 Task: Research Airbnb properties in Palenque, Mexico from 2nd December, 2023 to 5th December, 2023 for 1 adult. Place can be private room with 1  bedroom having 1 bed and 1 bathroom. Property type can be hotel.
Action: Mouse moved to (422, 64)
Screenshot: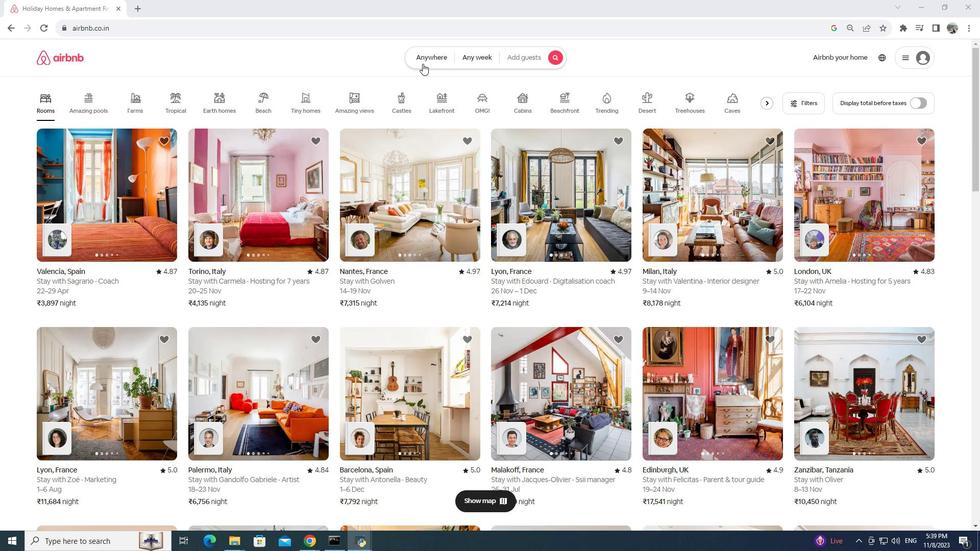 
Action: Mouse pressed left at (422, 64)
Screenshot: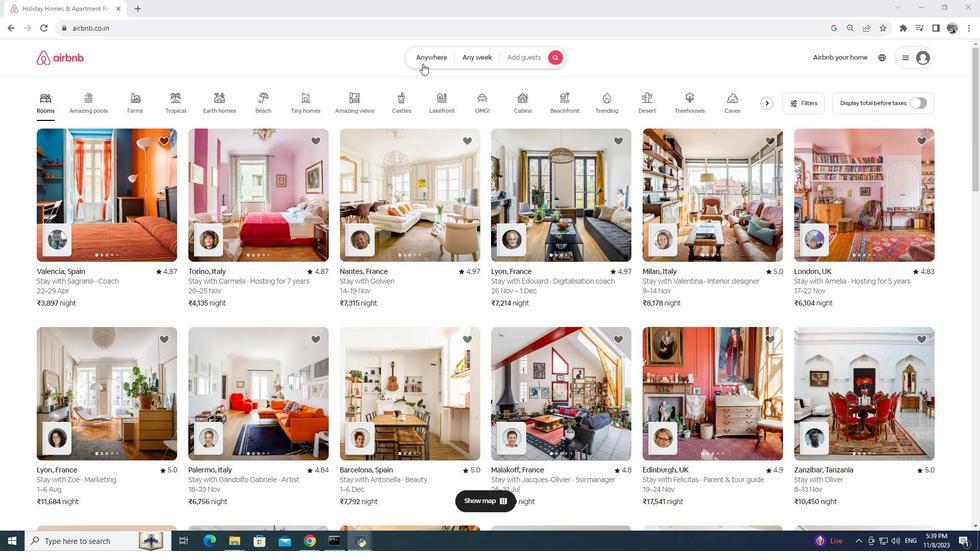 
Action: Mouse moved to (364, 99)
Screenshot: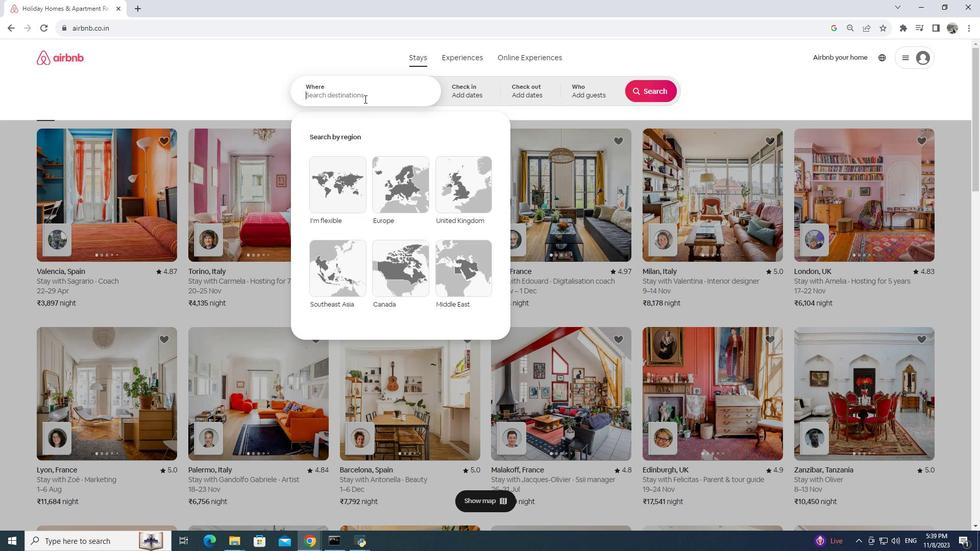 
Action: Key pressed palenque,<Key.space>mec<Key.backspace>xico
Screenshot: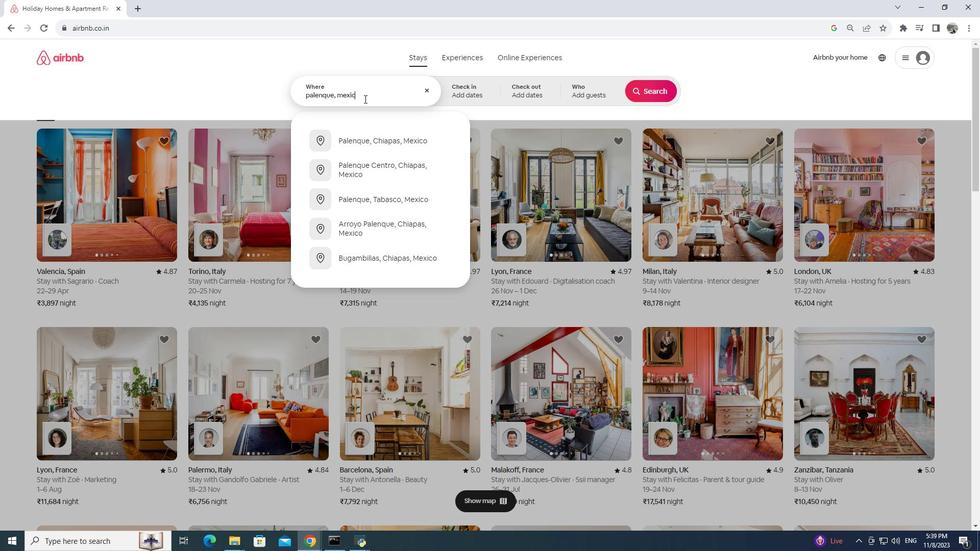 
Action: Mouse moved to (468, 88)
Screenshot: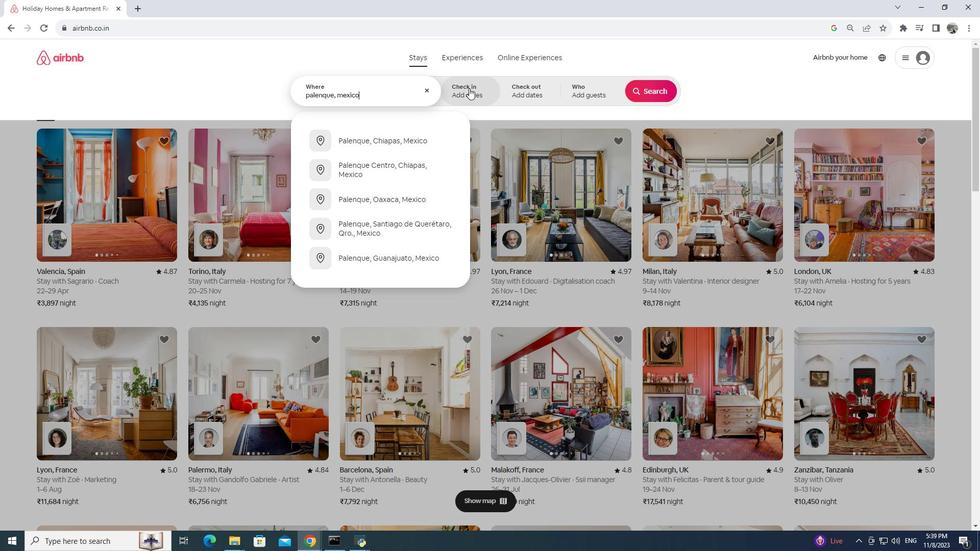 
Action: Mouse pressed left at (468, 88)
Screenshot: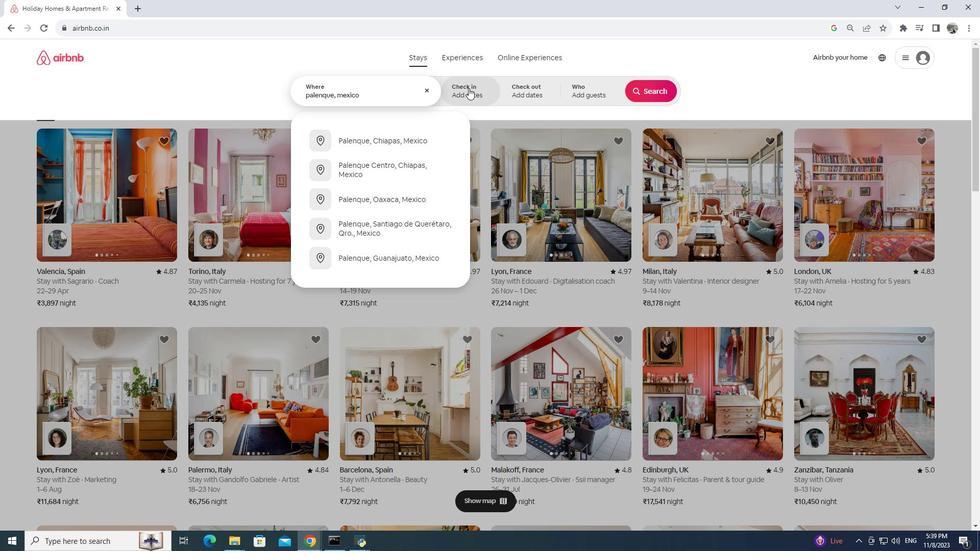 
Action: Mouse moved to (643, 199)
Screenshot: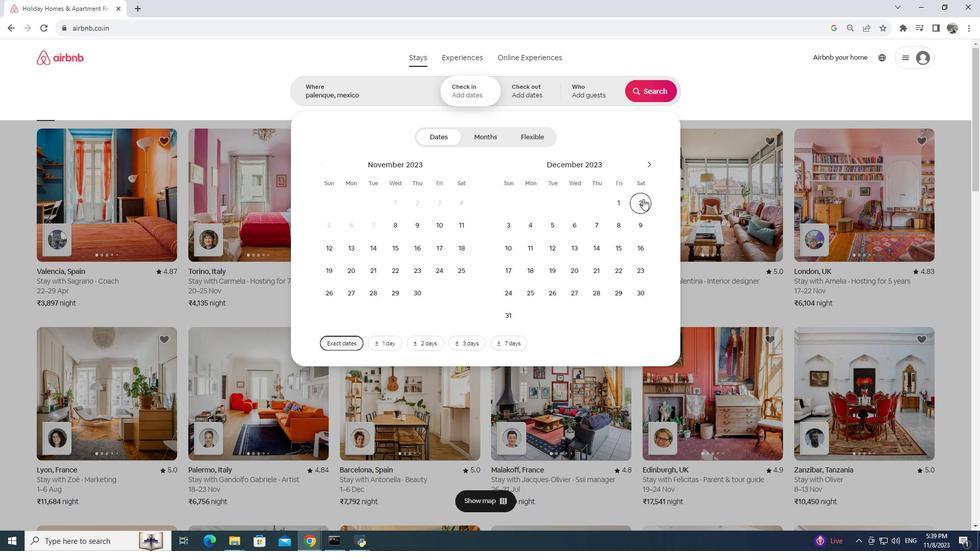 
Action: Mouse pressed left at (643, 199)
Screenshot: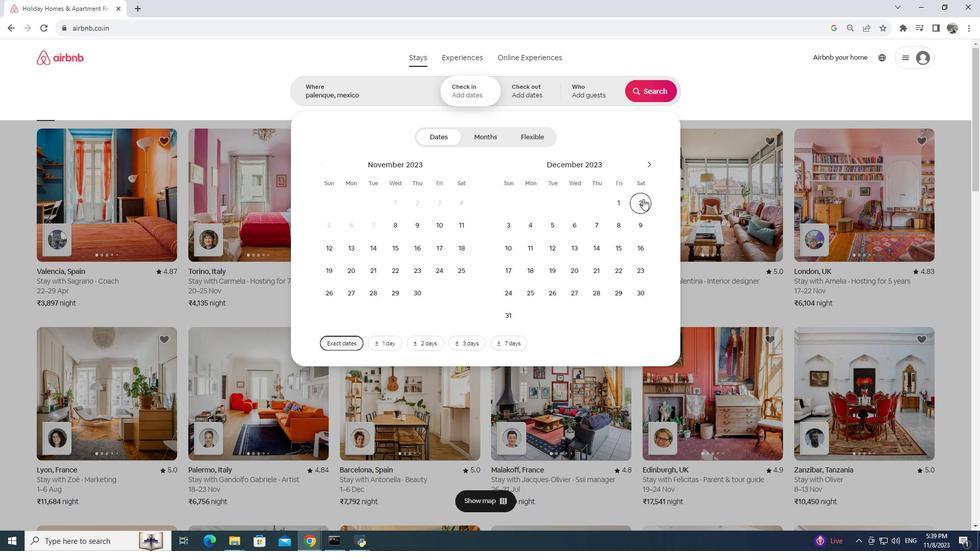 
Action: Mouse moved to (545, 220)
Screenshot: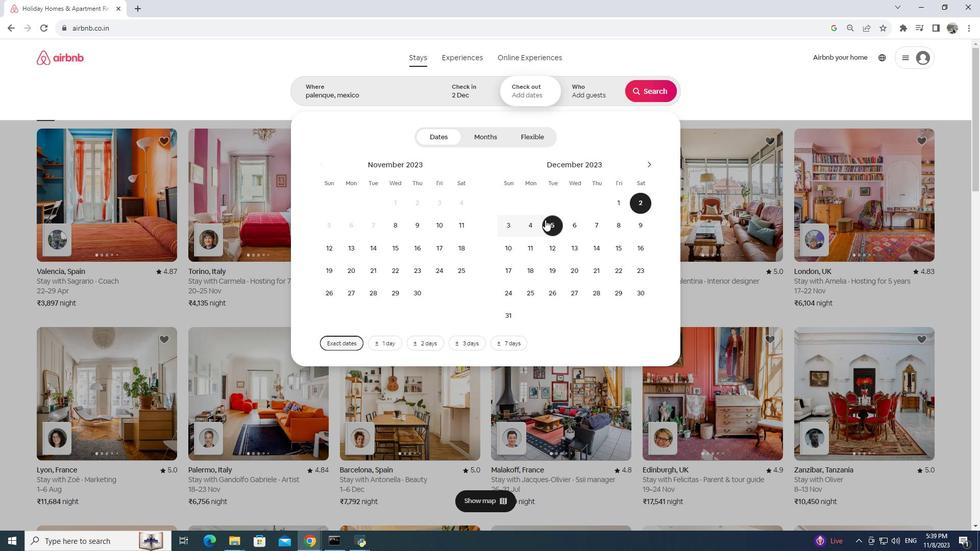 
Action: Mouse pressed left at (545, 220)
Screenshot: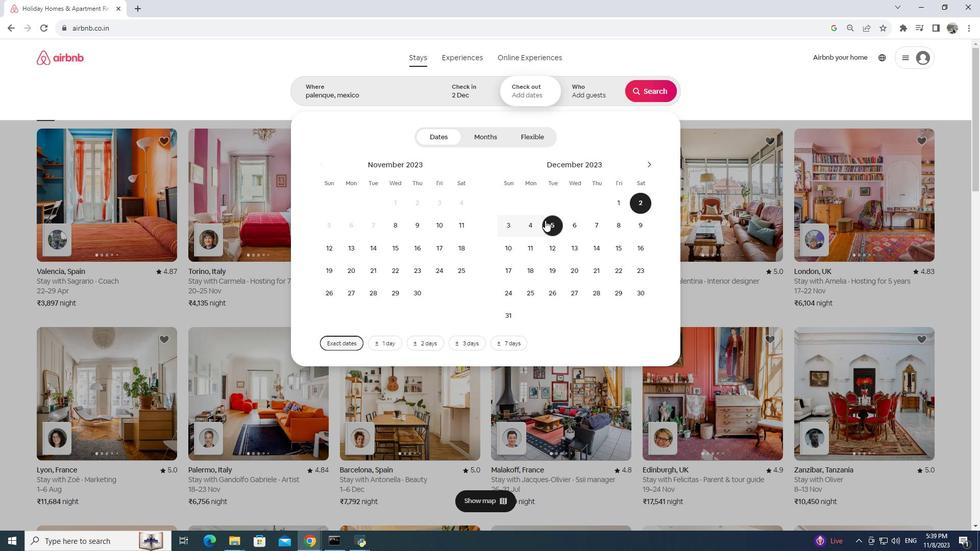 
Action: Mouse moved to (568, 90)
Screenshot: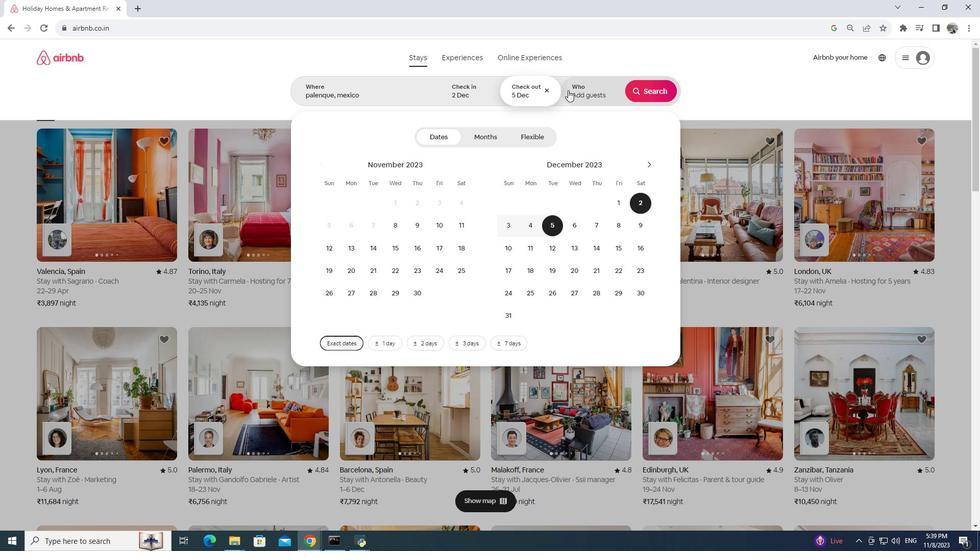 
Action: Mouse pressed left at (568, 90)
Screenshot: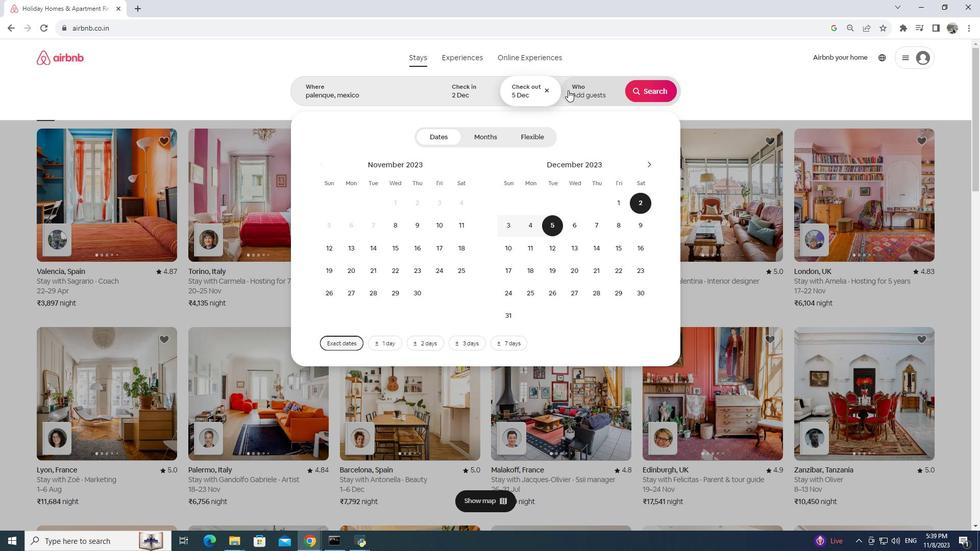 
Action: Mouse moved to (651, 137)
Screenshot: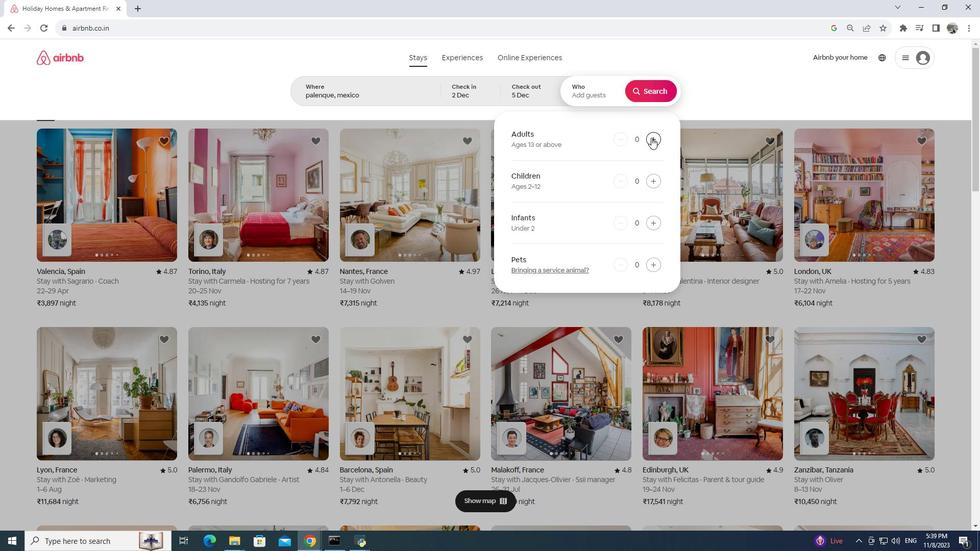 
Action: Mouse pressed left at (651, 137)
Screenshot: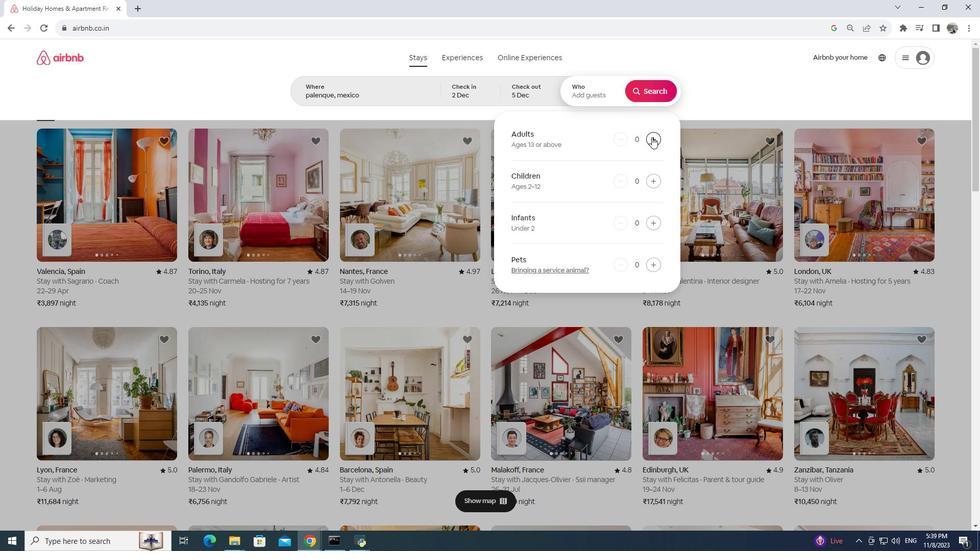 
Action: Mouse moved to (636, 84)
Screenshot: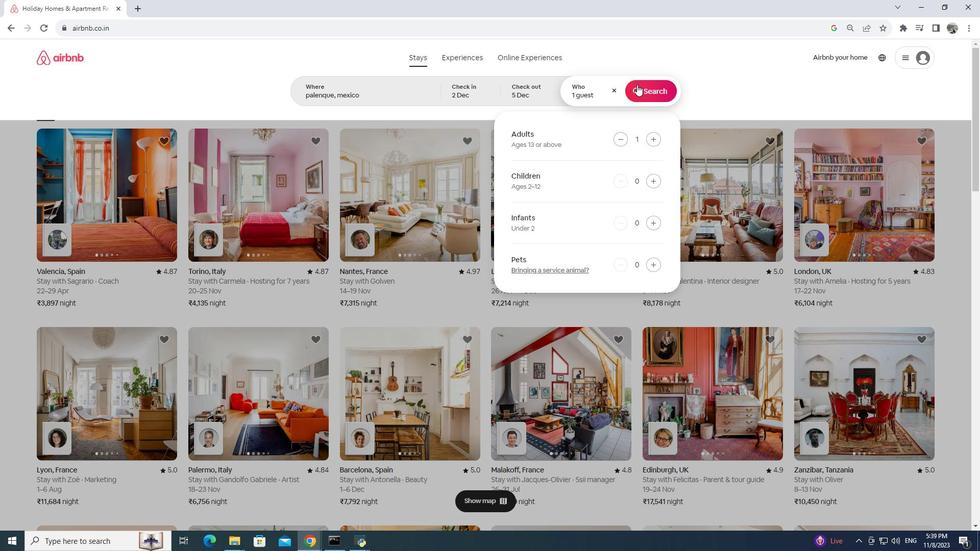 
Action: Mouse pressed left at (636, 84)
Screenshot: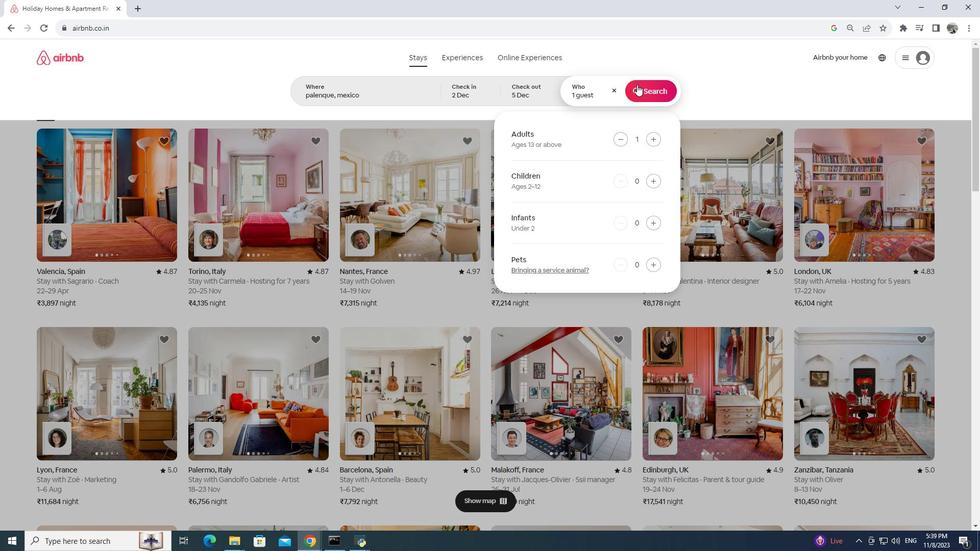 
Action: Mouse moved to (835, 92)
Screenshot: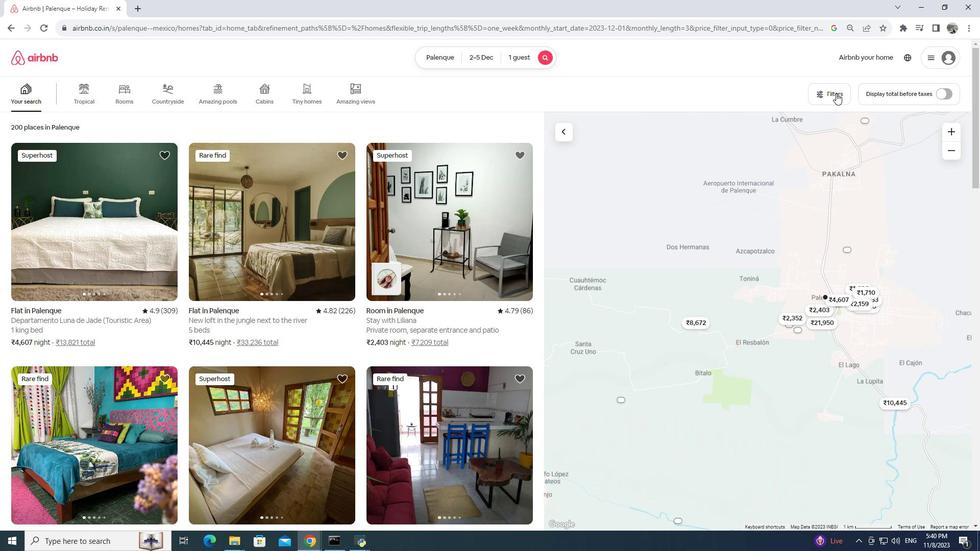 
Action: Mouse pressed left at (835, 92)
Screenshot: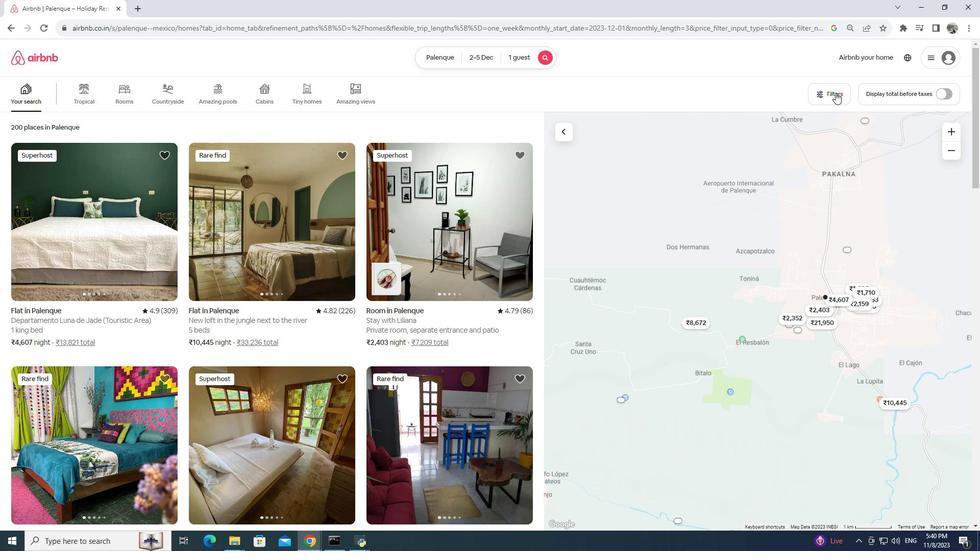 
Action: Mouse moved to (379, 384)
Screenshot: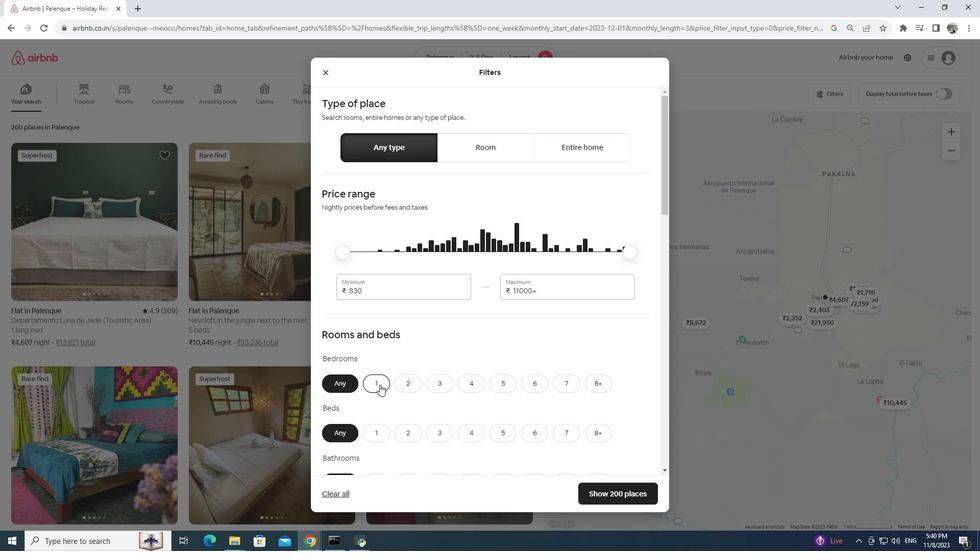 
Action: Mouse pressed left at (379, 384)
Screenshot: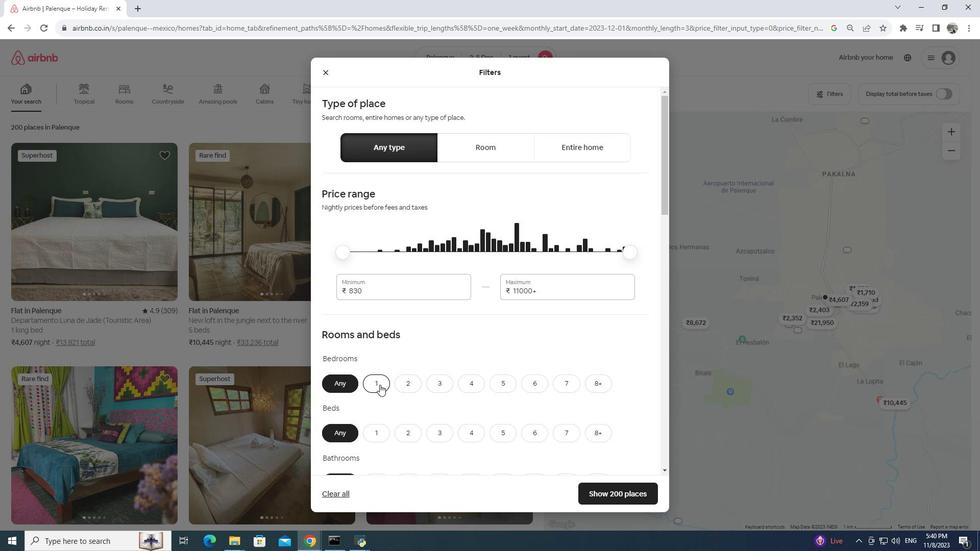 
Action: Mouse moved to (370, 429)
Screenshot: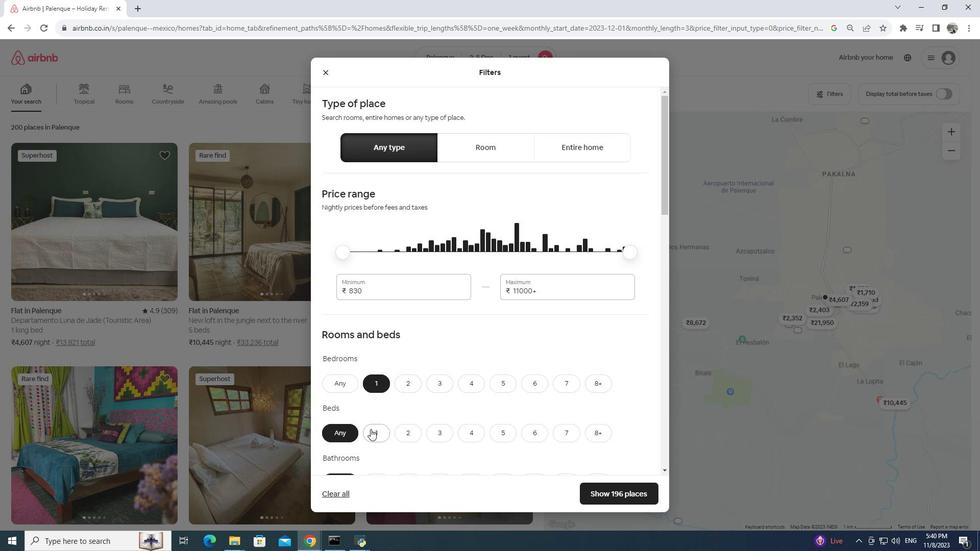 
Action: Mouse pressed left at (370, 429)
Screenshot: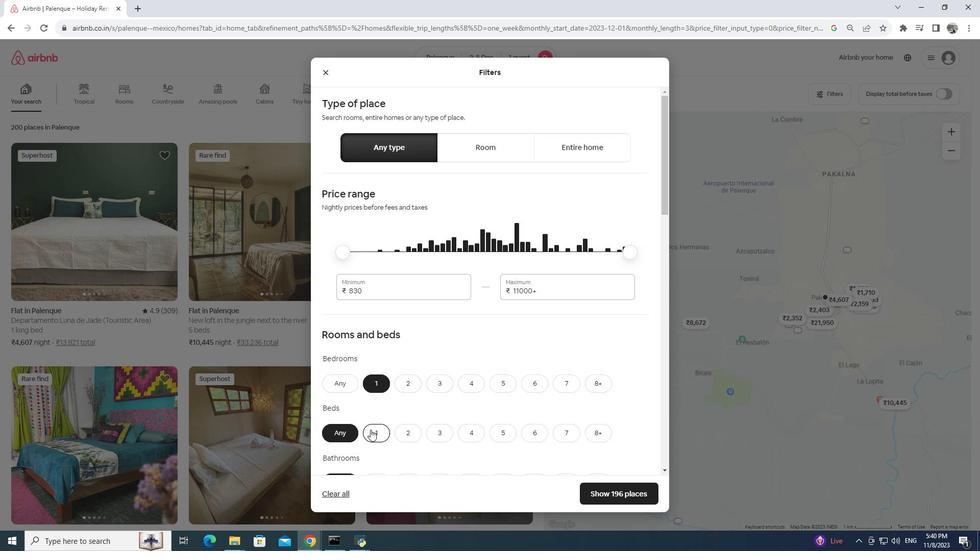 
Action: Mouse moved to (374, 419)
Screenshot: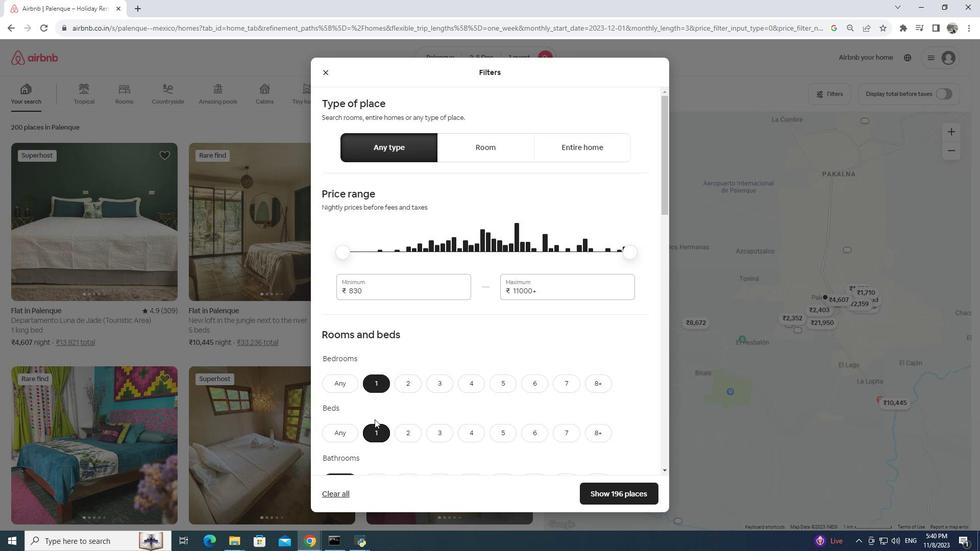 
Action: Mouse scrolled (374, 419) with delta (0, 0)
Screenshot: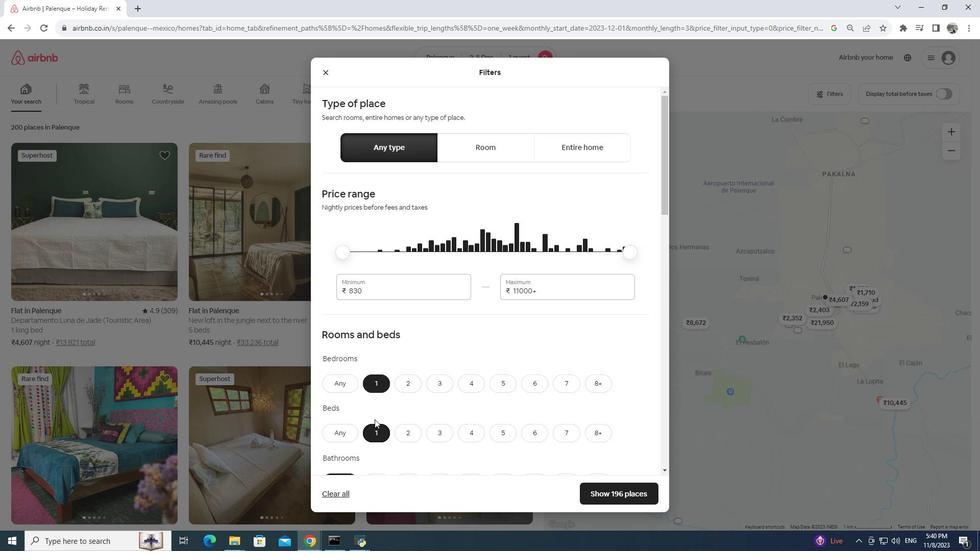 
Action: Mouse scrolled (374, 419) with delta (0, 0)
Screenshot: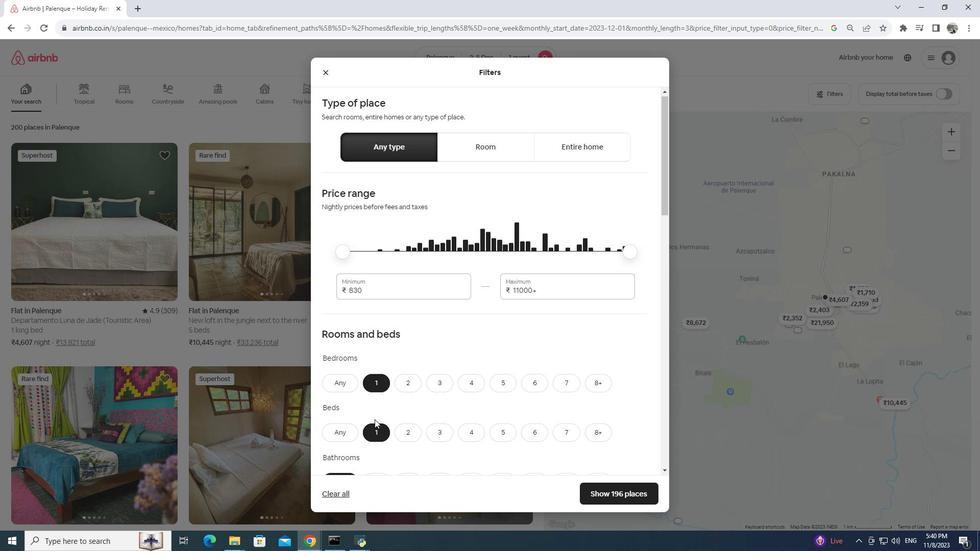 
Action: Mouse scrolled (374, 419) with delta (0, 0)
Screenshot: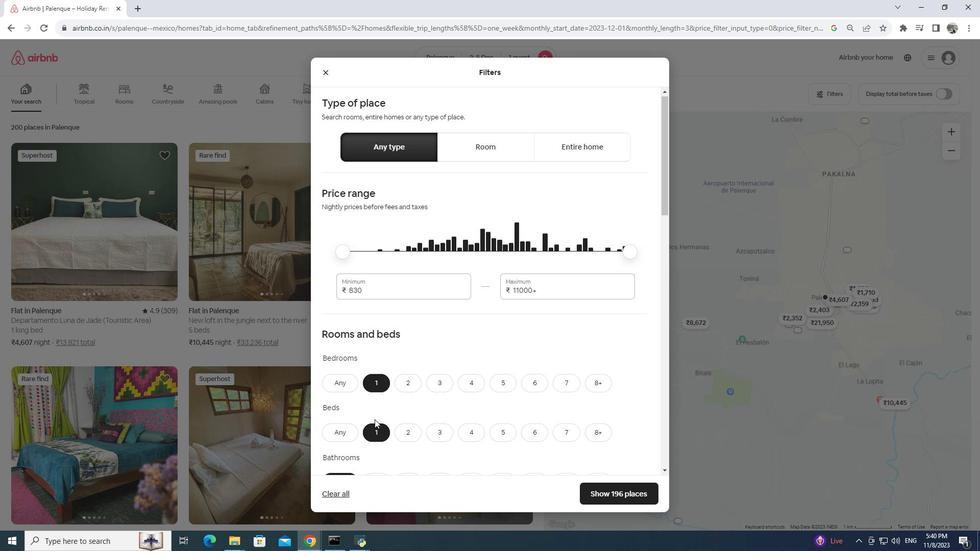 
Action: Mouse scrolled (374, 419) with delta (0, 0)
Screenshot: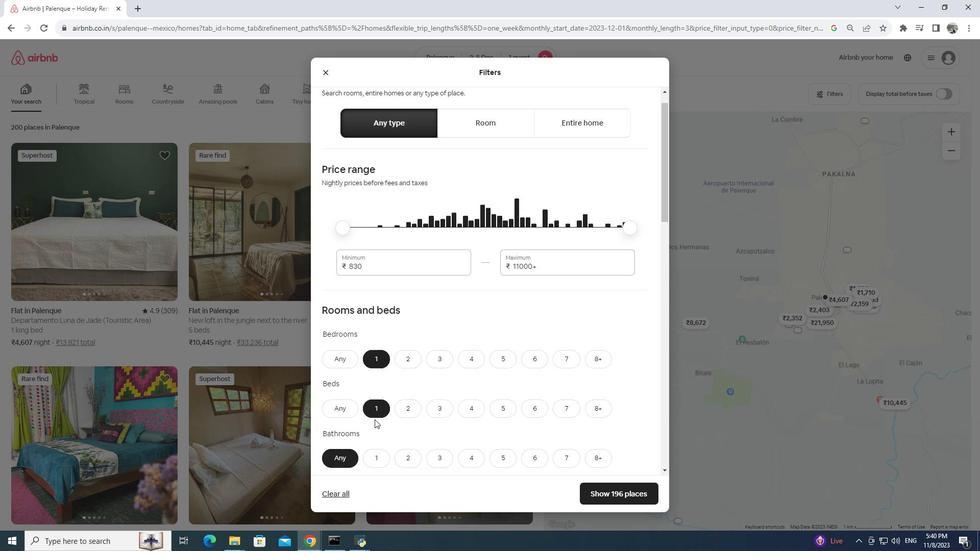 
Action: Mouse moved to (382, 280)
Screenshot: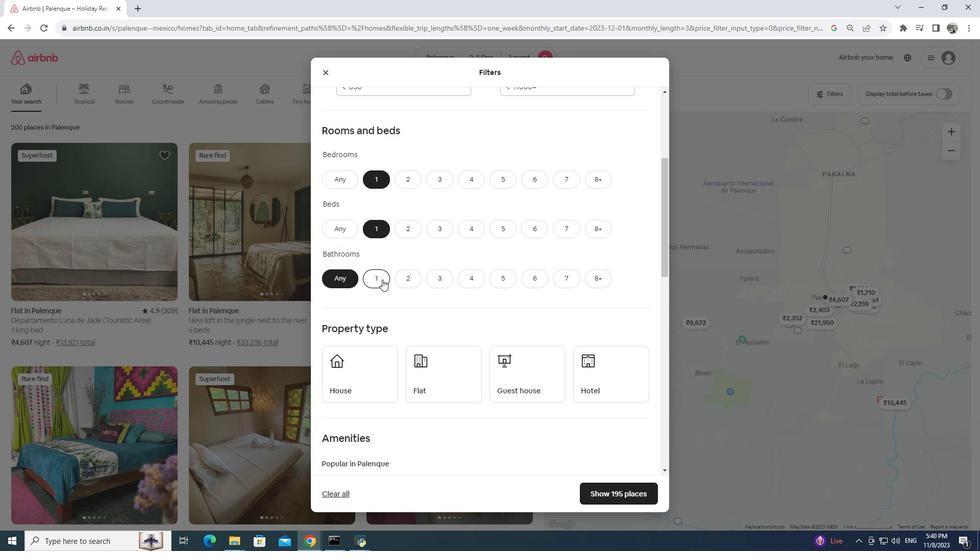 
Action: Mouse pressed left at (382, 280)
Screenshot: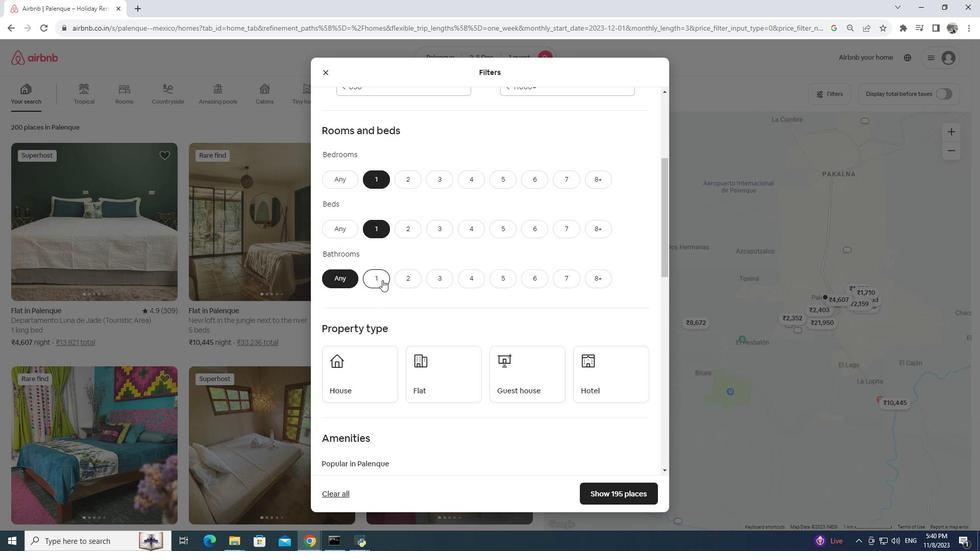 
Action: Mouse moved to (610, 362)
Screenshot: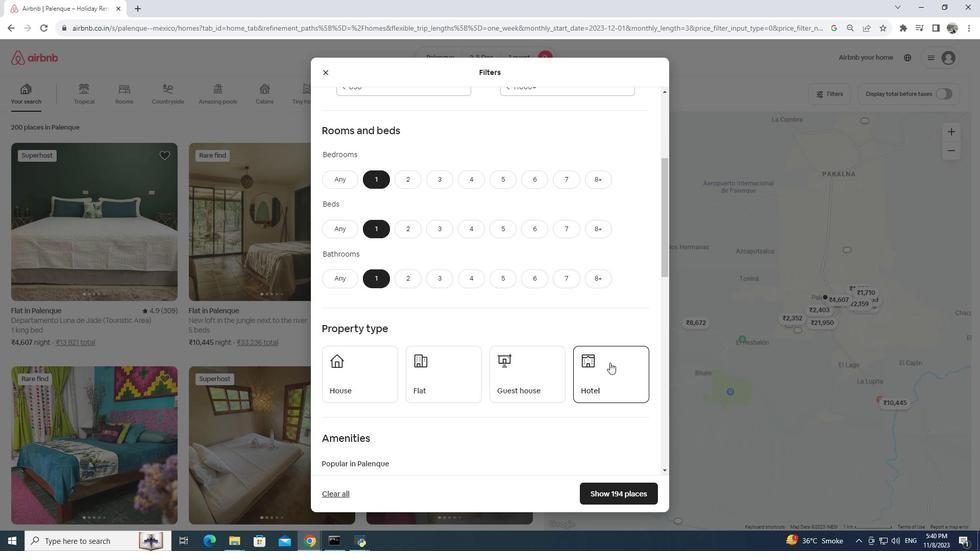 
Action: Mouse pressed left at (610, 362)
Screenshot: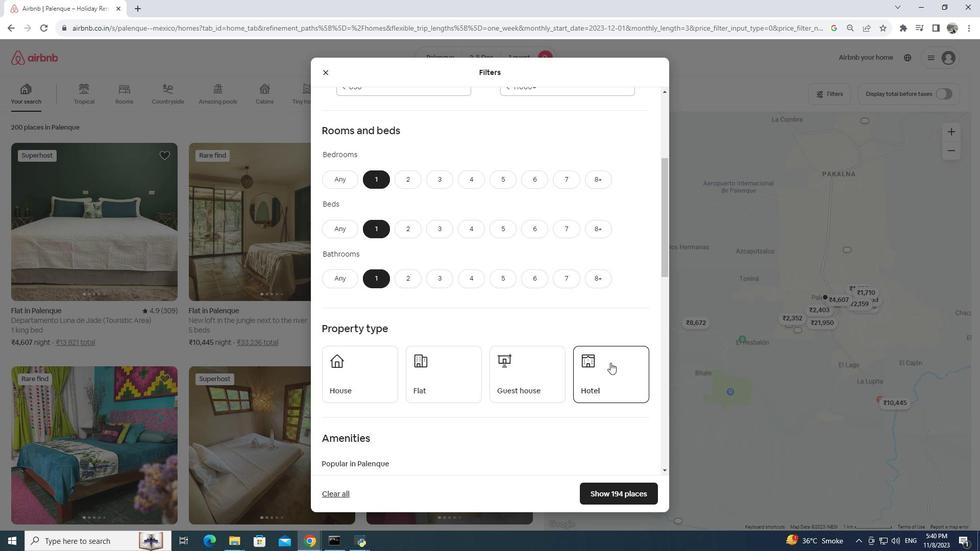 
Action: Mouse moved to (598, 486)
Screenshot: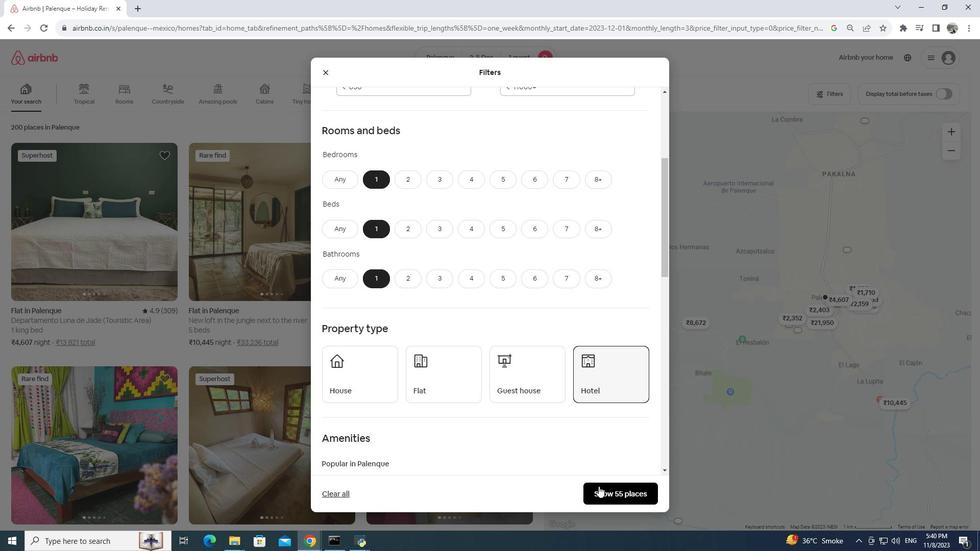
Action: Mouse pressed left at (598, 486)
Screenshot: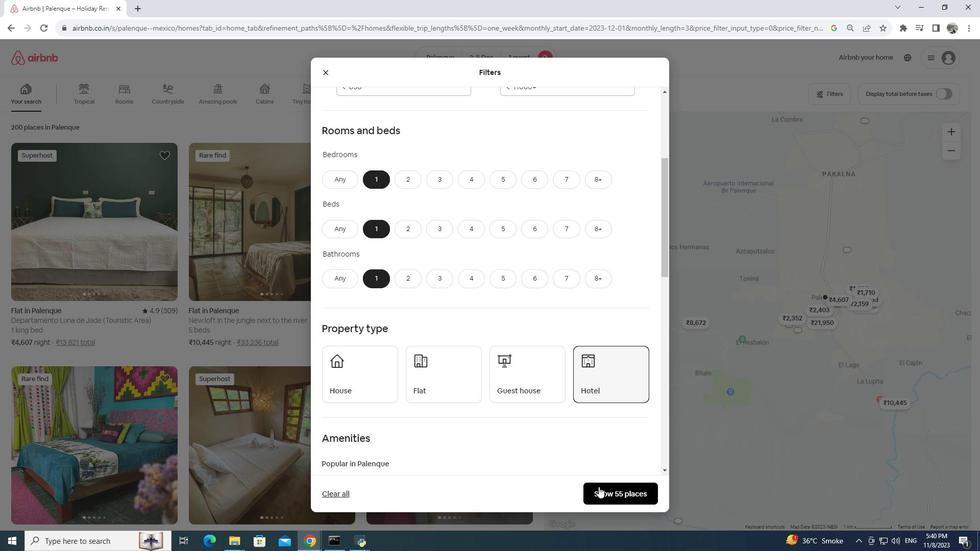 
Action: Mouse moved to (116, 253)
Screenshot: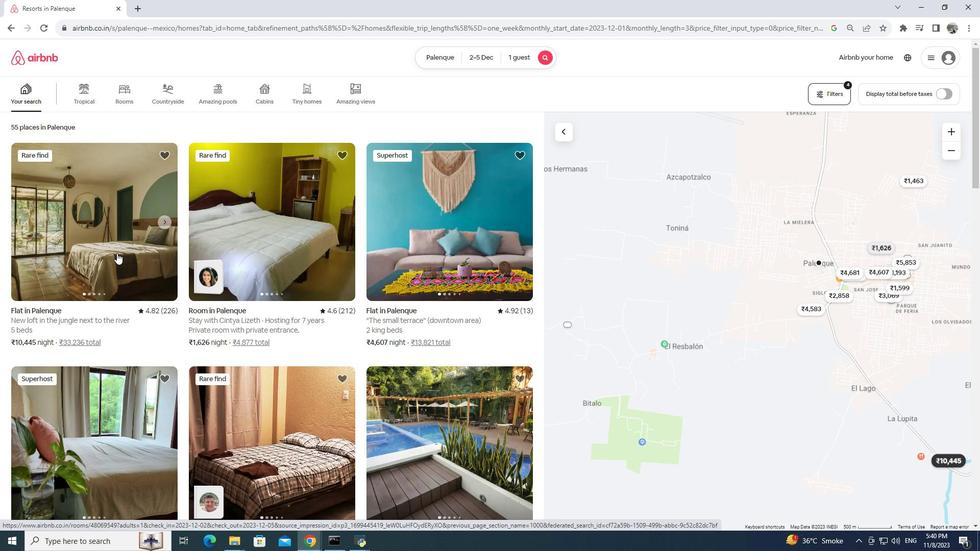 
Action: Mouse pressed left at (116, 253)
Screenshot: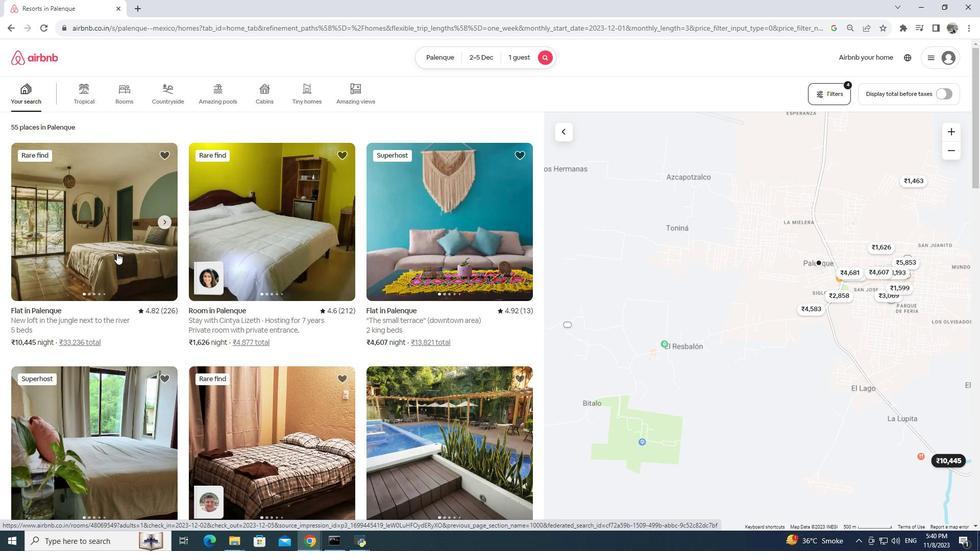 
Action: Mouse pressed left at (116, 253)
Screenshot: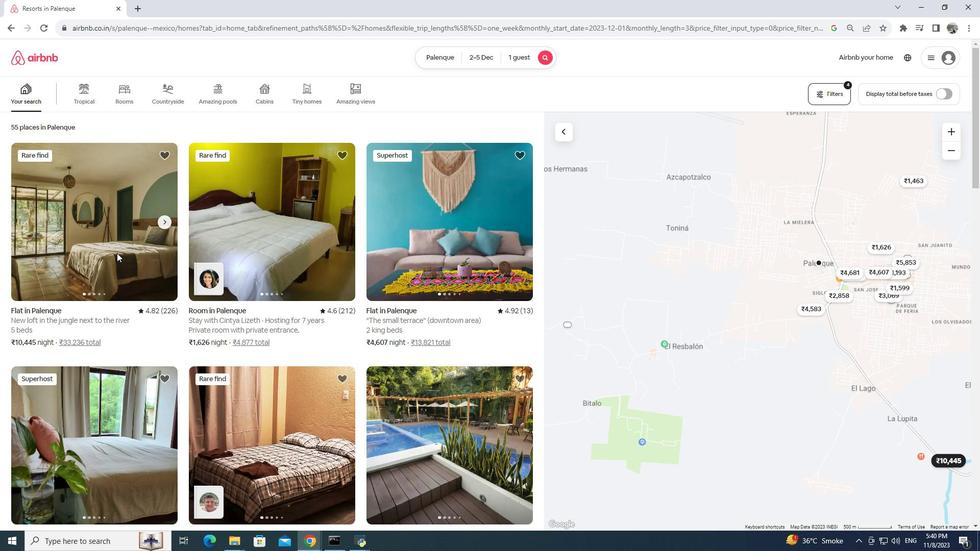 
Action: Mouse moved to (238, 9)
Screenshot: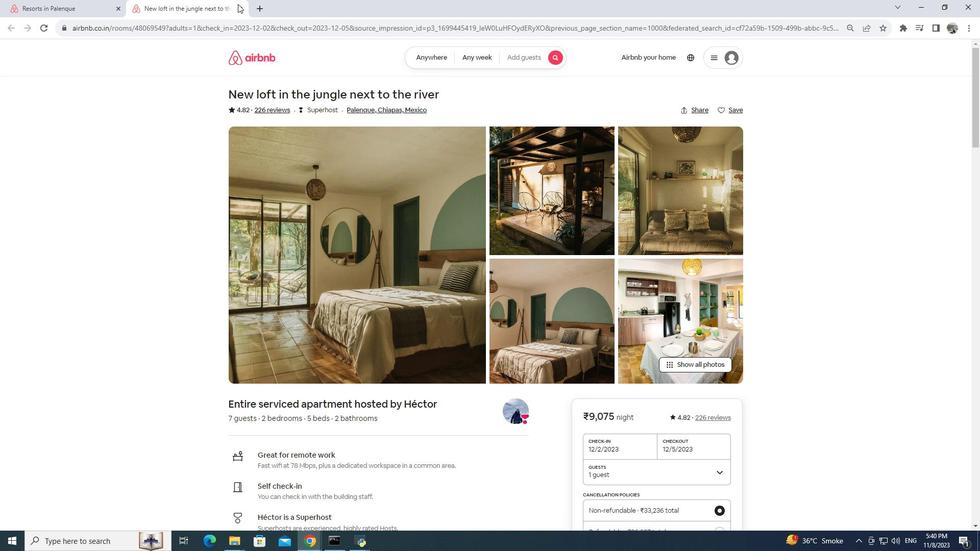 
Action: Mouse pressed left at (238, 9)
Screenshot: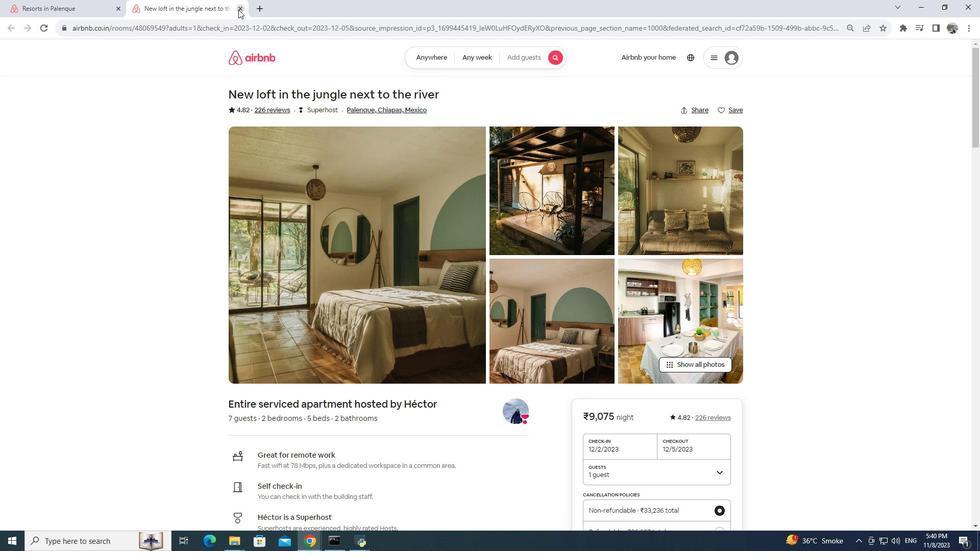 
Action: Mouse moved to (249, 221)
Screenshot: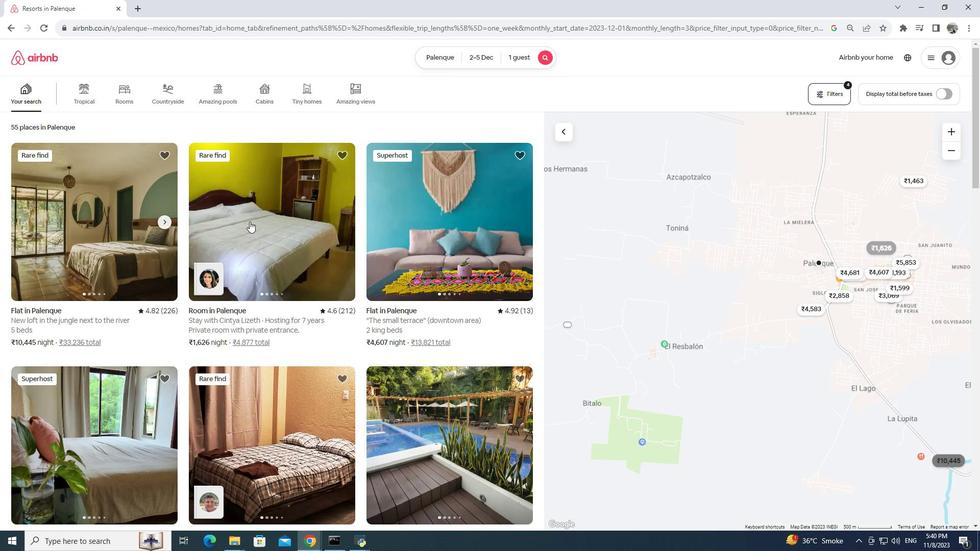 
Action: Mouse pressed left at (249, 221)
Screenshot: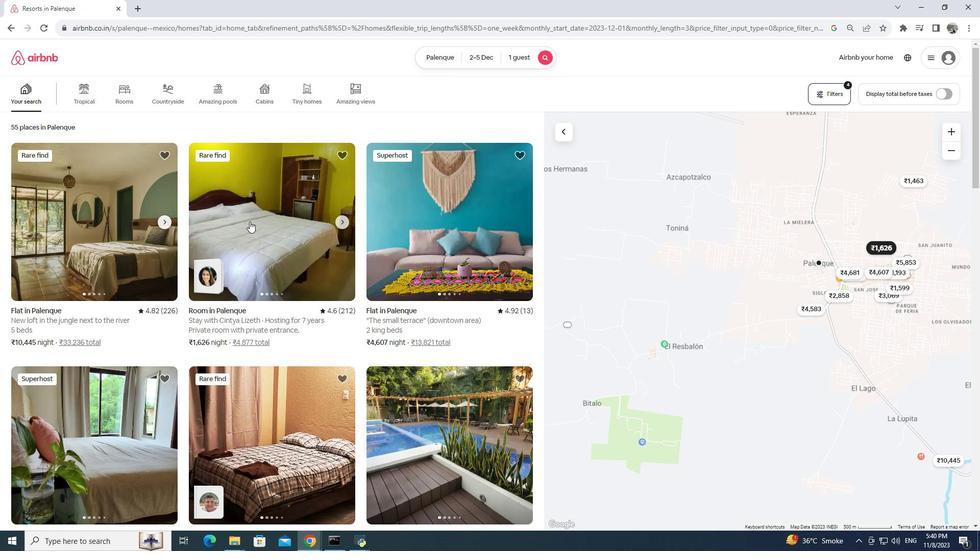 
Action: Mouse pressed left at (249, 221)
Screenshot: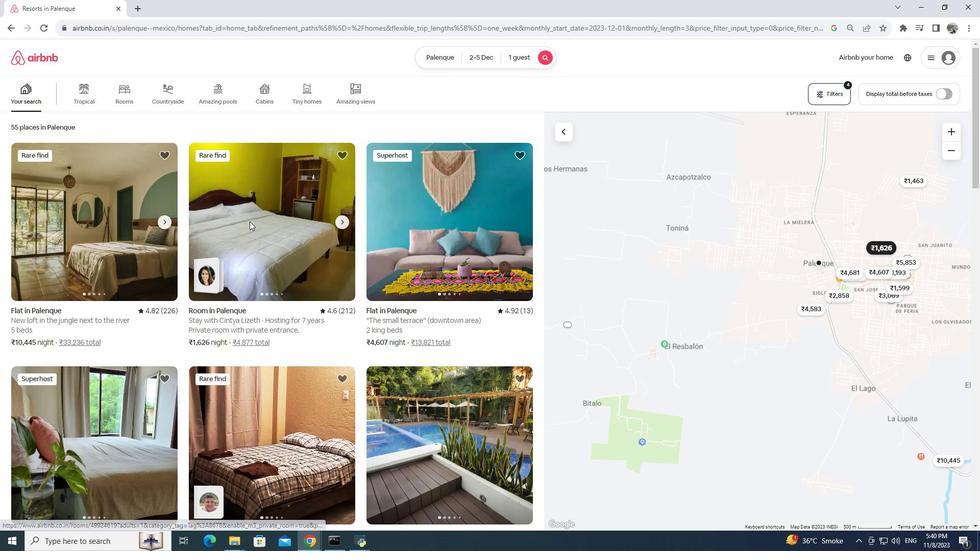 
Action: Mouse moved to (240, 10)
Screenshot: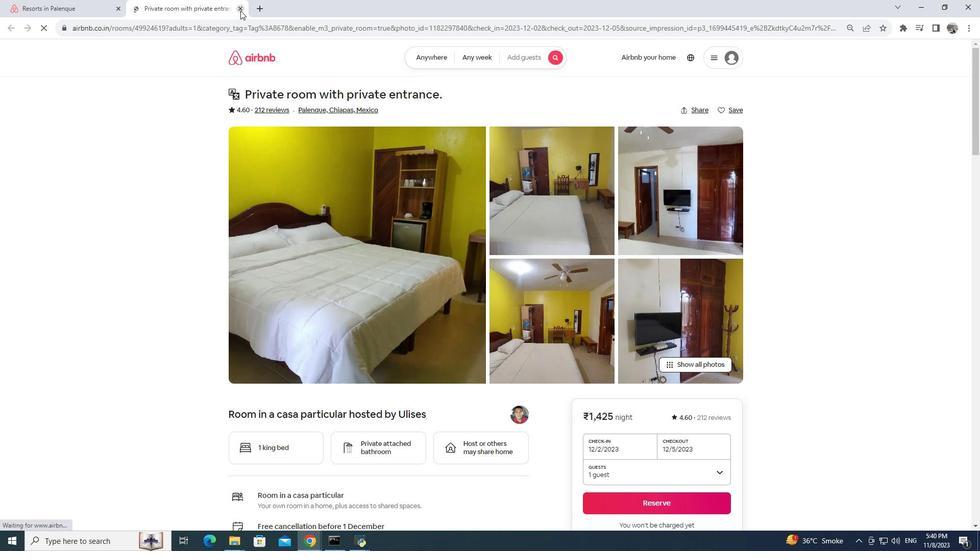 
Action: Mouse pressed left at (240, 10)
Screenshot: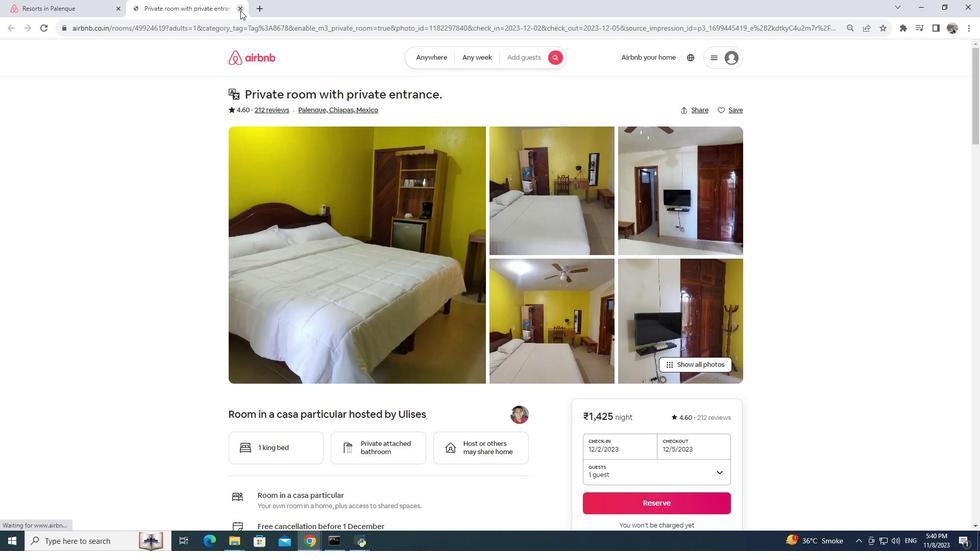 
Action: Mouse moved to (384, 261)
Screenshot: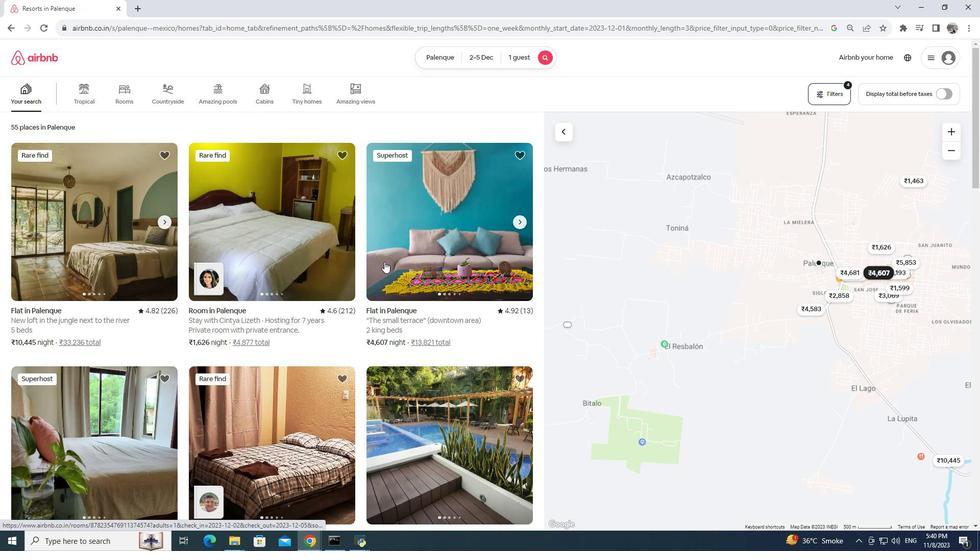 
Action: Mouse pressed left at (384, 261)
Screenshot: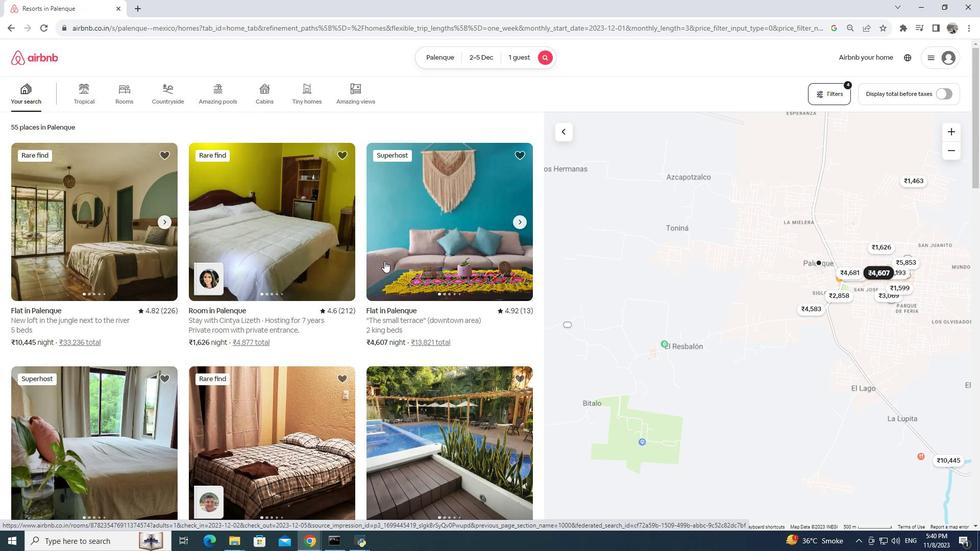 
Action: Mouse moved to (239, 12)
Screenshot: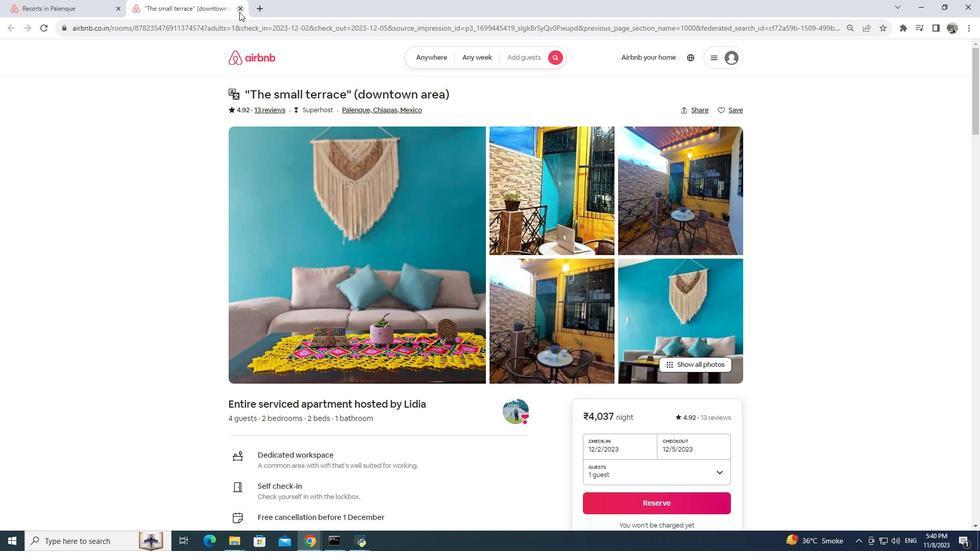 
Action: Mouse pressed left at (239, 12)
Screenshot: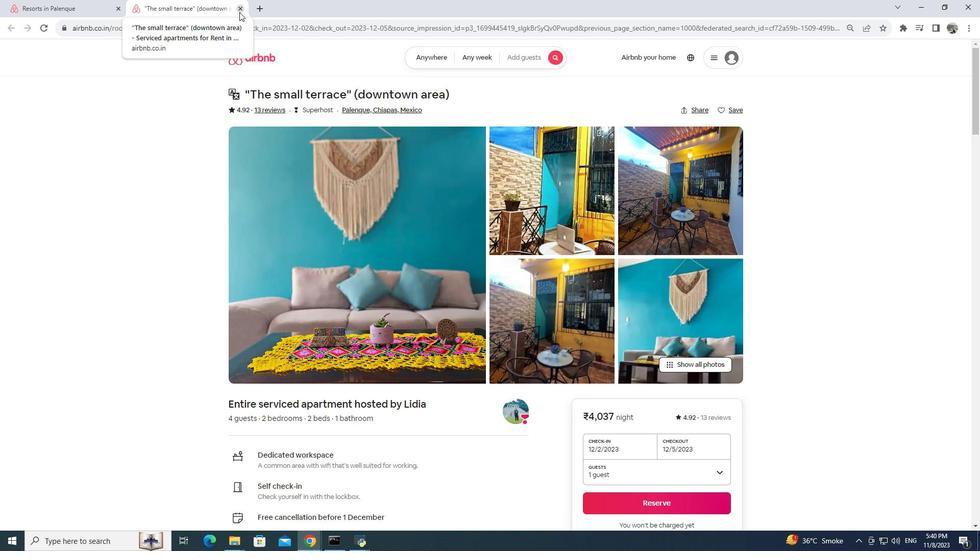 
Action: Mouse moved to (286, 408)
Screenshot: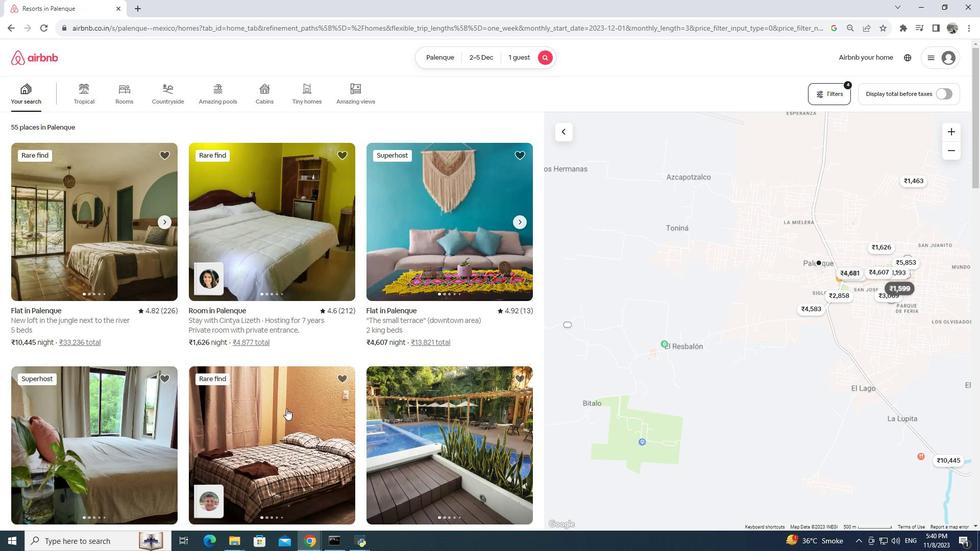 
Action: Mouse scrolled (286, 407) with delta (0, 0)
Screenshot: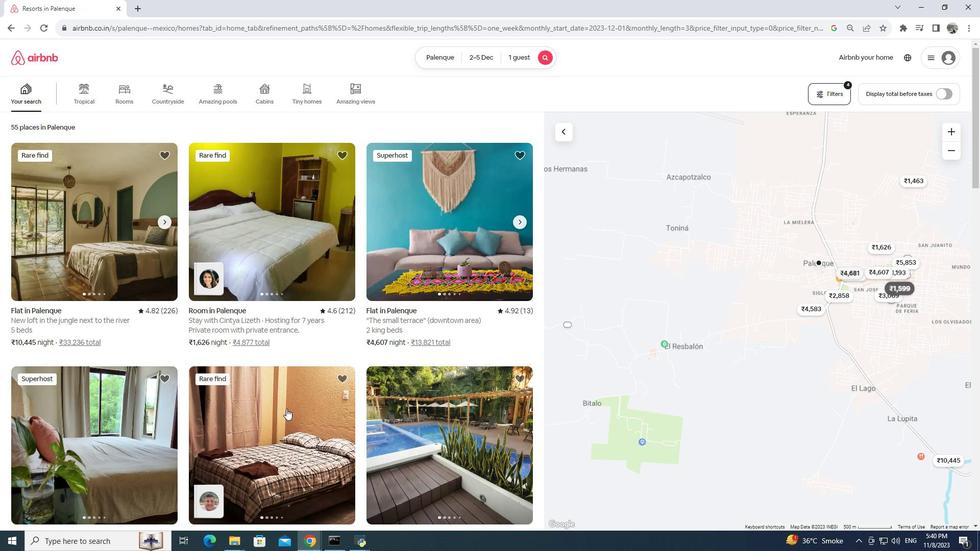 
Action: Mouse moved to (286, 408)
Screenshot: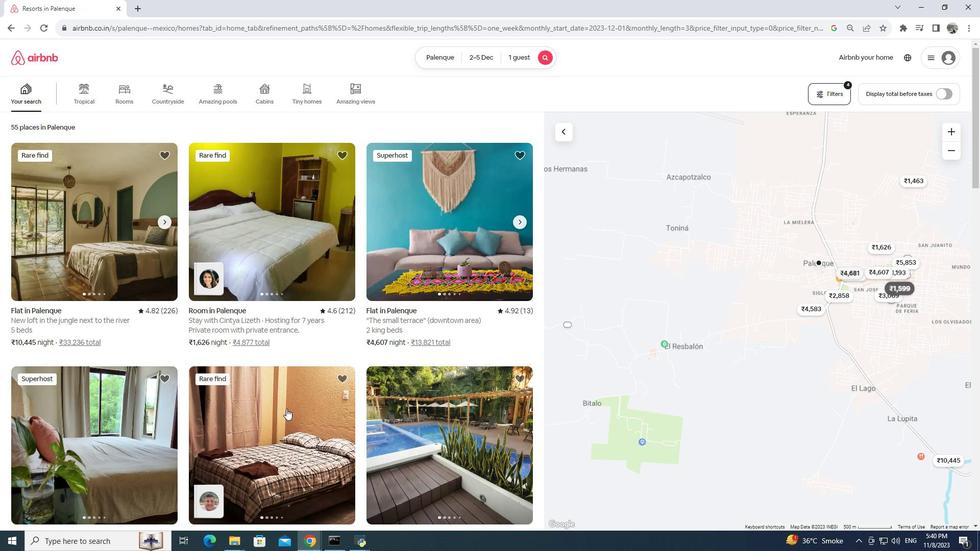 
Action: Mouse scrolled (286, 407) with delta (0, 0)
Screenshot: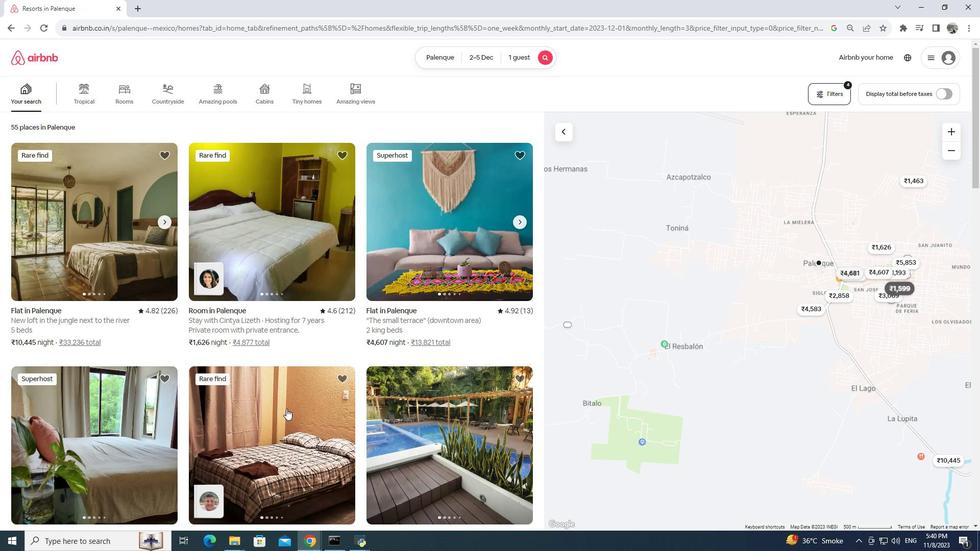 
Action: Mouse scrolled (286, 407) with delta (0, 0)
Screenshot: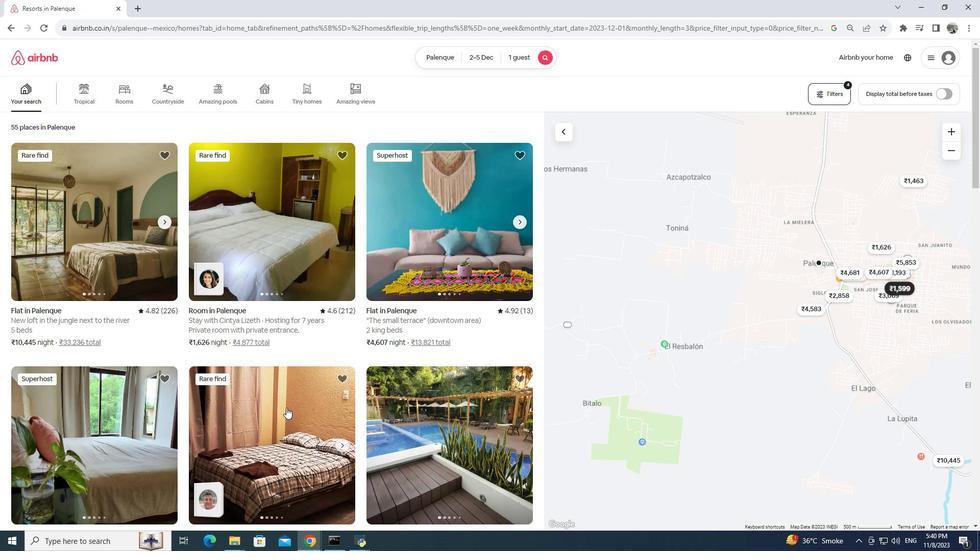 
Action: Mouse moved to (123, 345)
Screenshot: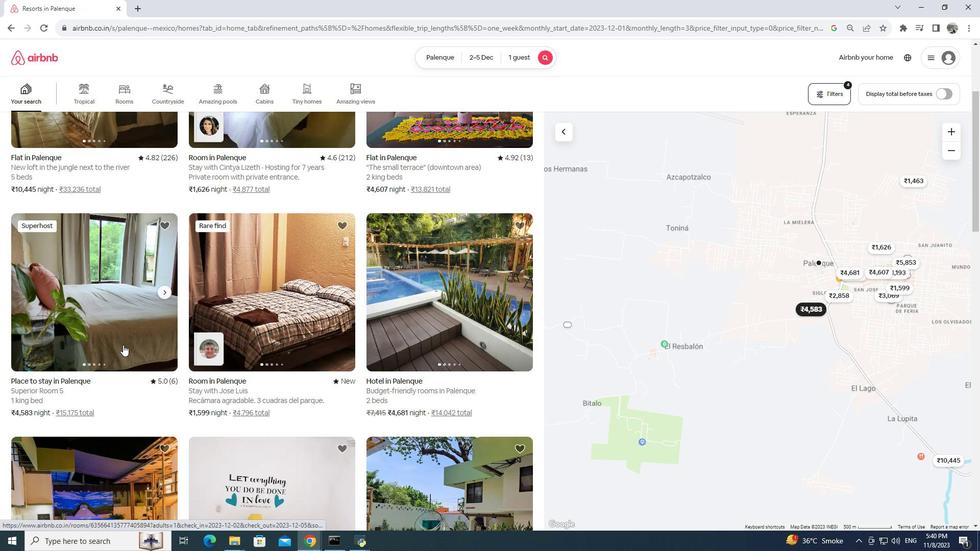 
Action: Mouse pressed left at (123, 345)
Screenshot: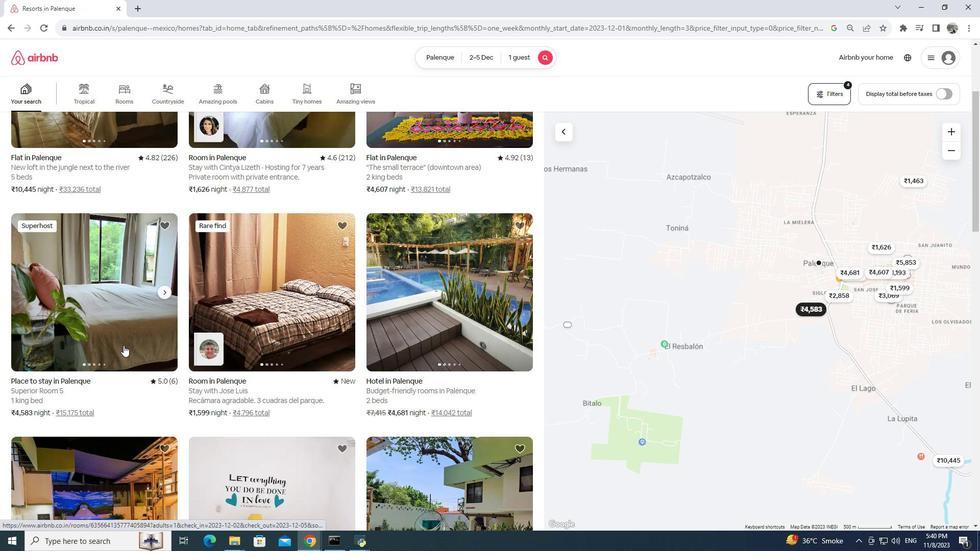 
Action: Mouse pressed left at (123, 345)
Screenshot: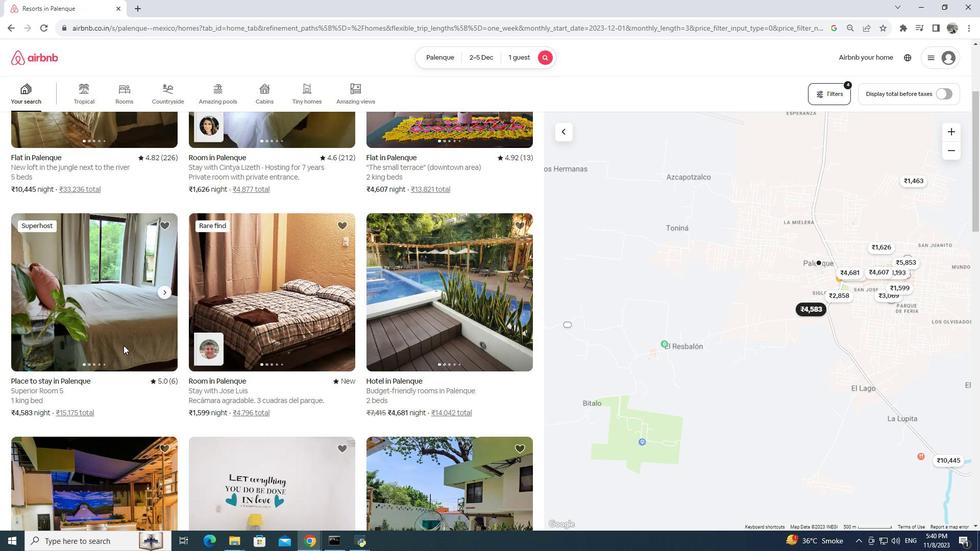 
Action: Mouse moved to (690, 360)
Screenshot: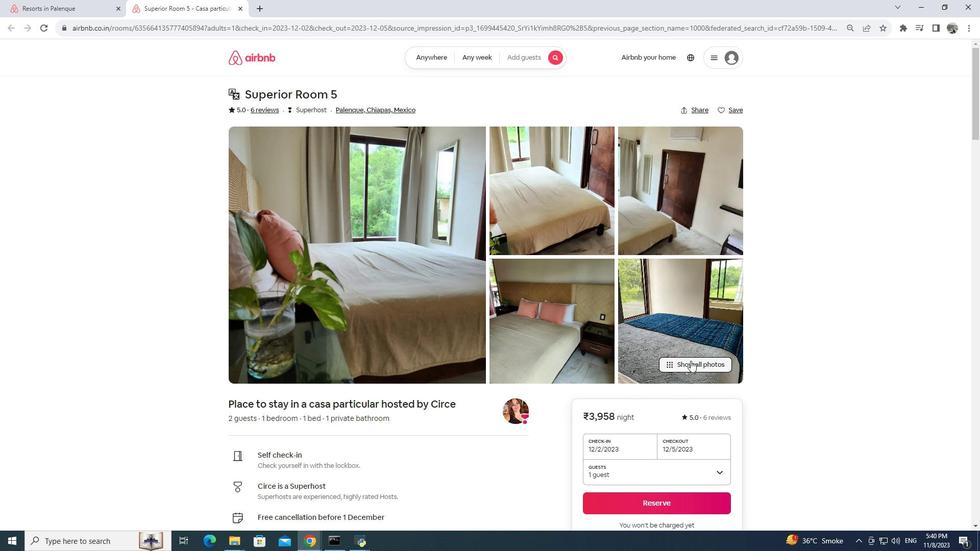 
Action: Mouse pressed left at (690, 360)
Screenshot: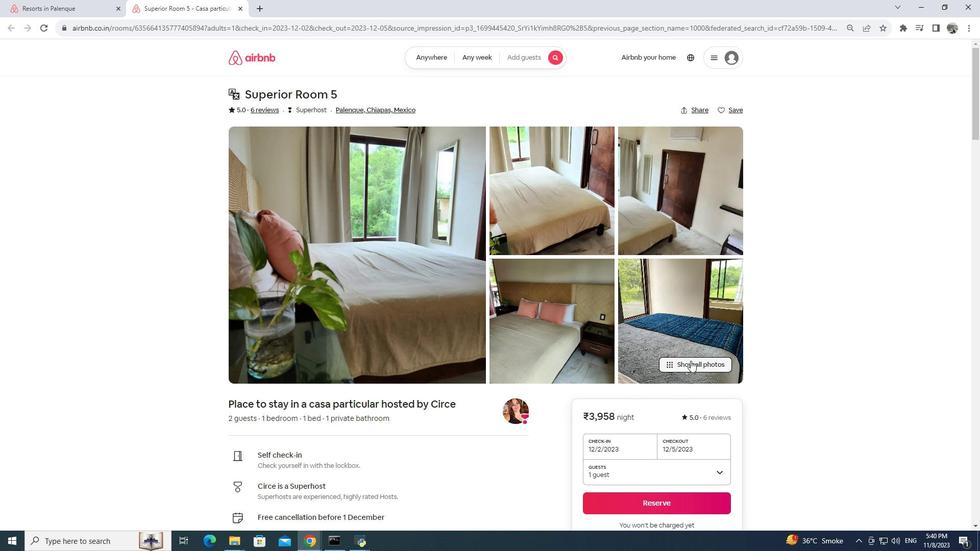 
Action: Mouse moved to (415, 343)
Screenshot: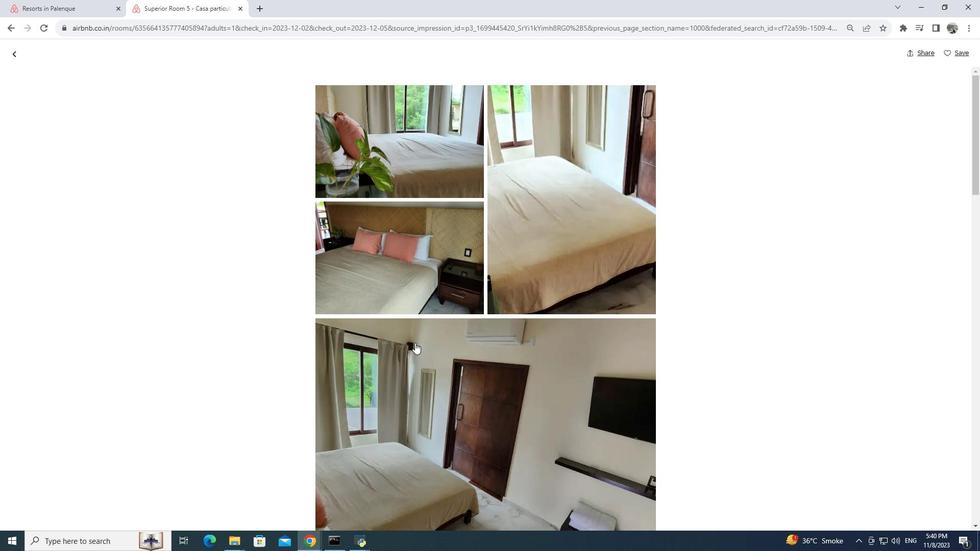 
Action: Mouse scrolled (415, 342) with delta (0, 0)
Screenshot: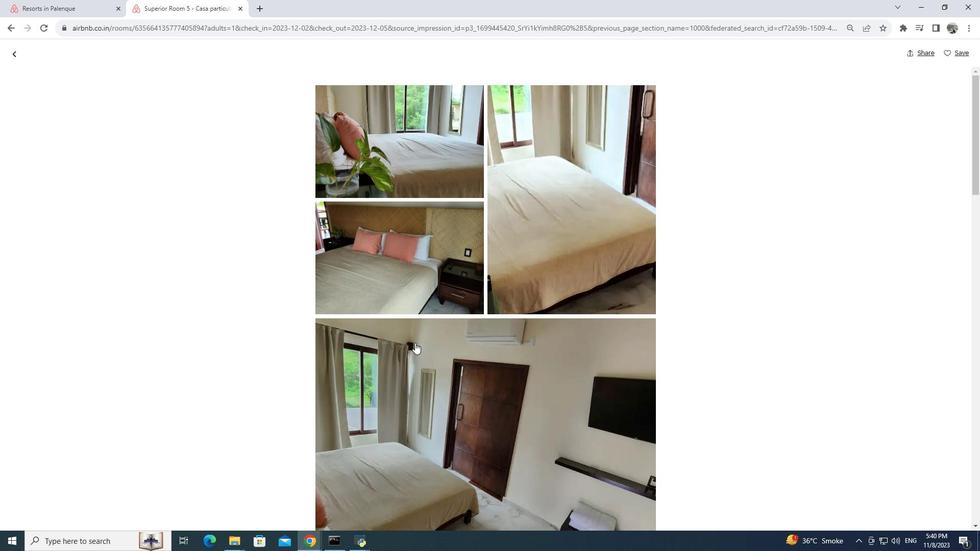 
Action: Mouse scrolled (415, 342) with delta (0, 0)
Screenshot: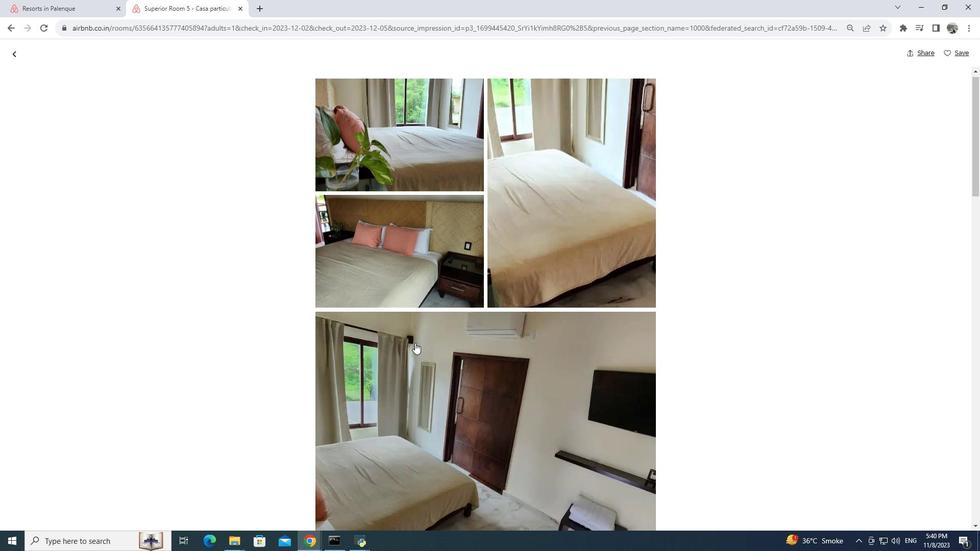 
Action: Mouse scrolled (415, 342) with delta (0, 0)
Screenshot: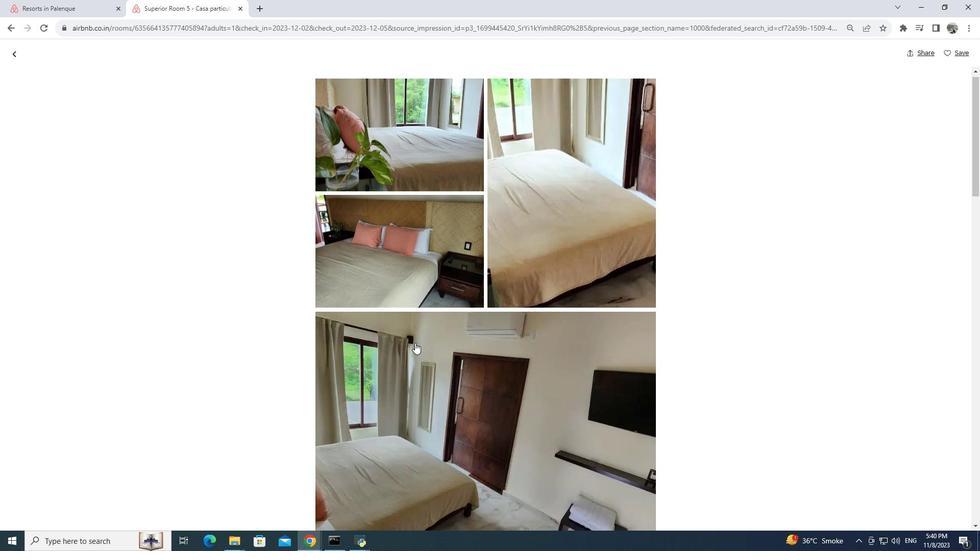 
Action: Mouse scrolled (415, 342) with delta (0, 0)
Screenshot: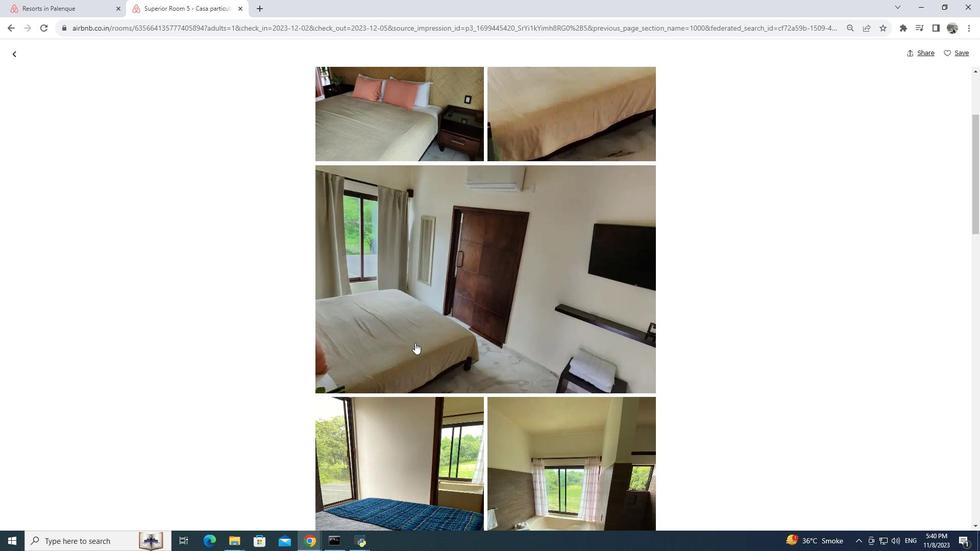 
Action: Mouse scrolled (415, 342) with delta (0, 0)
Screenshot: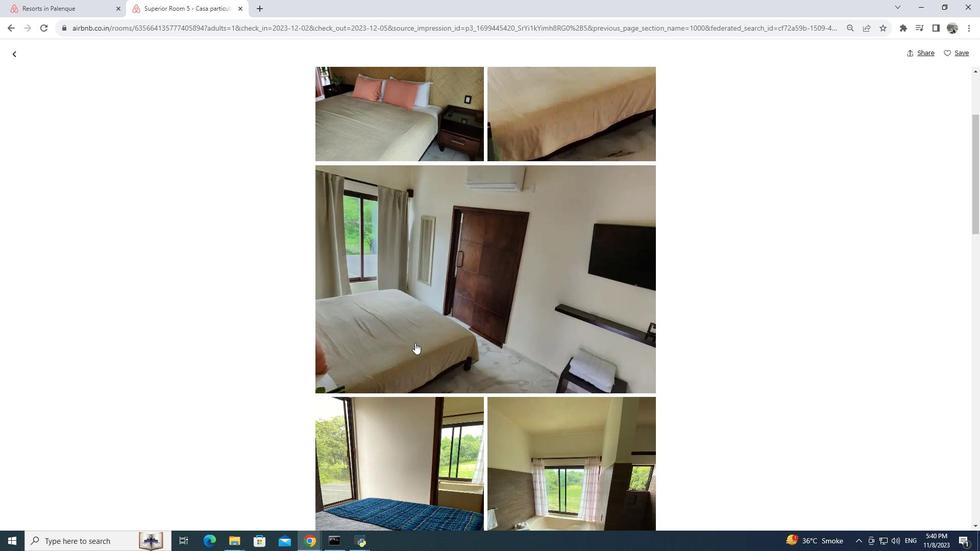 
Action: Mouse scrolled (415, 342) with delta (0, 0)
Screenshot: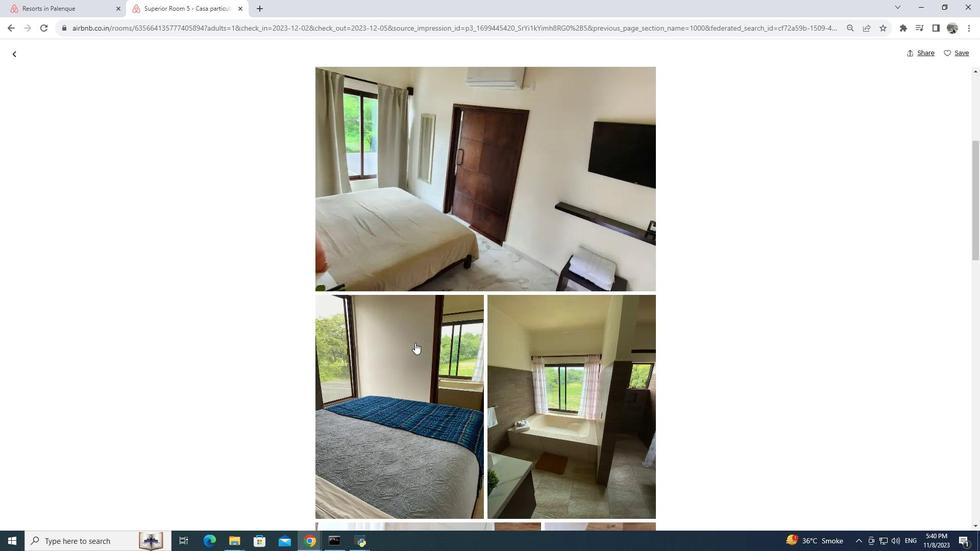 
Action: Mouse scrolled (415, 342) with delta (0, 0)
Screenshot: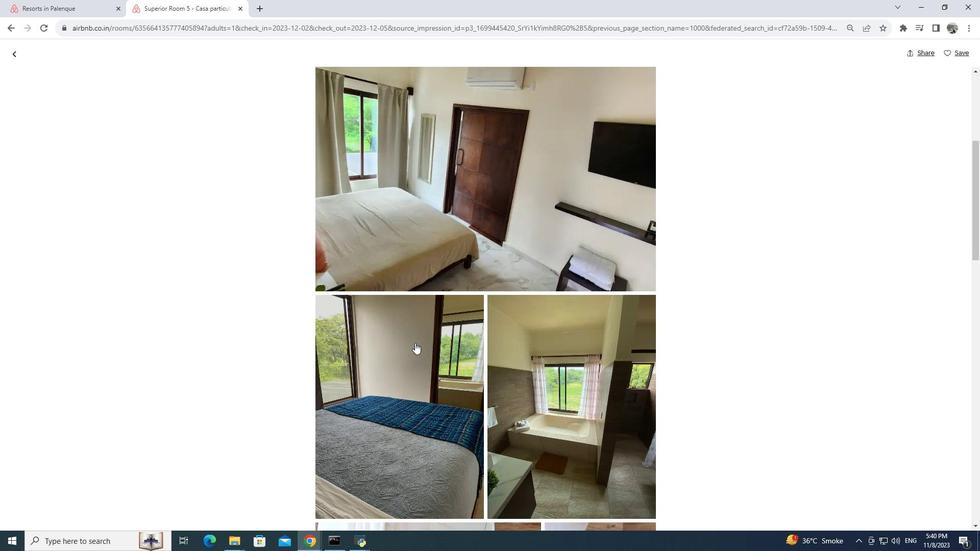 
Action: Mouse scrolled (415, 342) with delta (0, 0)
Screenshot: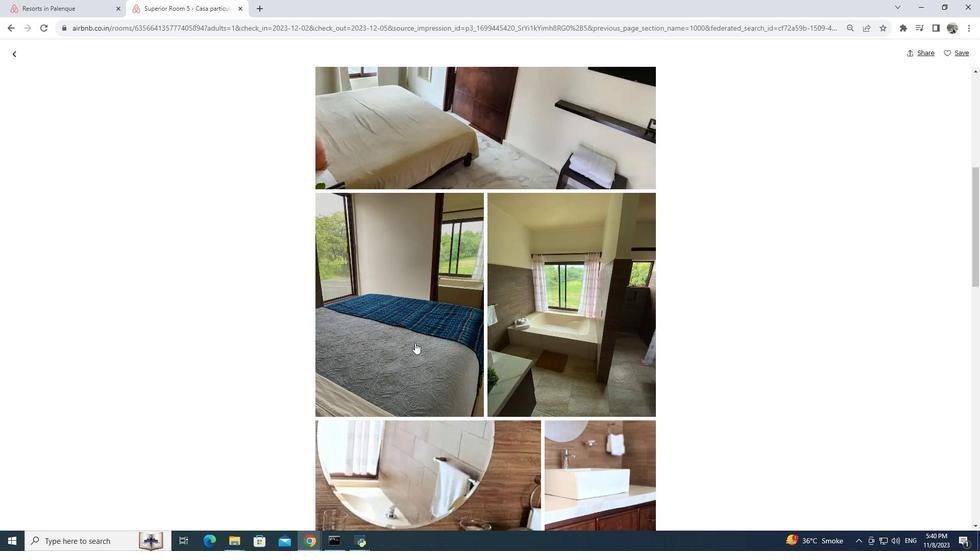 
Action: Mouse scrolled (415, 342) with delta (0, 0)
Screenshot: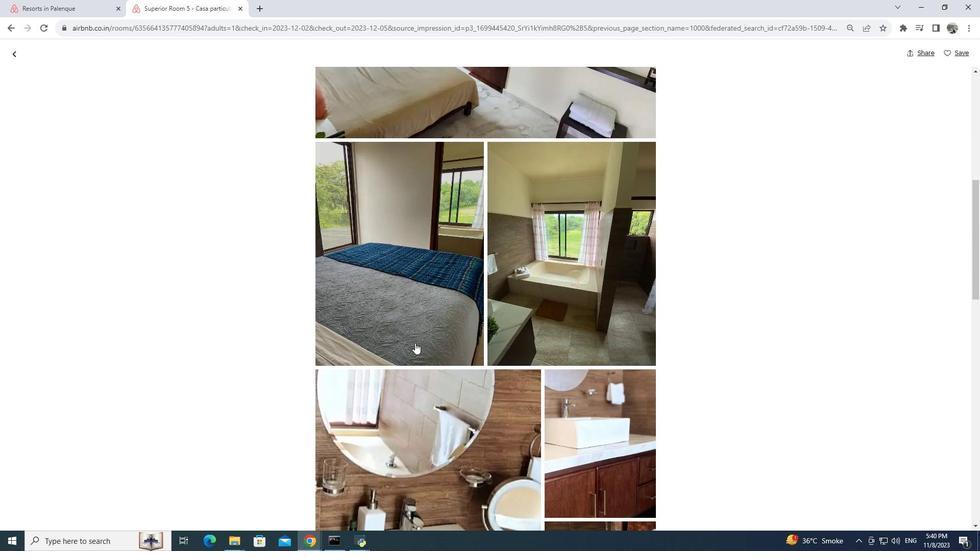 
Action: Mouse scrolled (415, 342) with delta (0, 0)
Screenshot: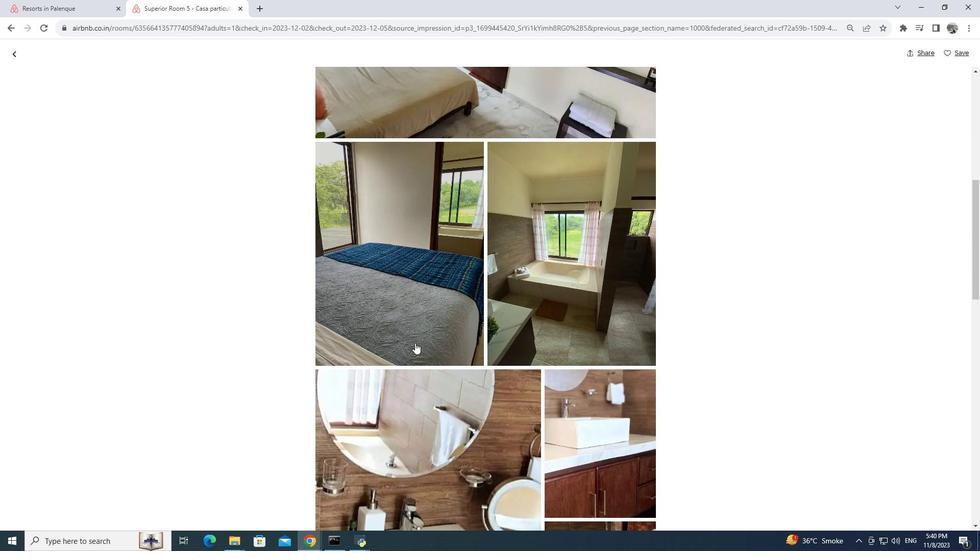 
Action: Mouse scrolled (415, 342) with delta (0, 0)
Screenshot: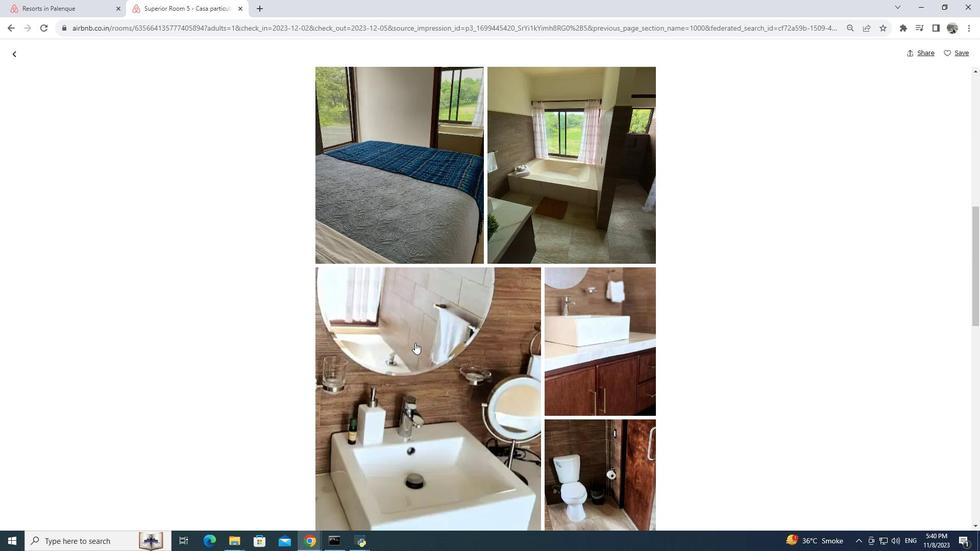 
Action: Mouse moved to (415, 347)
Screenshot: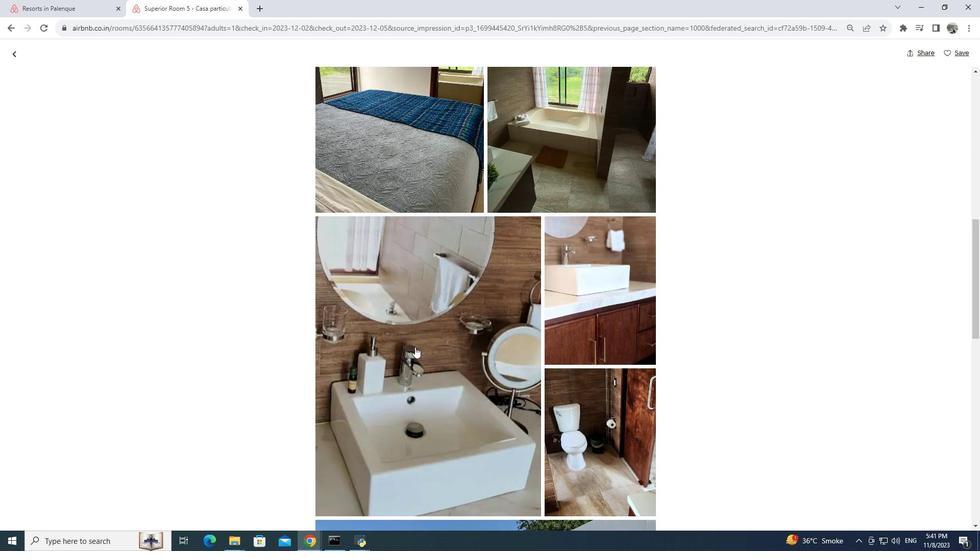 
Action: Mouse scrolled (415, 346) with delta (0, 0)
Screenshot: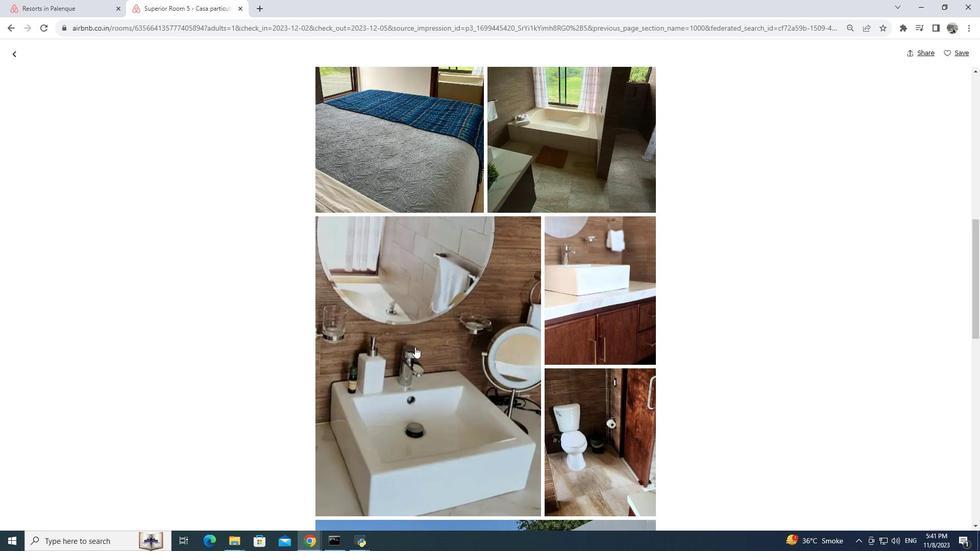 
Action: Mouse scrolled (415, 346) with delta (0, 0)
Screenshot: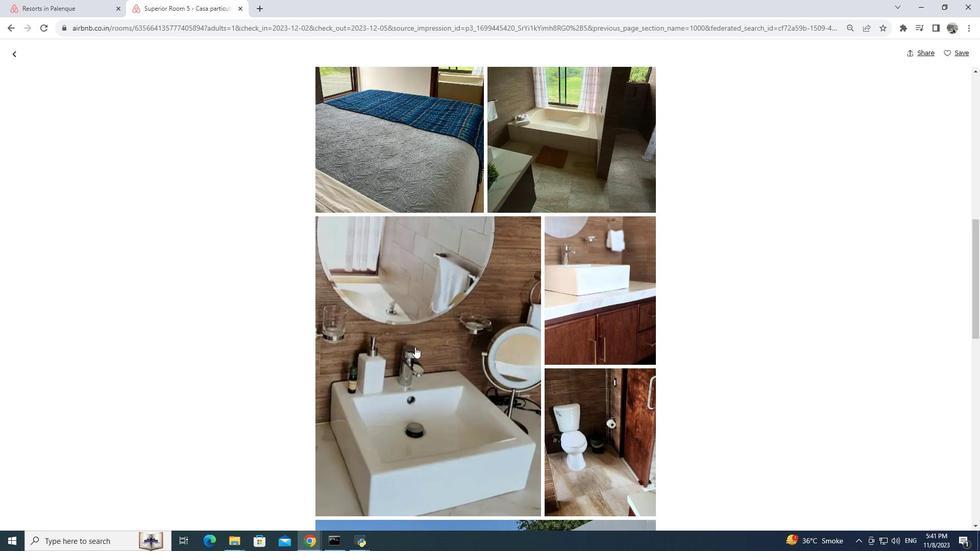 
Action: Mouse scrolled (415, 346) with delta (0, 0)
Screenshot: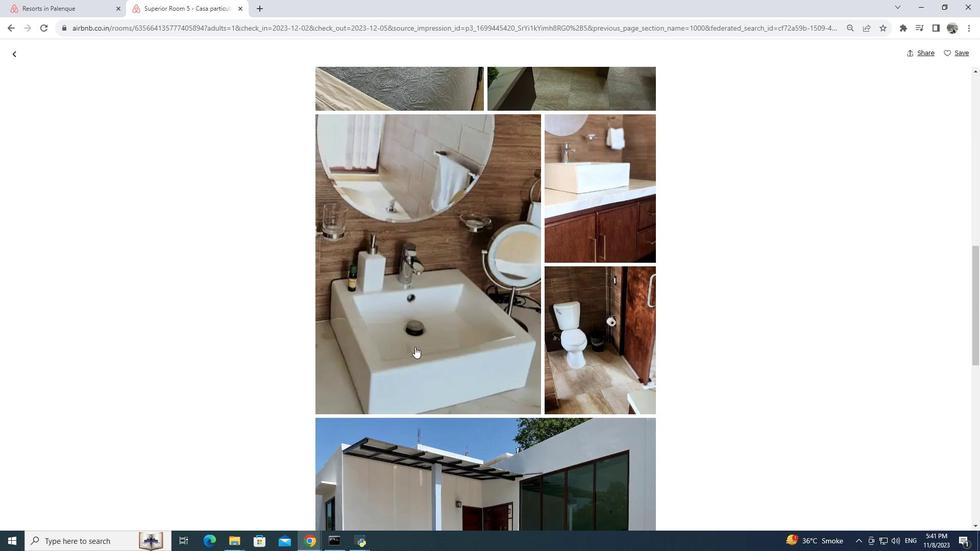 
Action: Mouse scrolled (415, 346) with delta (0, 0)
Screenshot: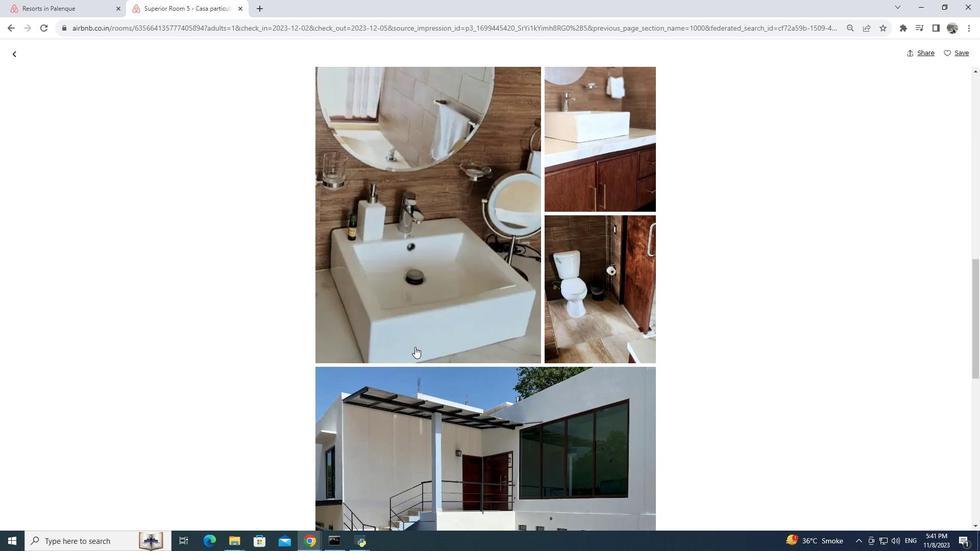 
Action: Mouse scrolled (415, 346) with delta (0, 0)
Screenshot: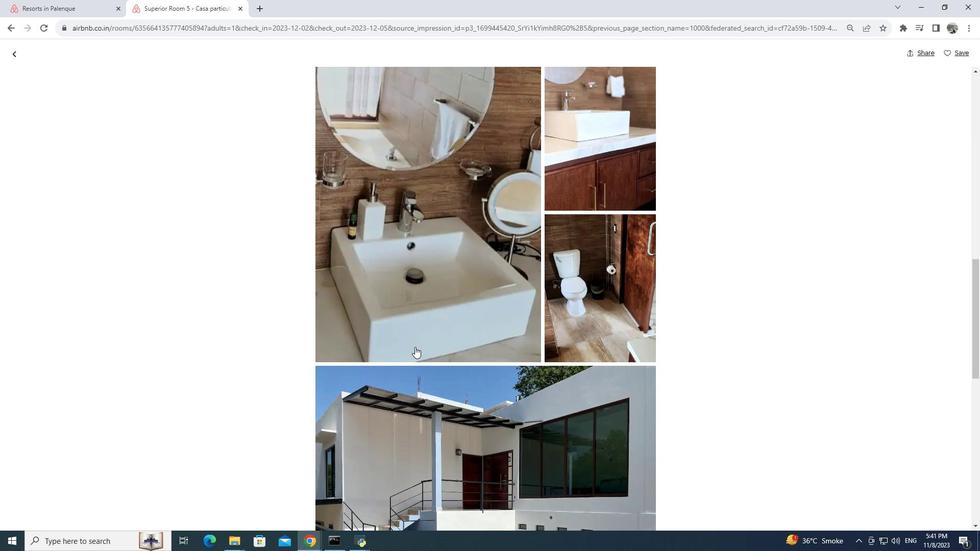 
Action: Mouse scrolled (415, 346) with delta (0, 0)
Screenshot: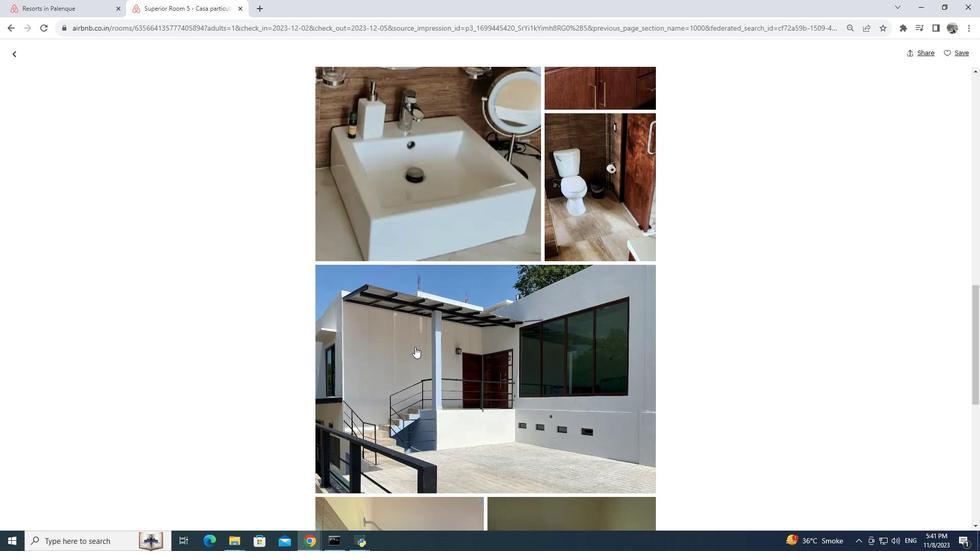
Action: Mouse scrolled (415, 346) with delta (0, 0)
Screenshot: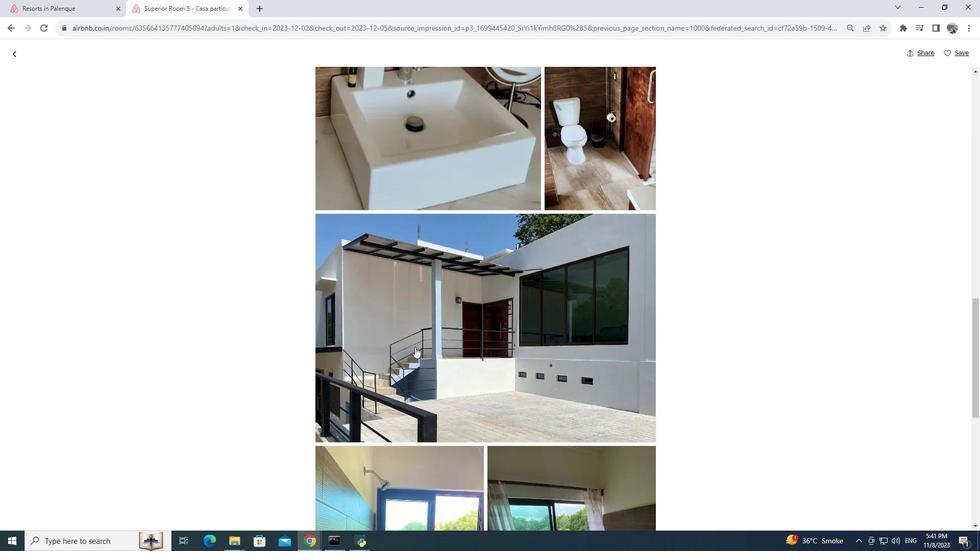 
Action: Mouse scrolled (415, 346) with delta (0, 0)
Screenshot: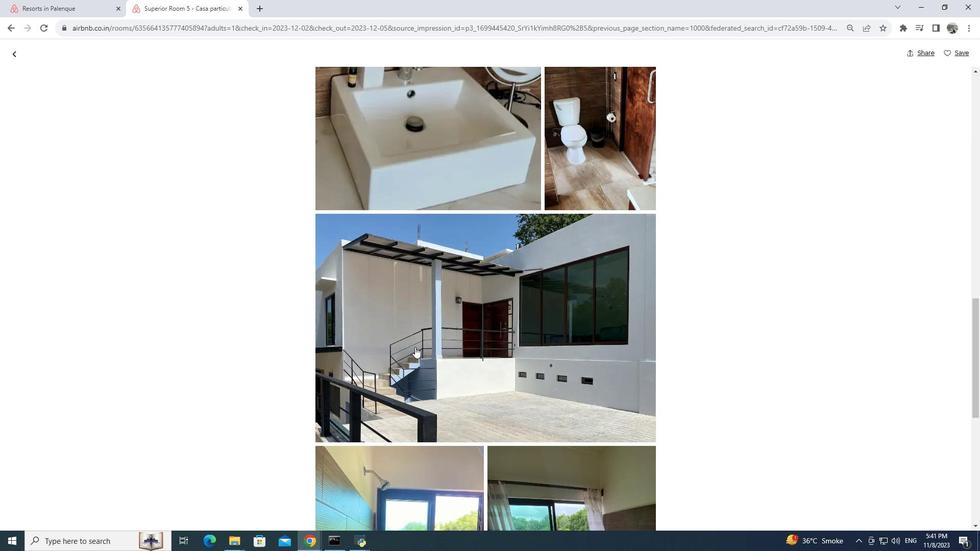 
Action: Mouse scrolled (415, 346) with delta (0, 0)
Screenshot: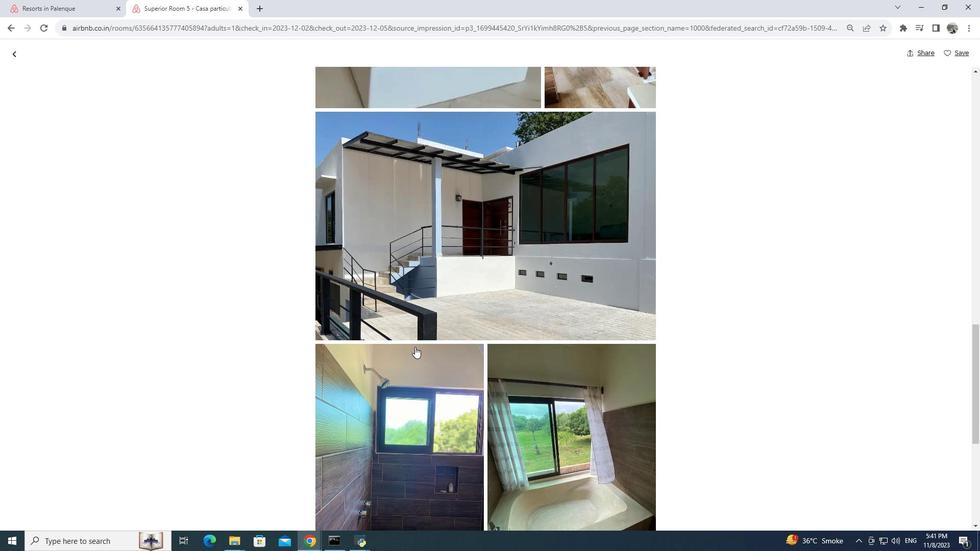 
Action: Mouse scrolled (415, 346) with delta (0, 0)
Screenshot: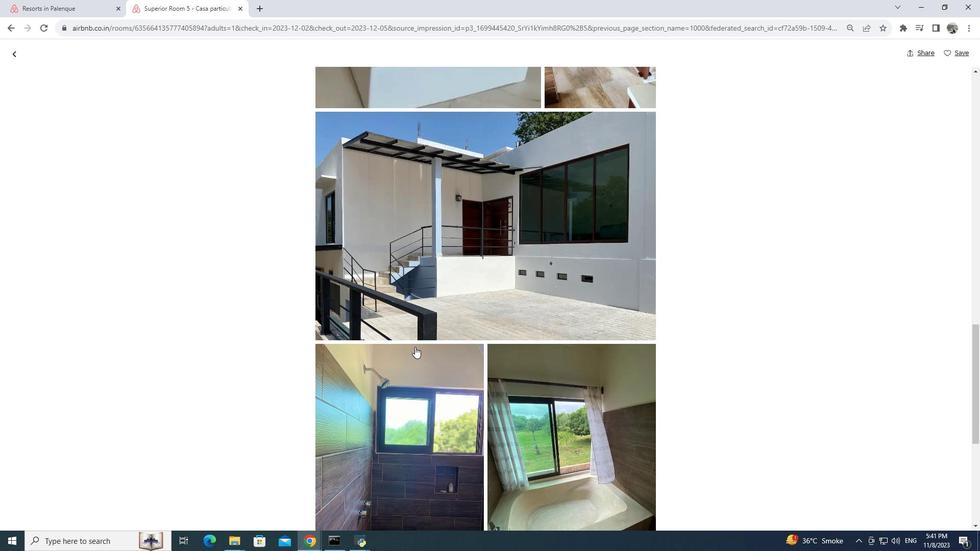 
Action: Mouse moved to (416, 349)
Screenshot: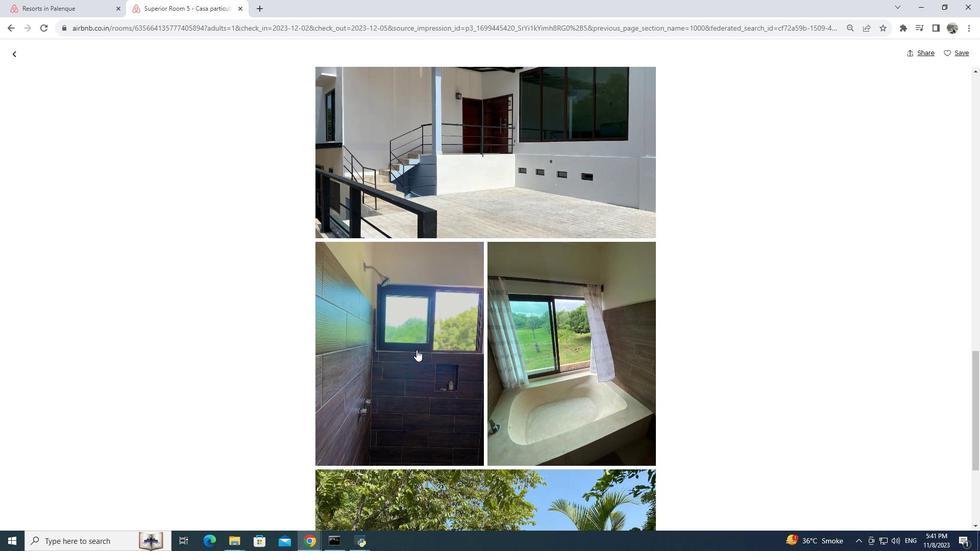 
Action: Mouse scrolled (416, 349) with delta (0, 0)
Screenshot: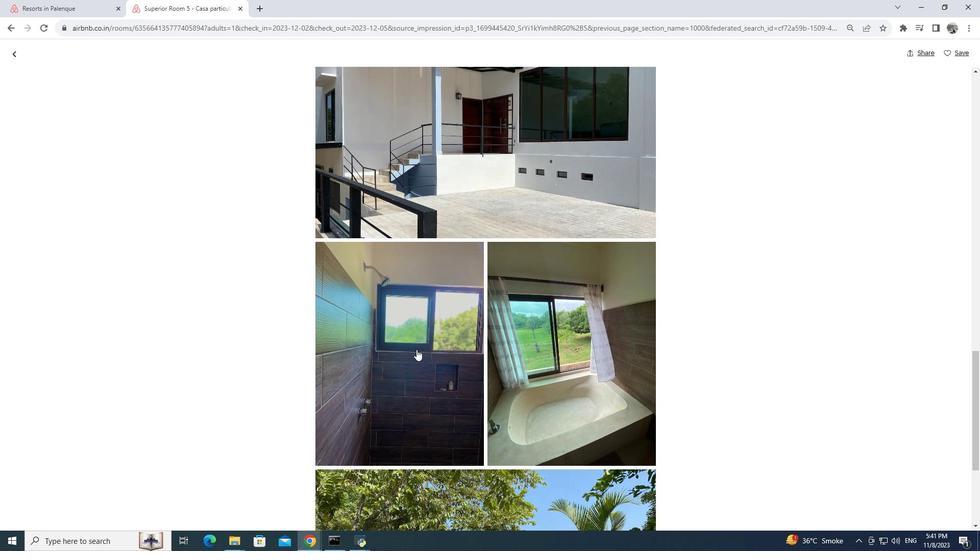 
Action: Mouse scrolled (416, 349) with delta (0, 0)
Screenshot: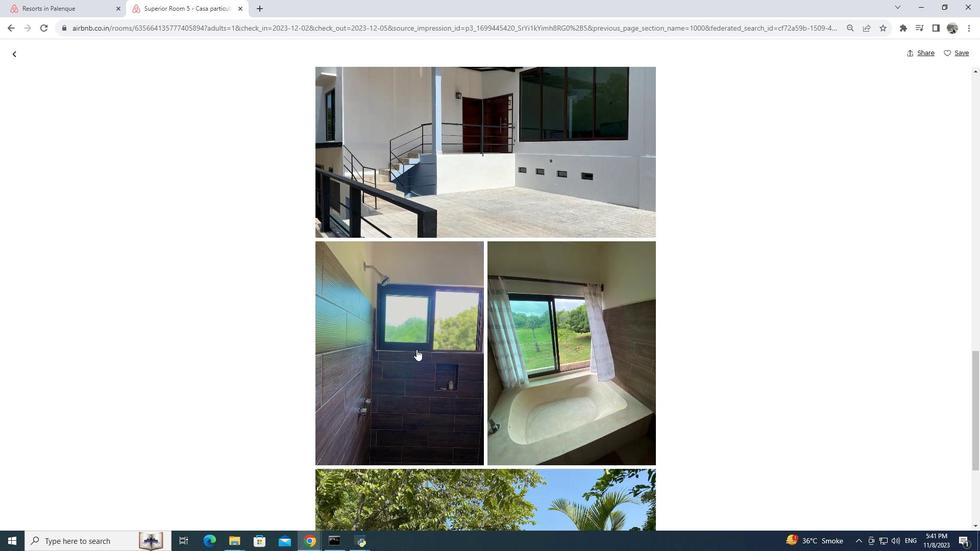 
Action: Mouse scrolled (416, 349) with delta (0, 0)
Screenshot: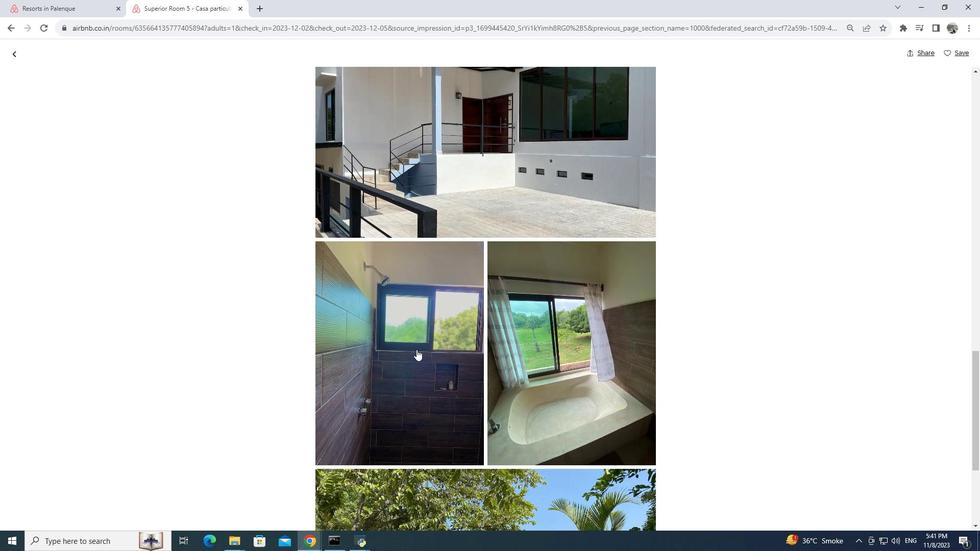 
Action: Mouse scrolled (416, 349) with delta (0, 0)
Screenshot: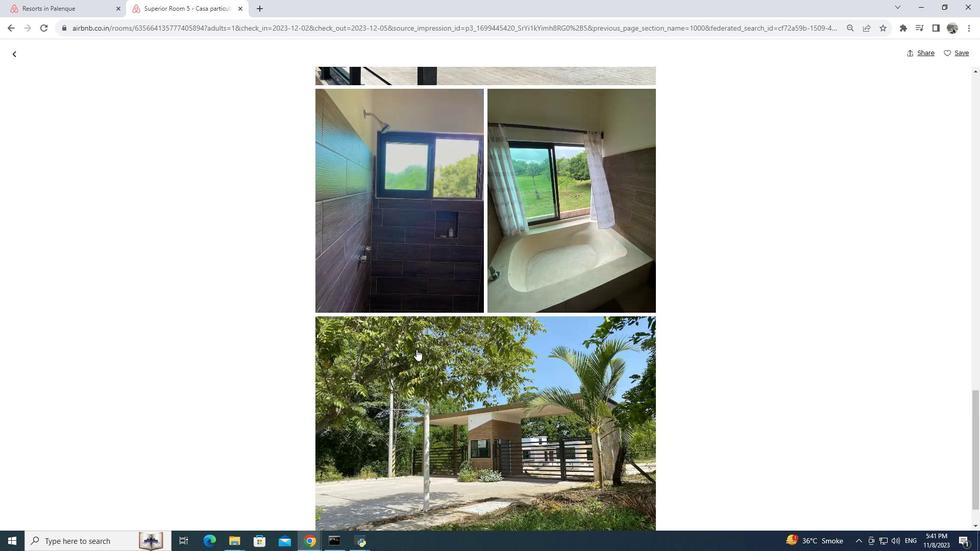 
Action: Mouse scrolled (416, 349) with delta (0, 0)
Screenshot: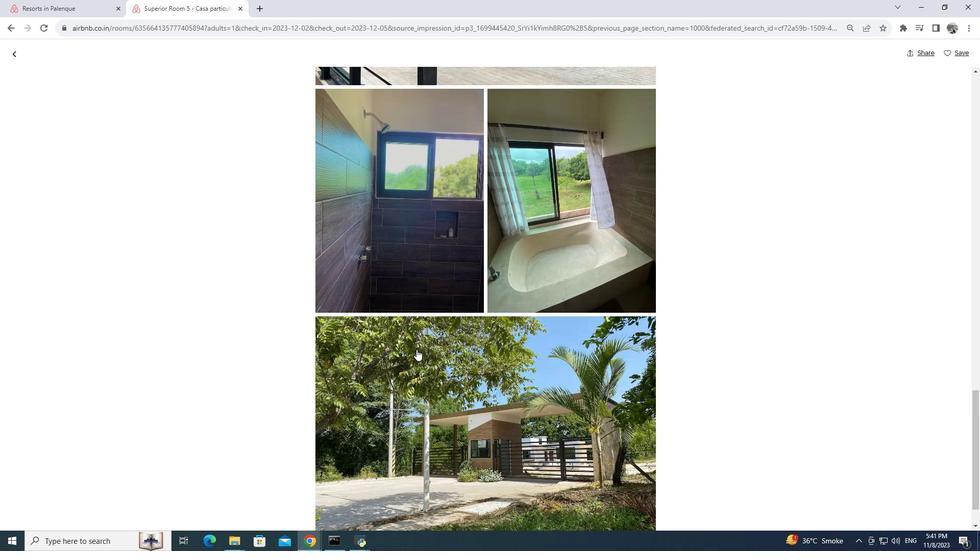
Action: Mouse scrolled (416, 349) with delta (0, 0)
Screenshot: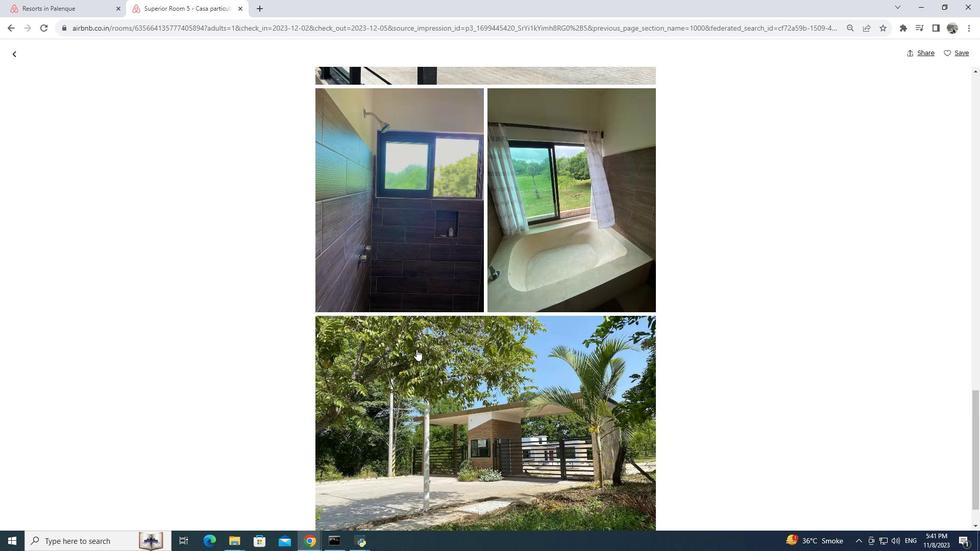 
Action: Mouse moved to (417, 348)
Screenshot: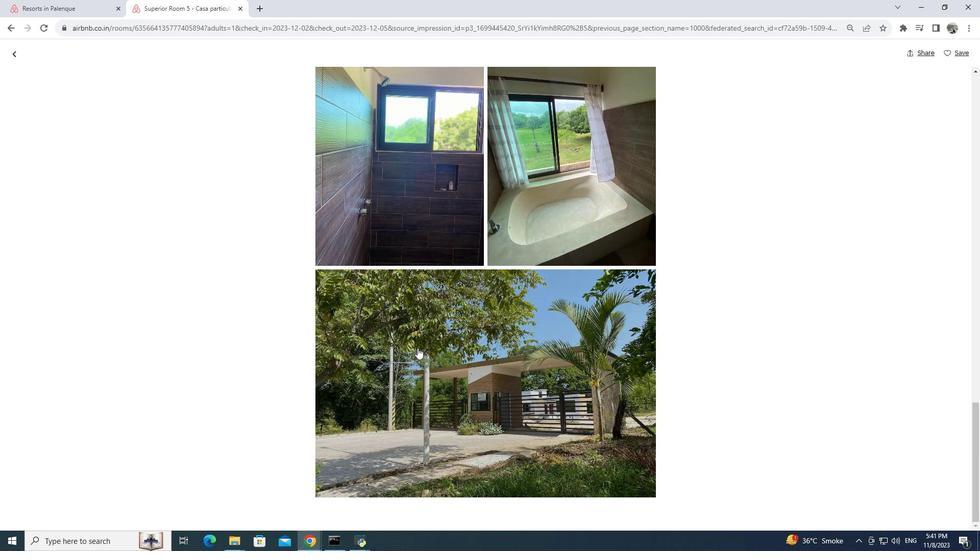 
Action: Mouse scrolled (417, 347) with delta (0, 0)
Screenshot: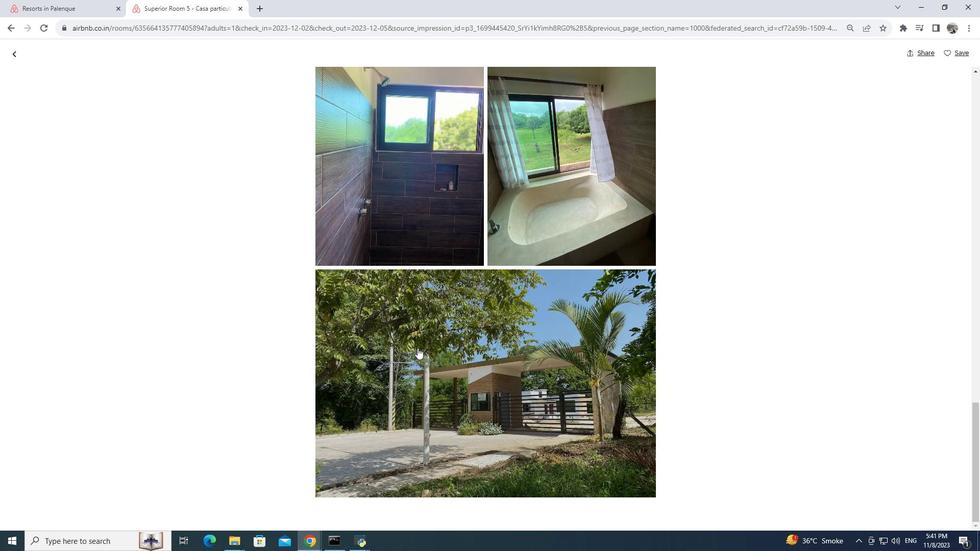 
Action: Mouse scrolled (417, 347) with delta (0, 0)
Screenshot: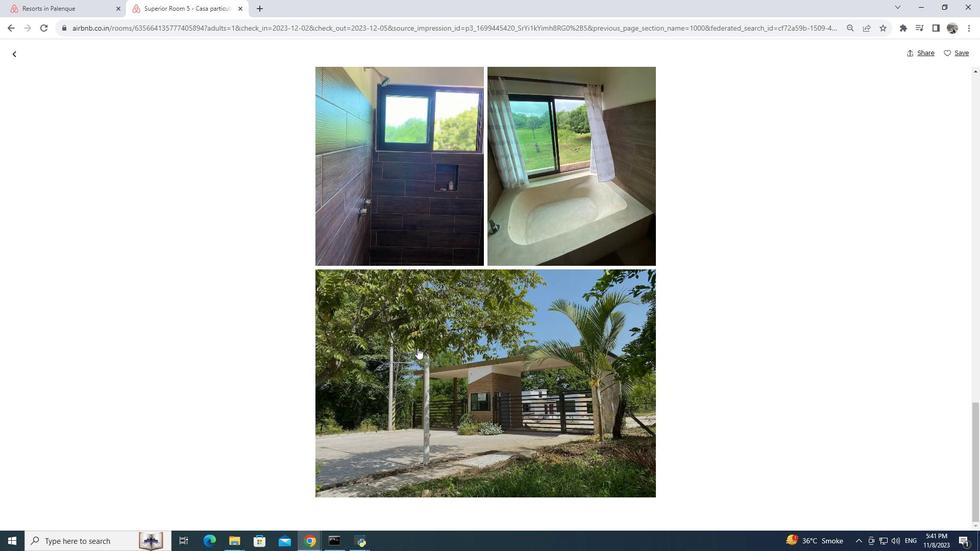 
Action: Mouse scrolled (417, 347) with delta (0, 0)
Screenshot: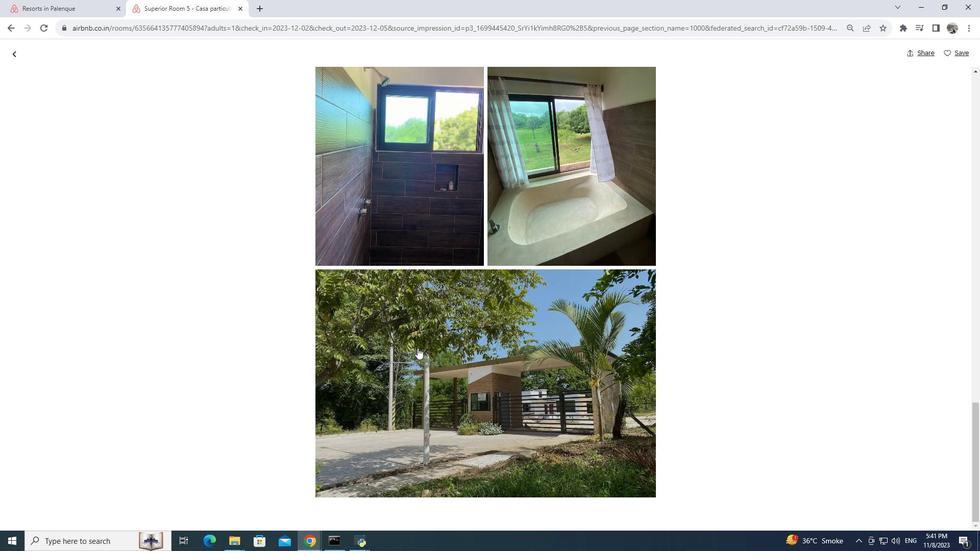 
Action: Mouse scrolled (417, 347) with delta (0, 0)
Screenshot: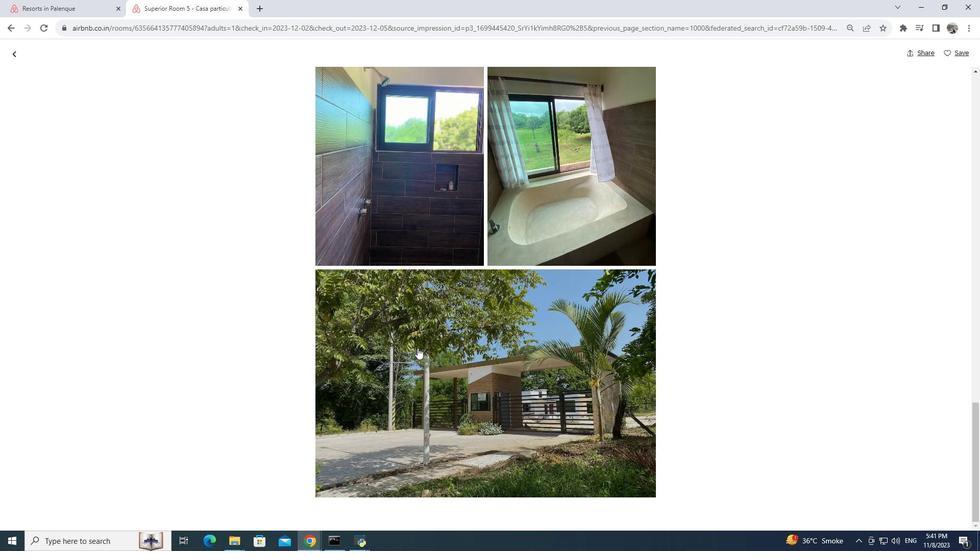 
Action: Mouse scrolled (417, 347) with delta (0, 0)
Screenshot: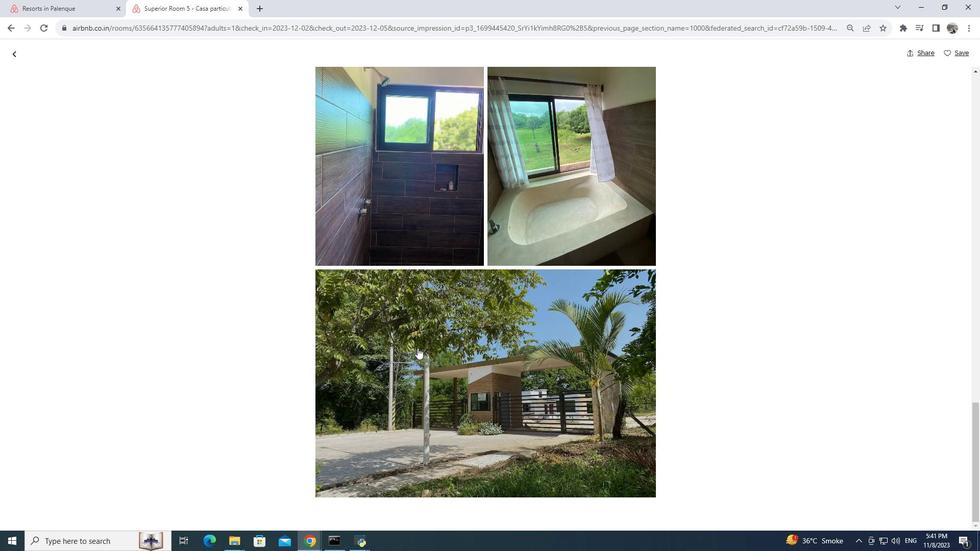 
Action: Mouse scrolled (417, 347) with delta (0, 0)
Screenshot: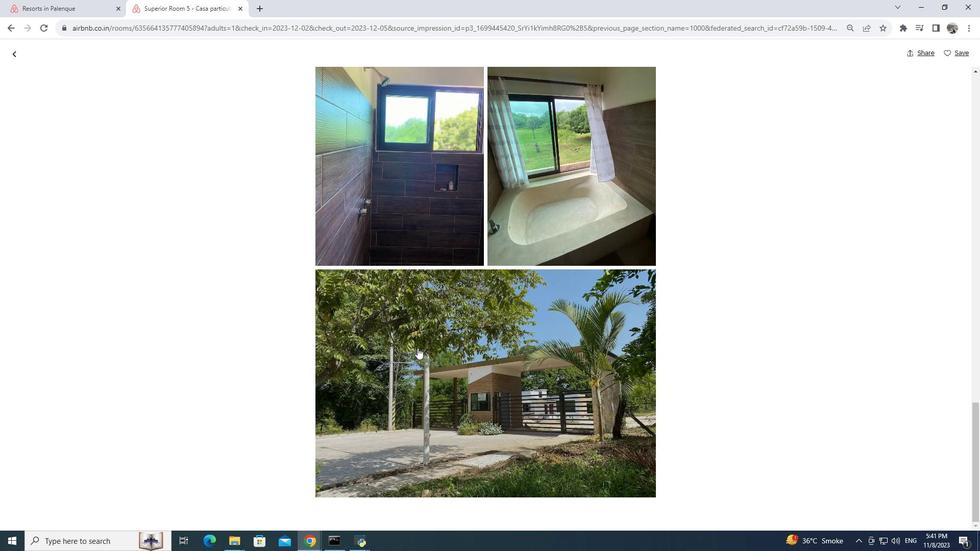 
Action: Mouse scrolled (417, 347) with delta (0, 0)
Screenshot: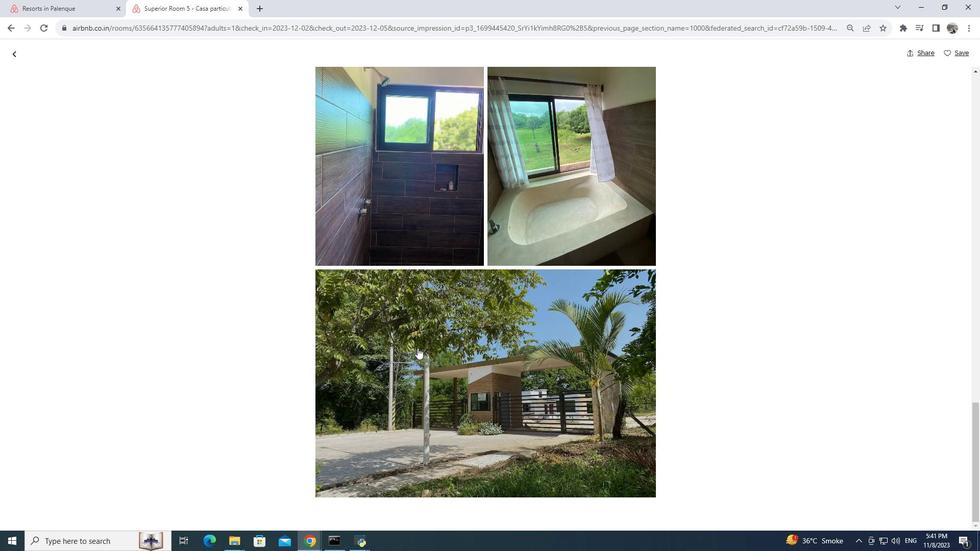 
Action: Mouse moved to (17, 59)
Screenshot: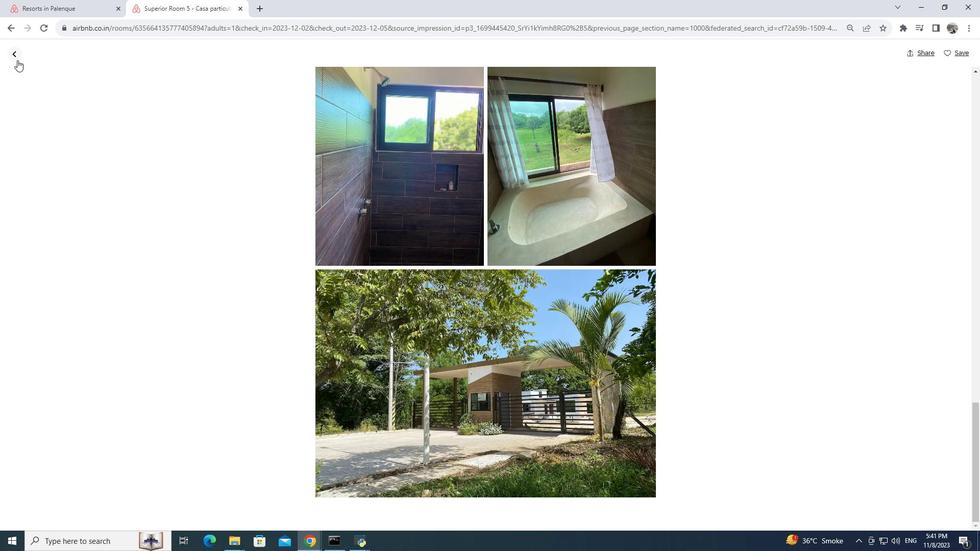 
Action: Mouse pressed left at (17, 59)
Screenshot: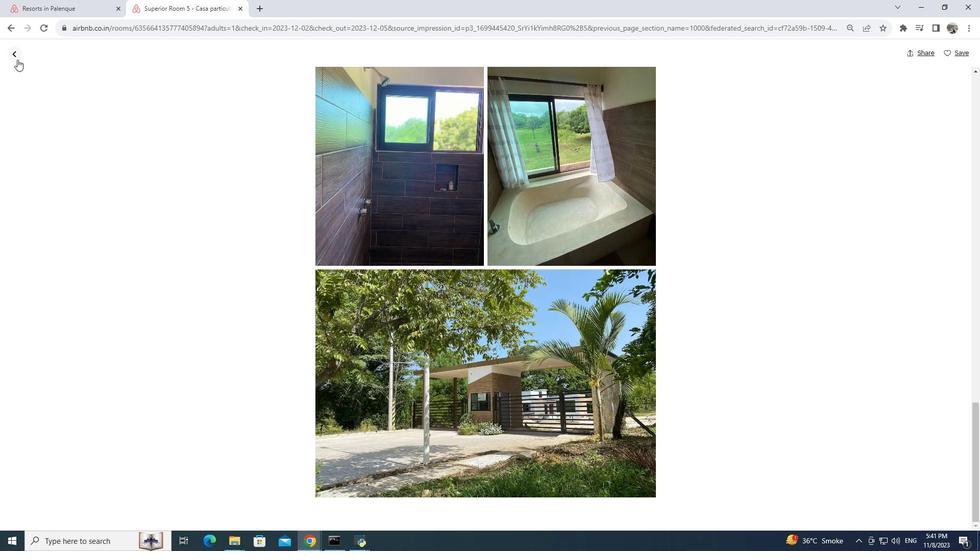
Action: Mouse moved to (319, 253)
Screenshot: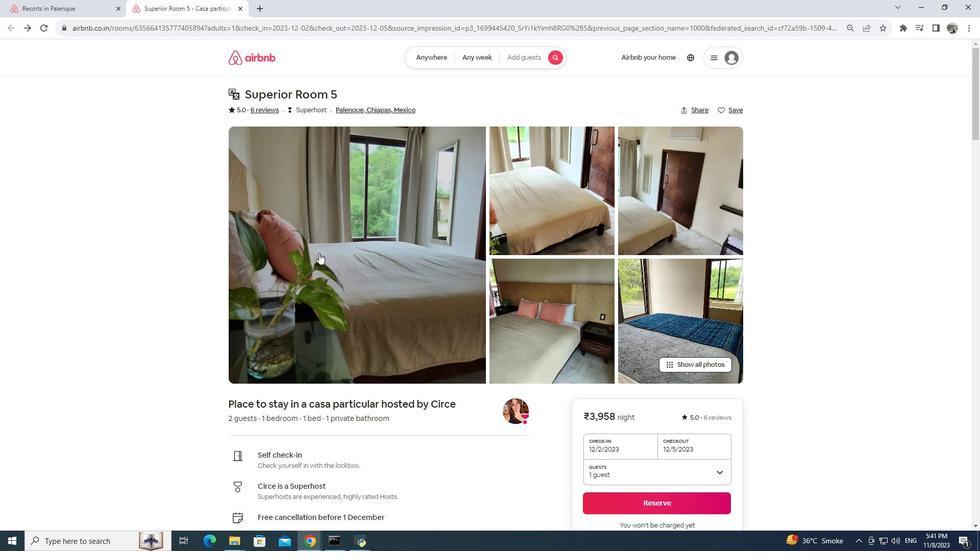
Action: Mouse scrolled (319, 252) with delta (0, 0)
Screenshot: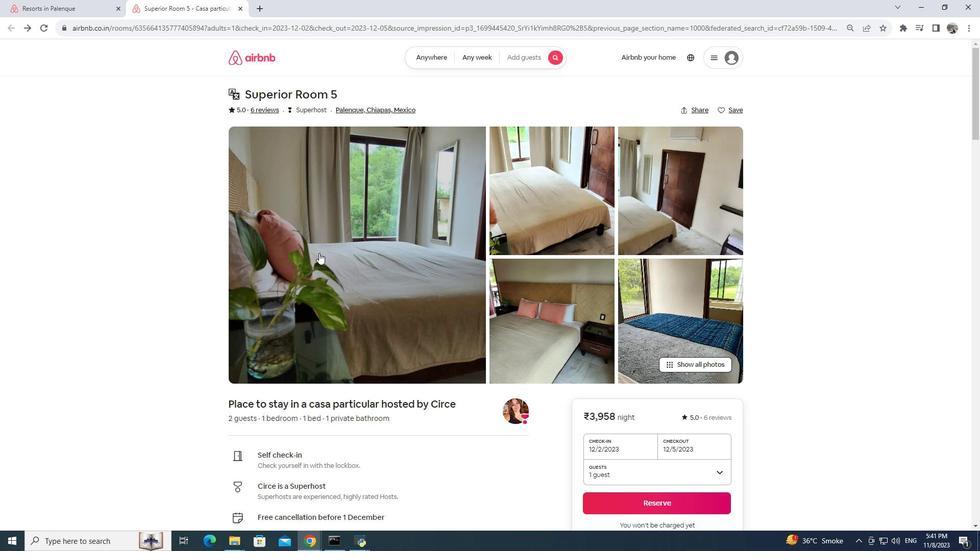 
Action: Mouse scrolled (319, 252) with delta (0, 0)
Screenshot: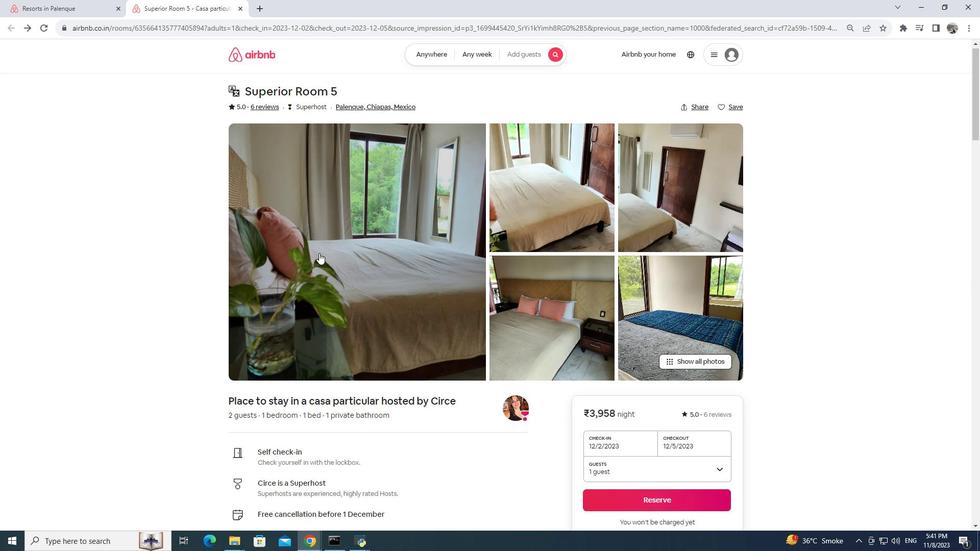 
Action: Mouse scrolled (319, 252) with delta (0, 0)
Screenshot: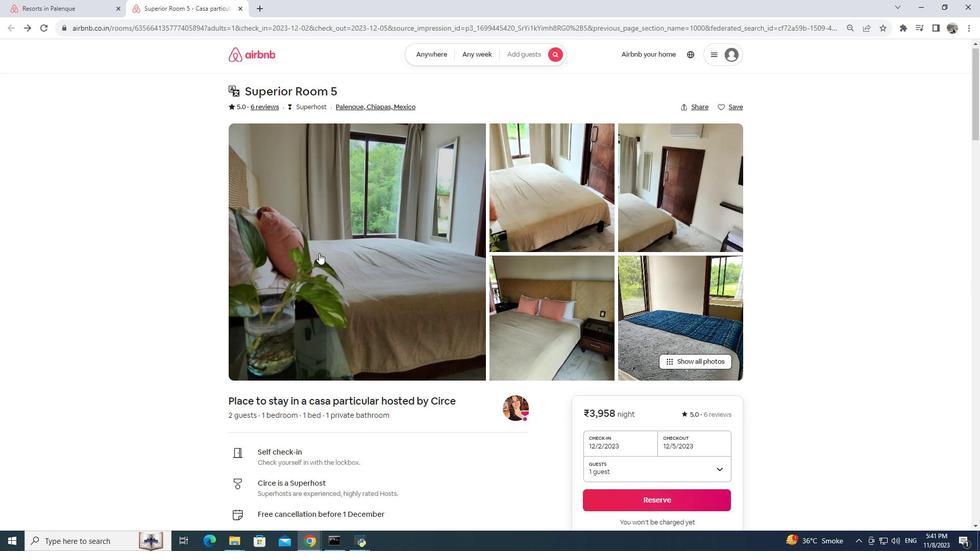 
Action: Mouse scrolled (319, 252) with delta (0, 0)
Screenshot: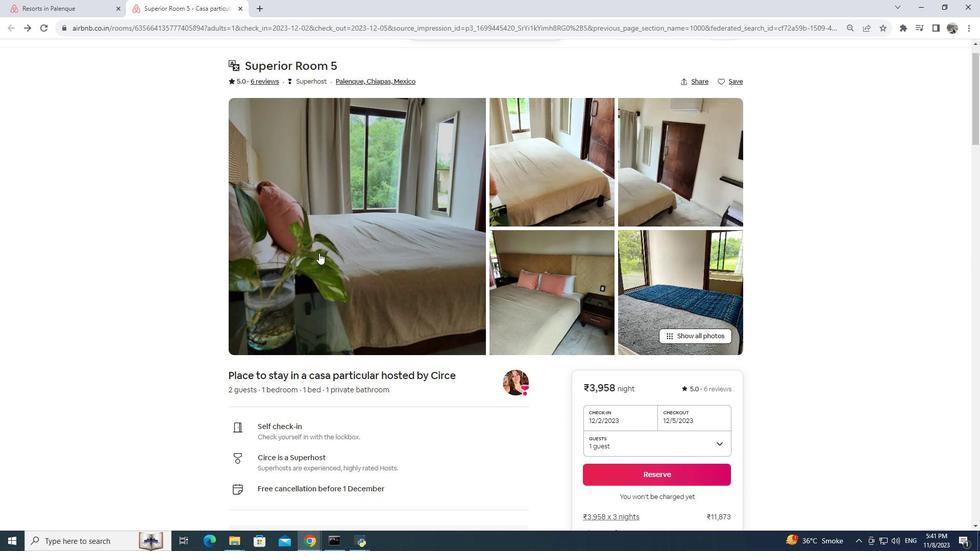 
Action: Mouse moved to (315, 313)
Screenshot: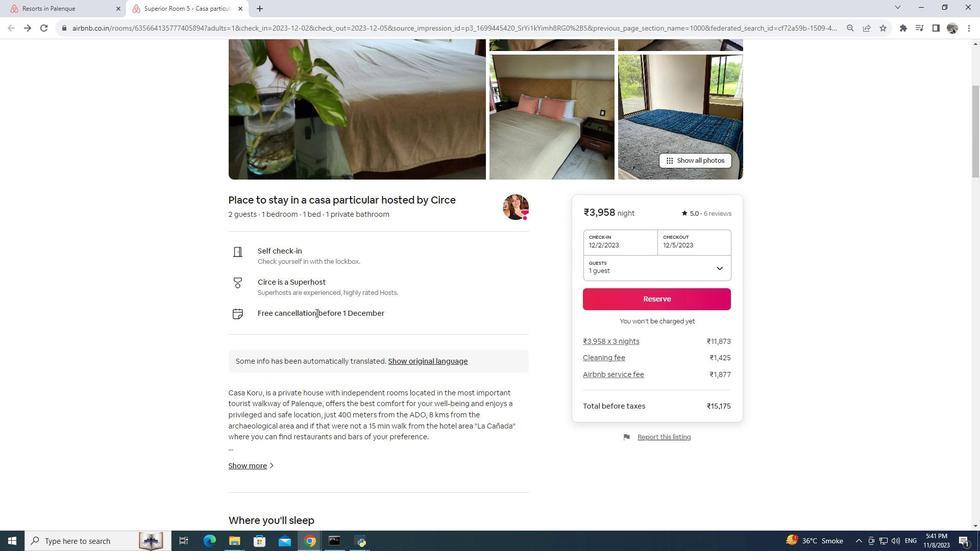 
Action: Mouse scrolled (315, 312) with delta (0, 0)
Screenshot: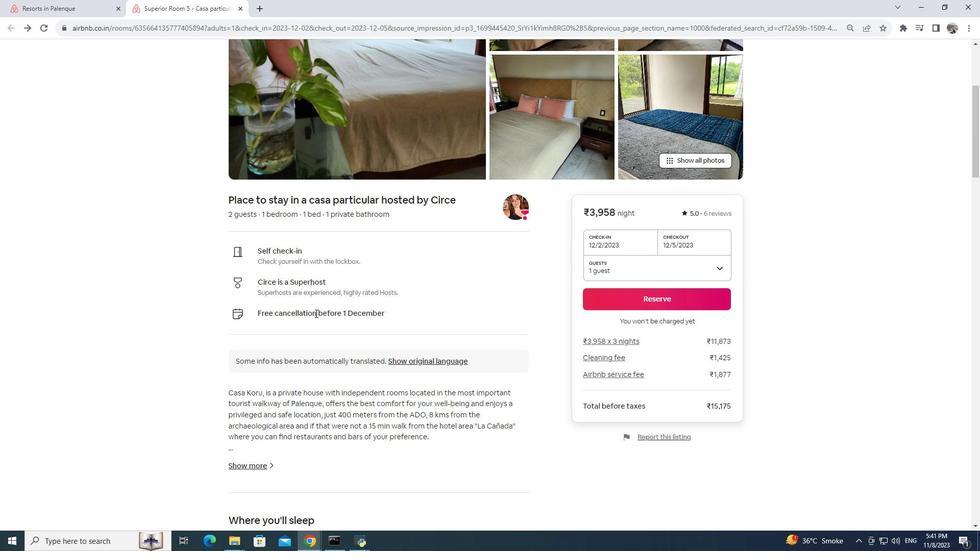 
Action: Mouse scrolled (315, 312) with delta (0, 0)
Screenshot: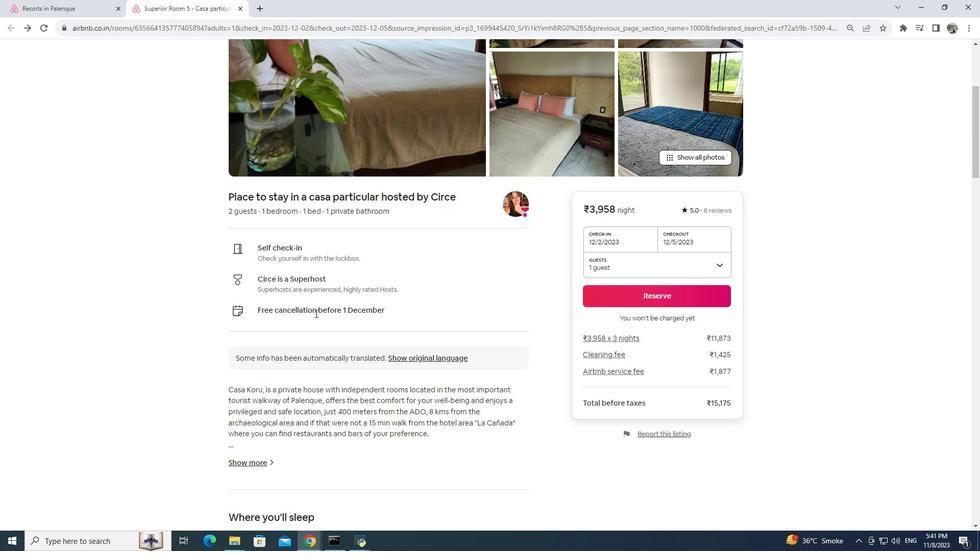 
Action: Mouse scrolled (315, 312) with delta (0, 0)
Screenshot: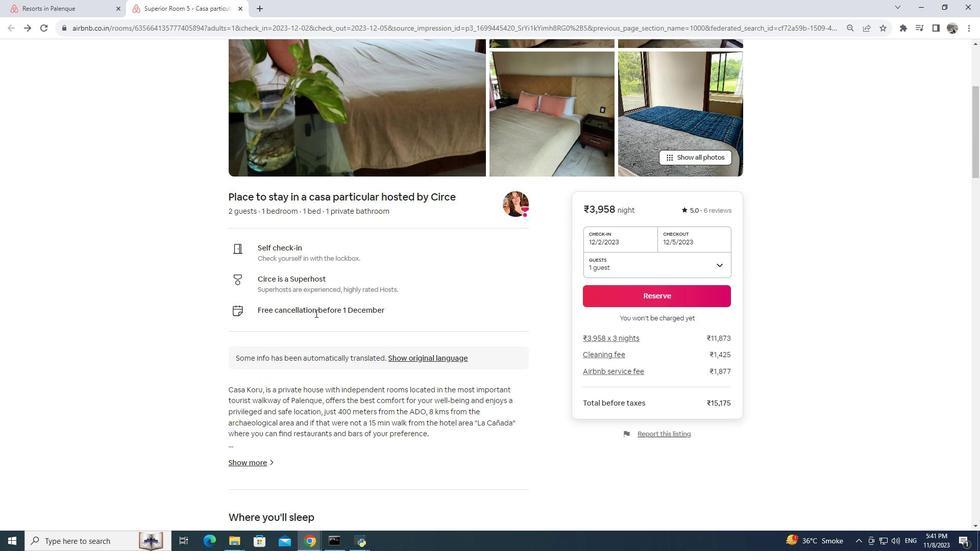 
Action: Mouse moved to (240, 315)
Screenshot: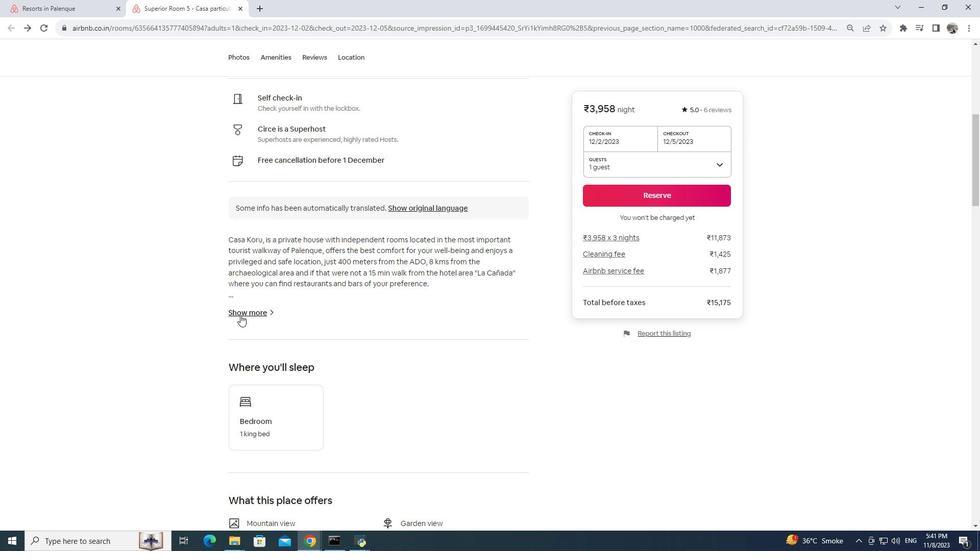 
Action: Mouse pressed left at (240, 315)
Screenshot: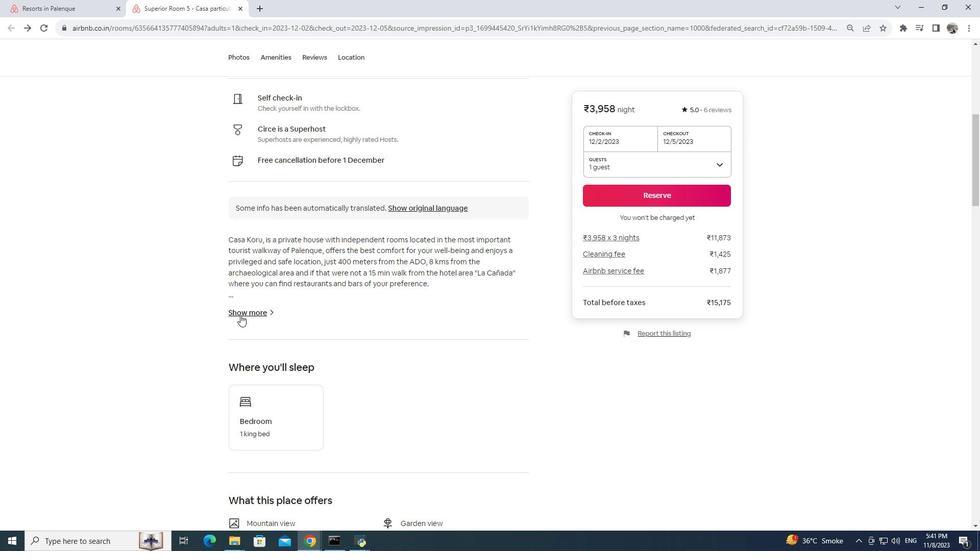 
Action: Mouse moved to (419, 318)
Screenshot: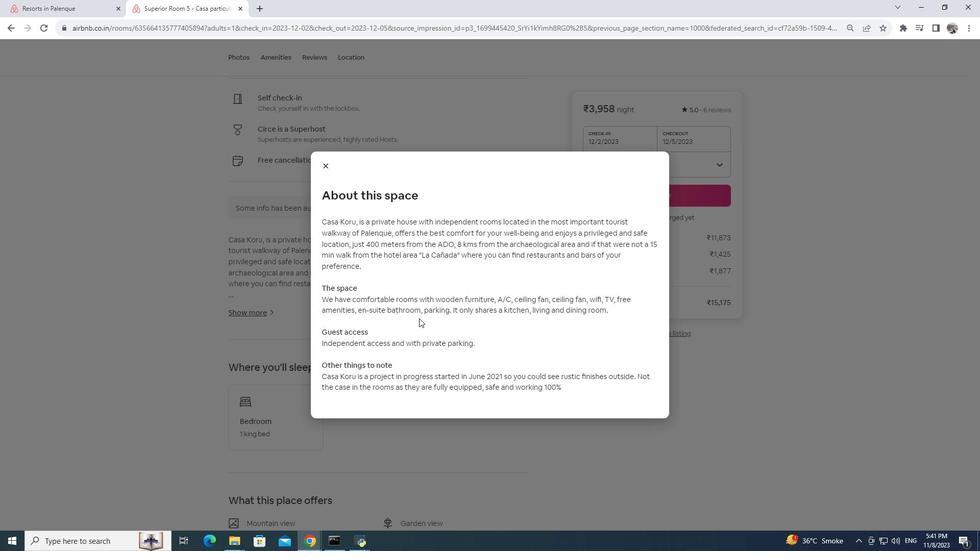 
Action: Mouse scrolled (419, 317) with delta (0, 0)
Screenshot: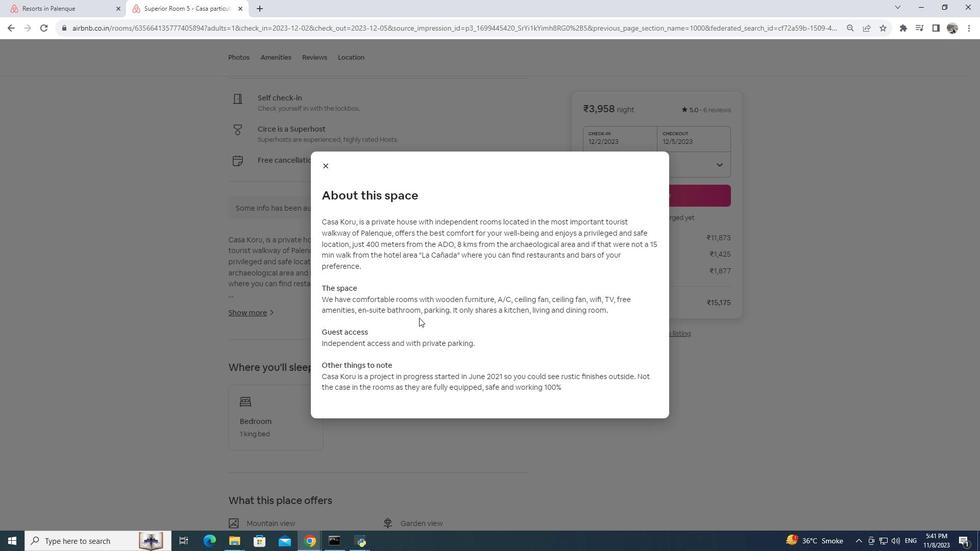 
Action: Mouse scrolled (419, 317) with delta (0, 0)
Screenshot: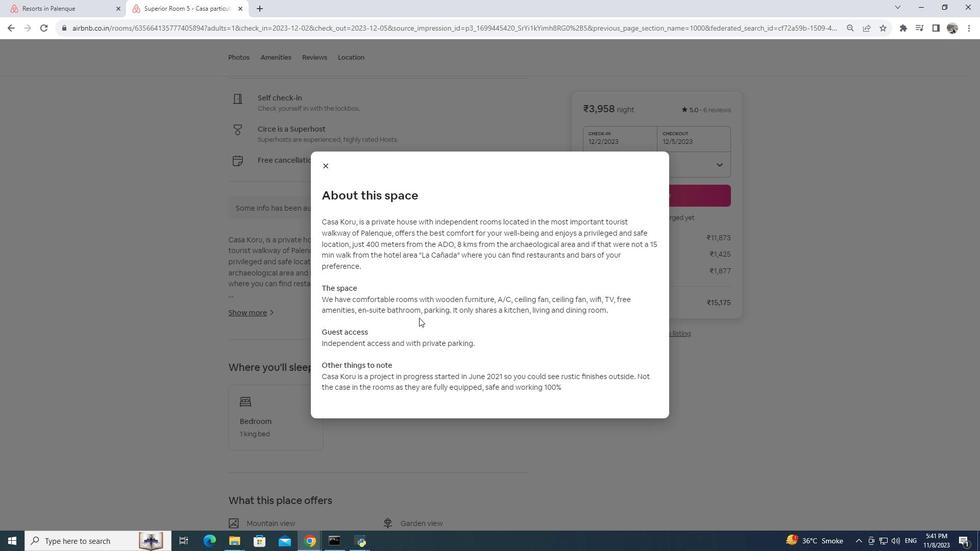 
Action: Mouse scrolled (419, 317) with delta (0, 0)
Screenshot: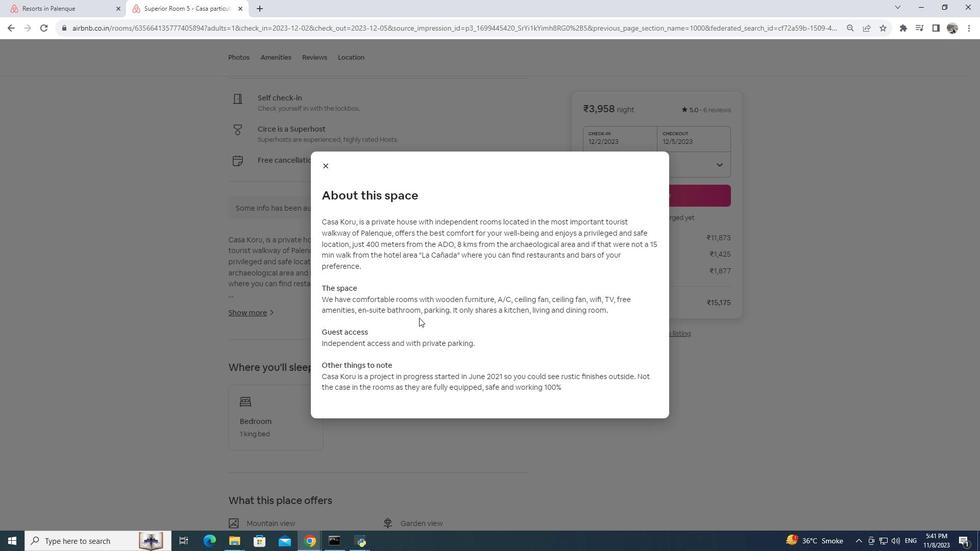 
Action: Mouse scrolled (419, 317) with delta (0, 0)
Screenshot: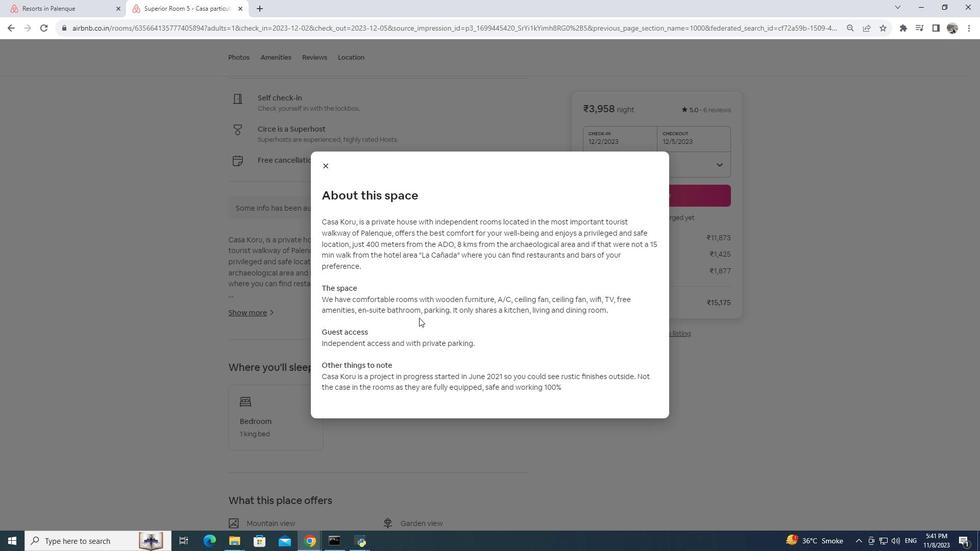 
Action: Mouse moved to (324, 164)
Screenshot: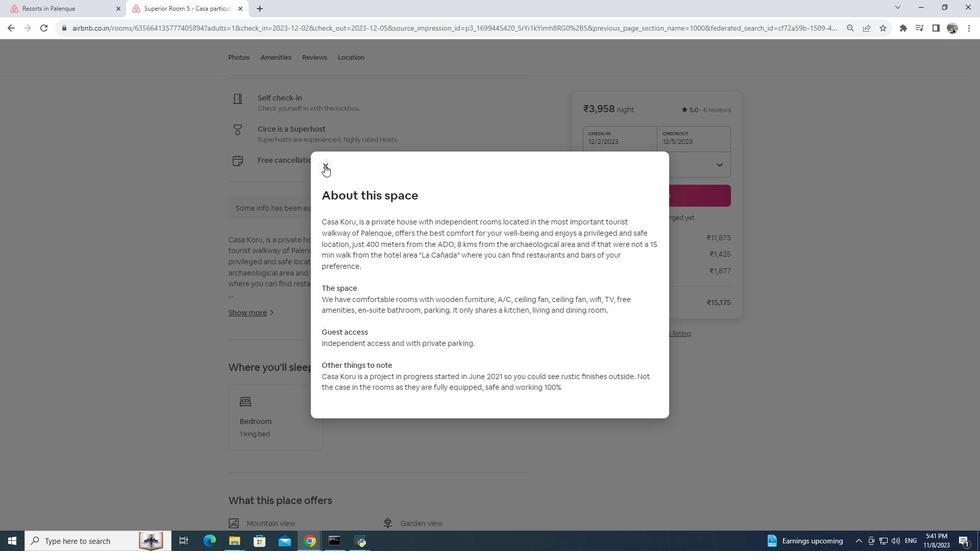 
Action: Mouse pressed left at (324, 164)
Screenshot: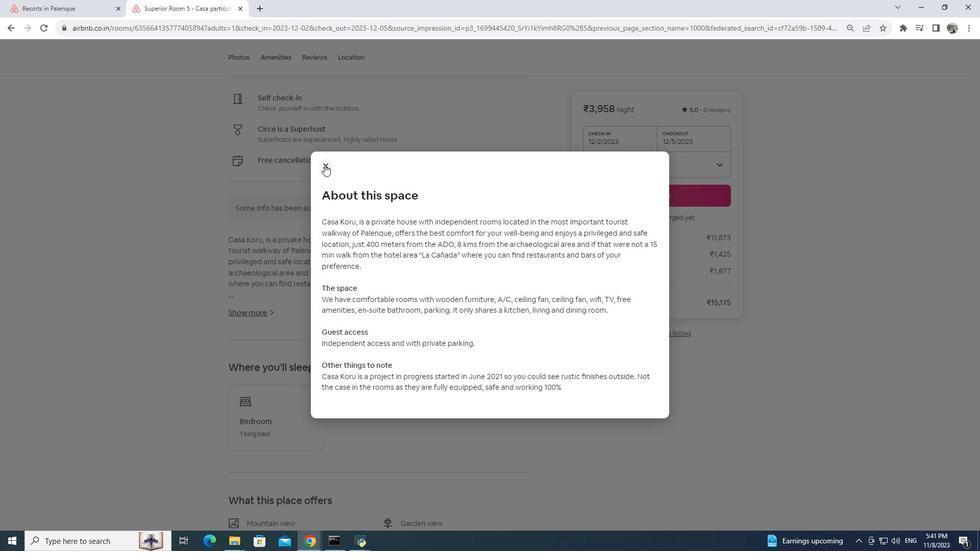 
Action: Mouse moved to (333, 352)
Screenshot: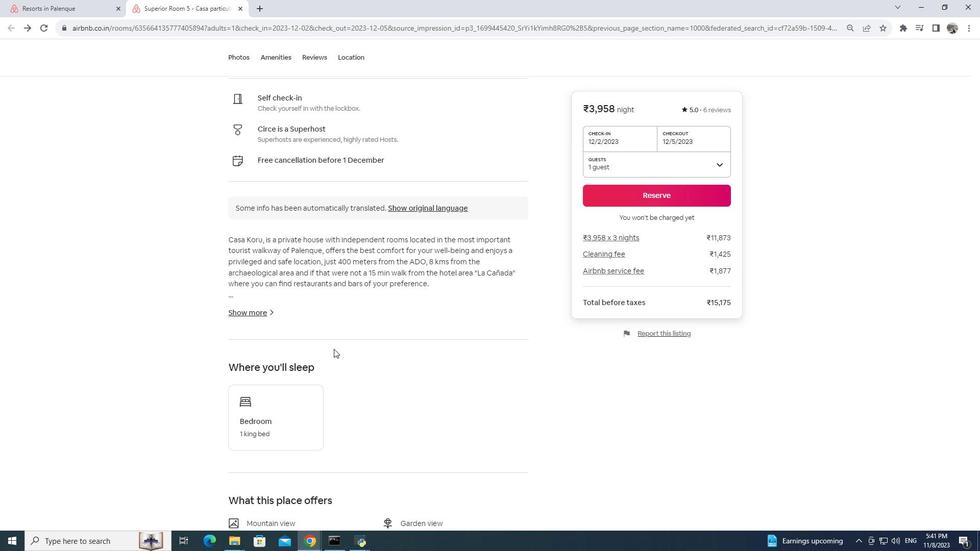 
Action: Mouse scrolled (333, 351) with delta (0, 0)
Screenshot: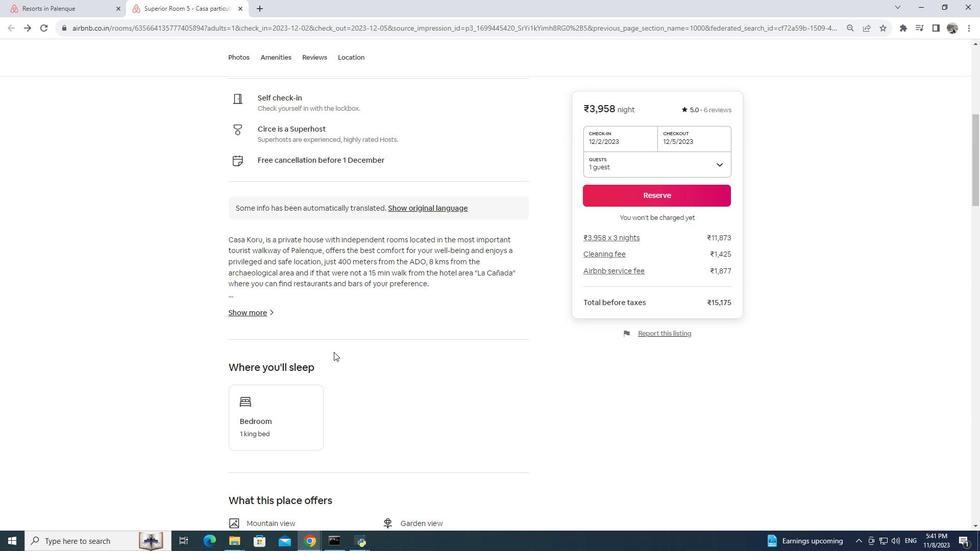 
Action: Mouse scrolled (333, 351) with delta (0, 0)
Screenshot: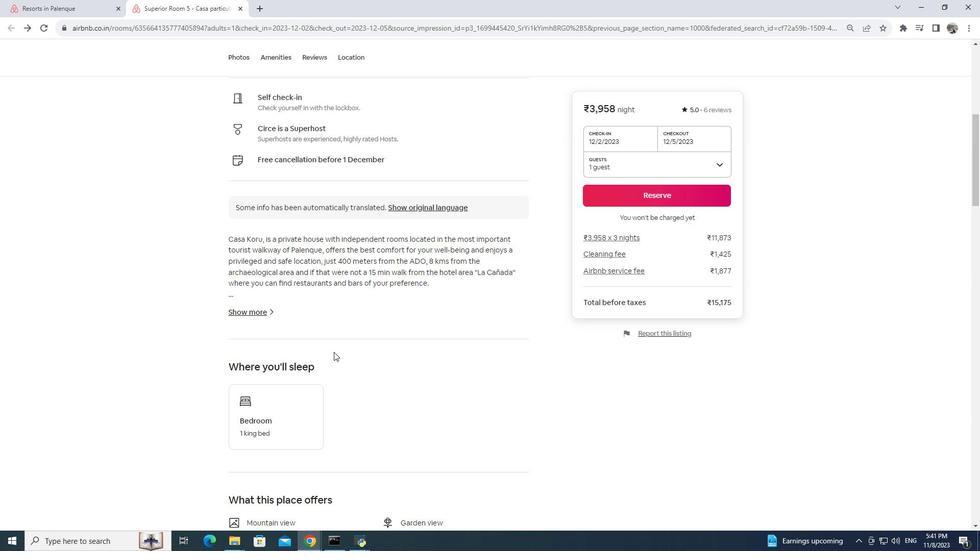 
Action: Mouse scrolled (333, 351) with delta (0, 0)
Screenshot: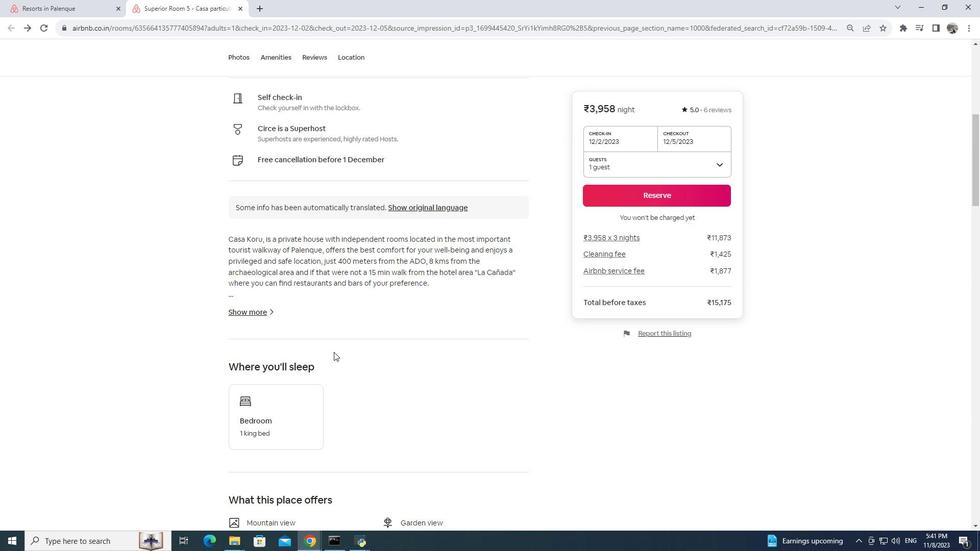 
Action: Mouse moved to (314, 344)
Screenshot: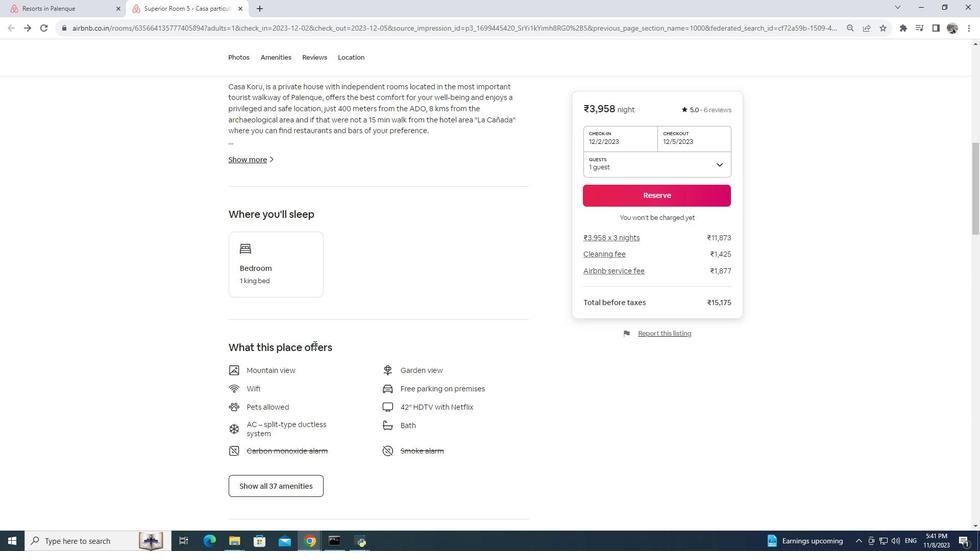 
Action: Mouse scrolled (314, 344) with delta (0, 0)
Screenshot: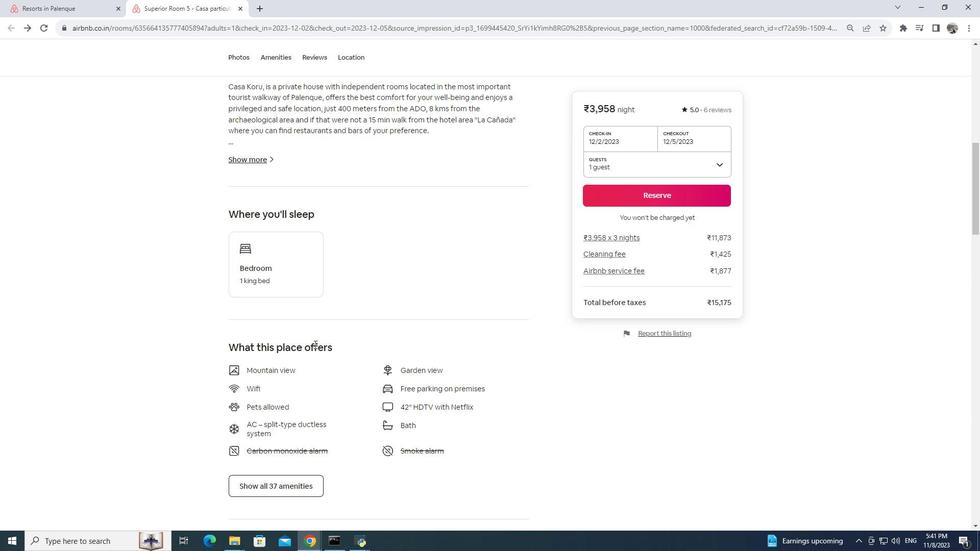 
Action: Mouse scrolled (314, 344) with delta (0, 0)
Screenshot: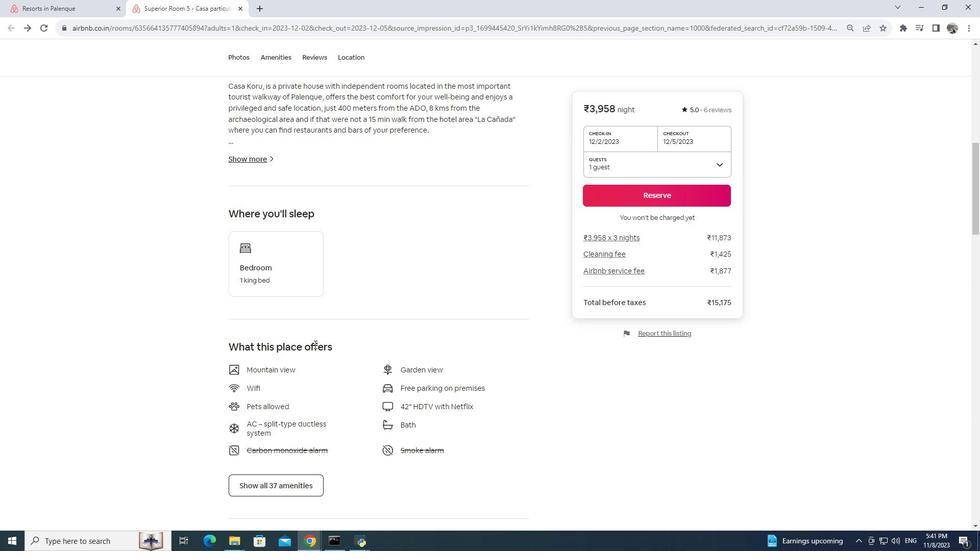 
Action: Mouse scrolled (314, 344) with delta (0, 0)
Screenshot: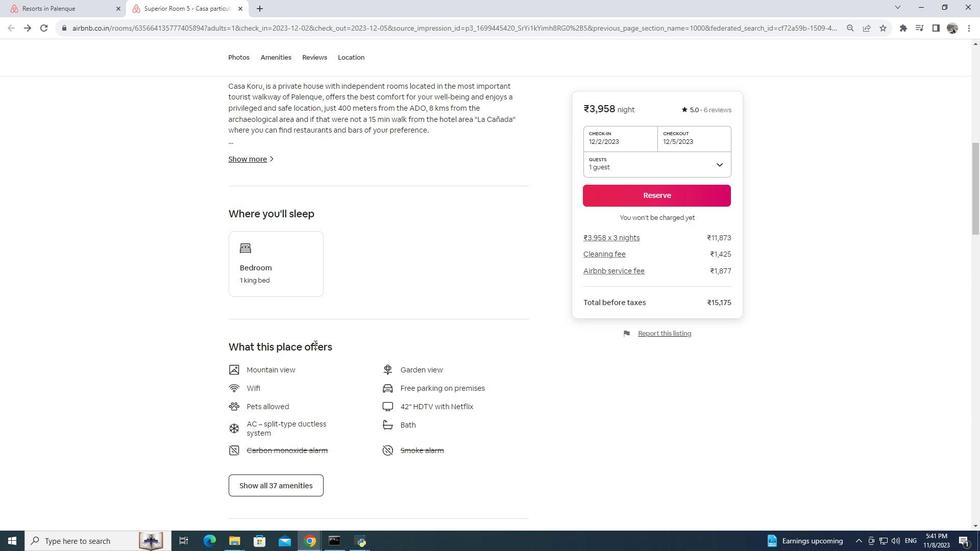
Action: Mouse scrolled (314, 344) with delta (0, 0)
Screenshot: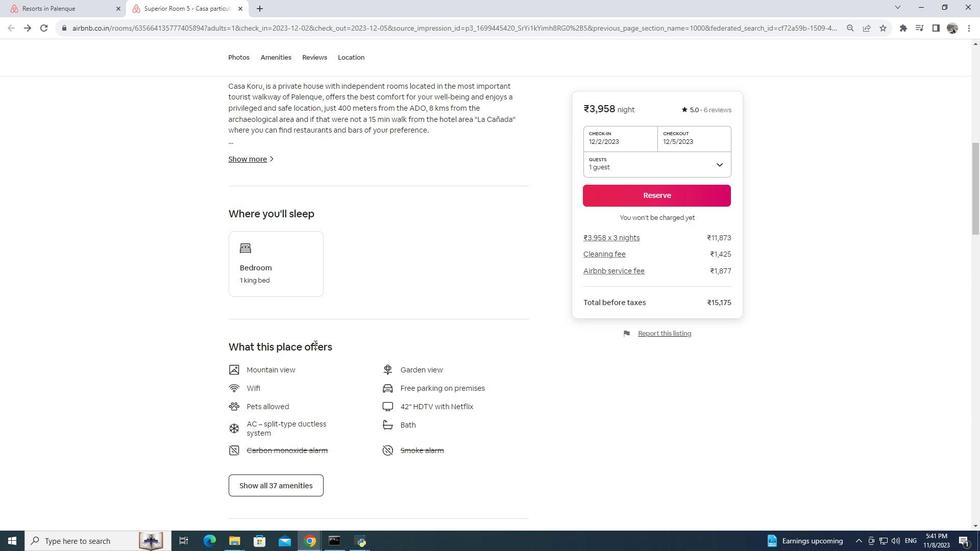 
Action: Mouse moved to (294, 272)
Screenshot: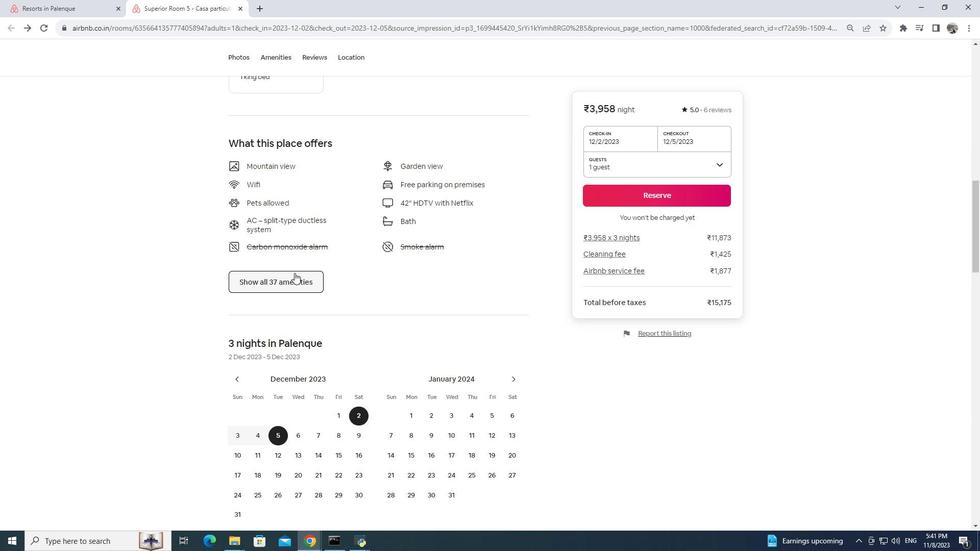 
Action: Mouse pressed left at (294, 272)
Screenshot: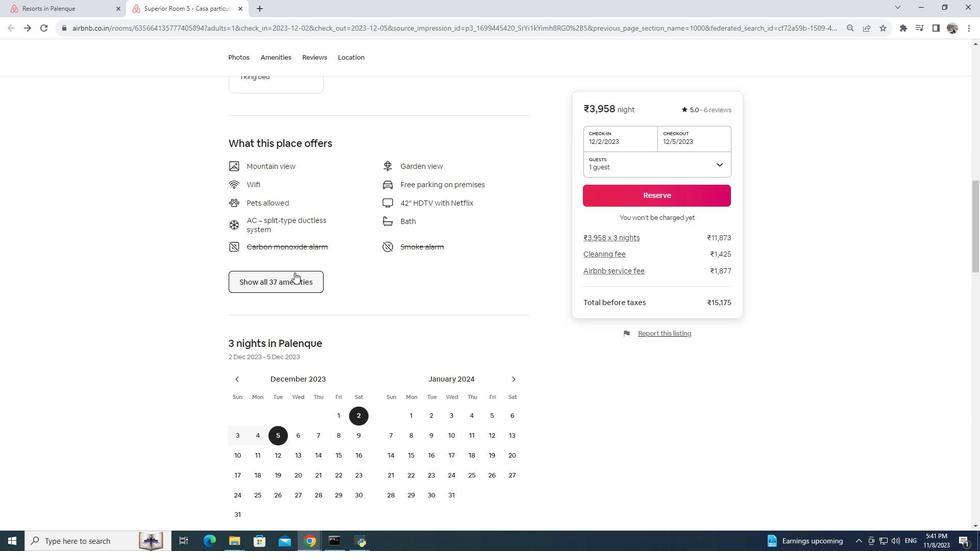 
Action: Mouse moved to (369, 273)
Screenshot: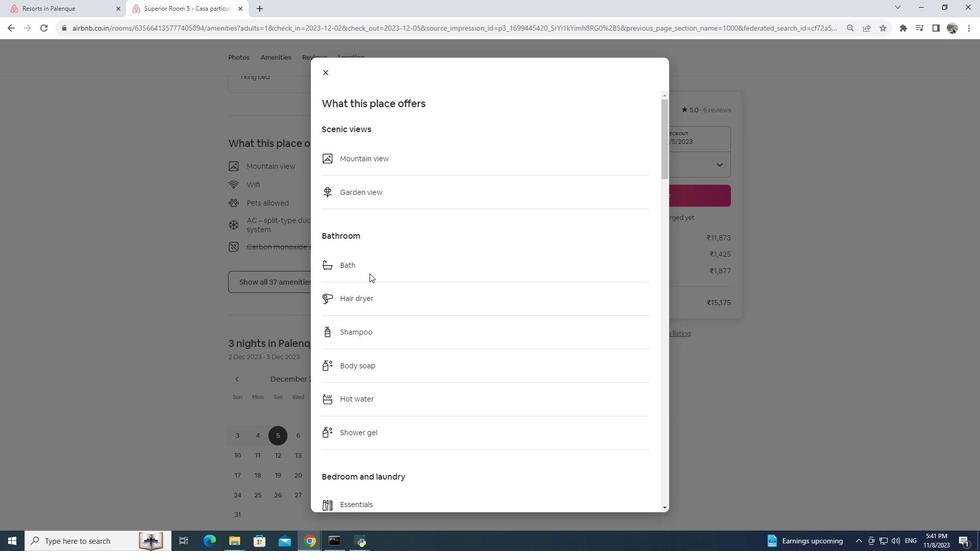 
Action: Mouse scrolled (369, 273) with delta (0, 0)
Screenshot: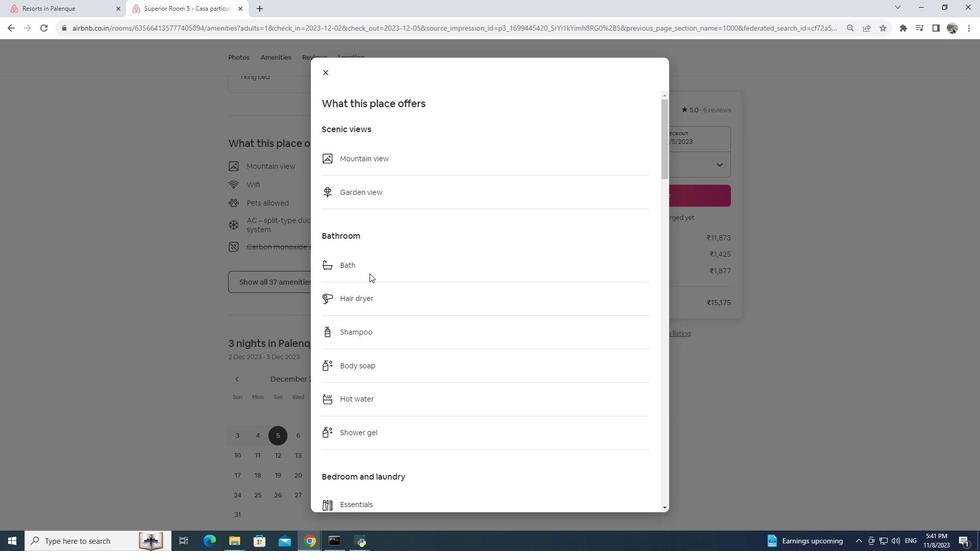 
Action: Mouse scrolled (369, 273) with delta (0, 0)
Screenshot: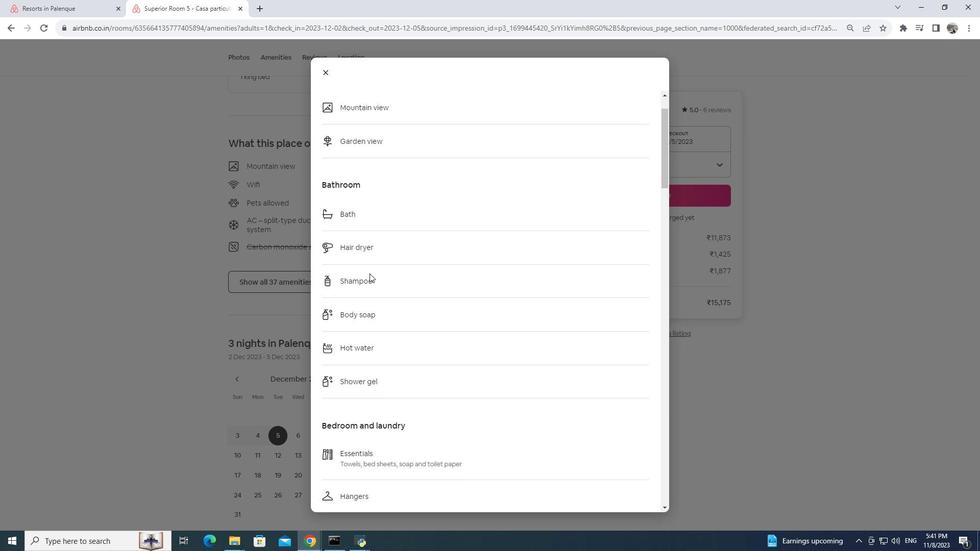 
Action: Mouse scrolled (369, 273) with delta (0, 0)
Screenshot: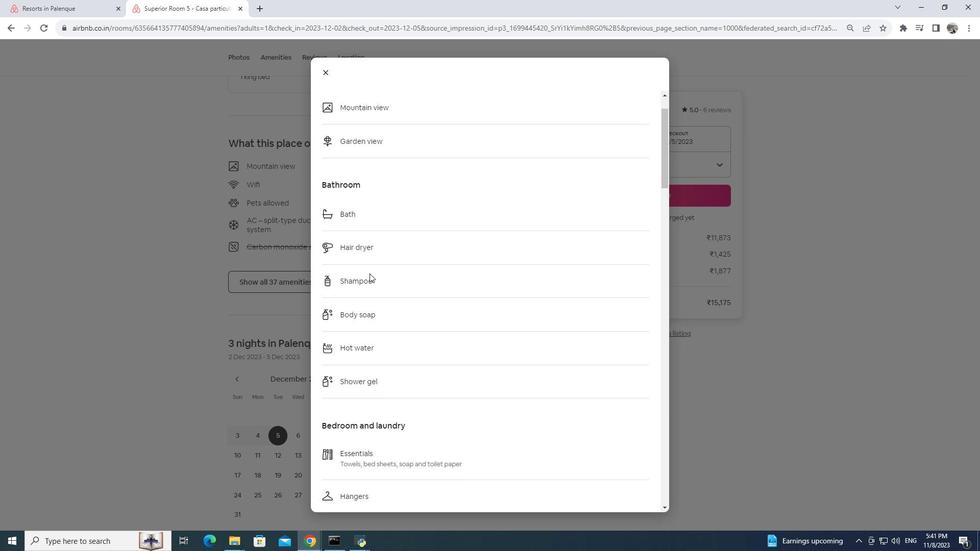 
Action: Mouse moved to (368, 298)
Screenshot: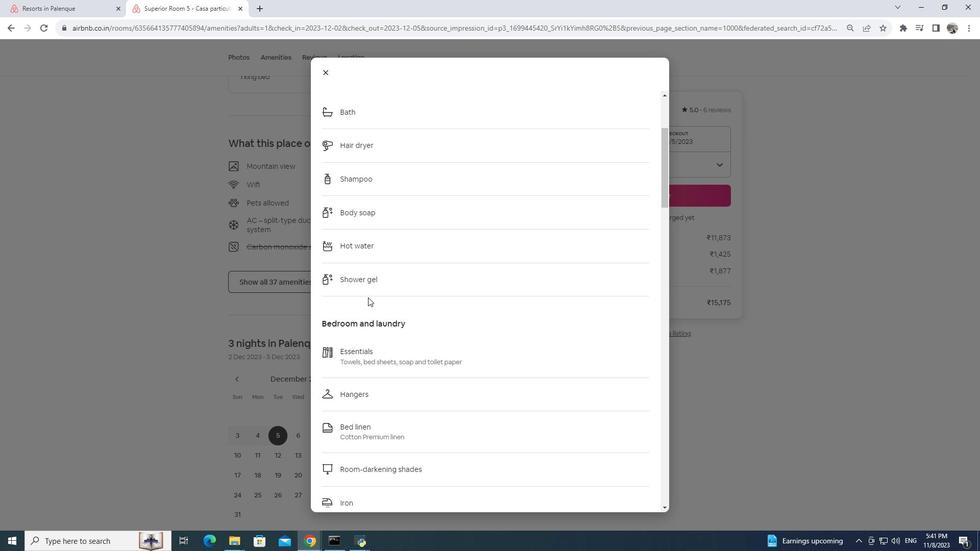 
Action: Mouse scrolled (368, 297) with delta (0, 0)
Screenshot: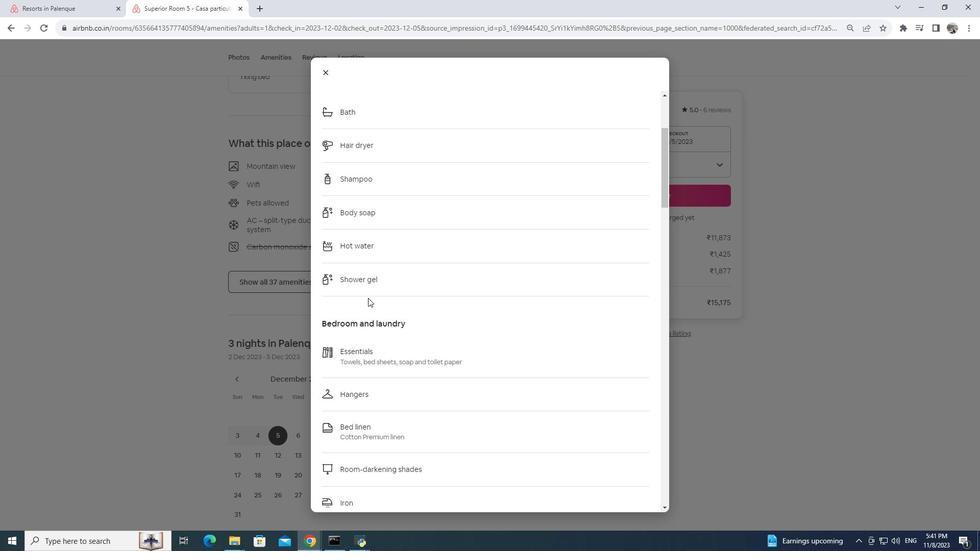 
Action: Mouse scrolled (368, 297) with delta (0, 0)
Screenshot: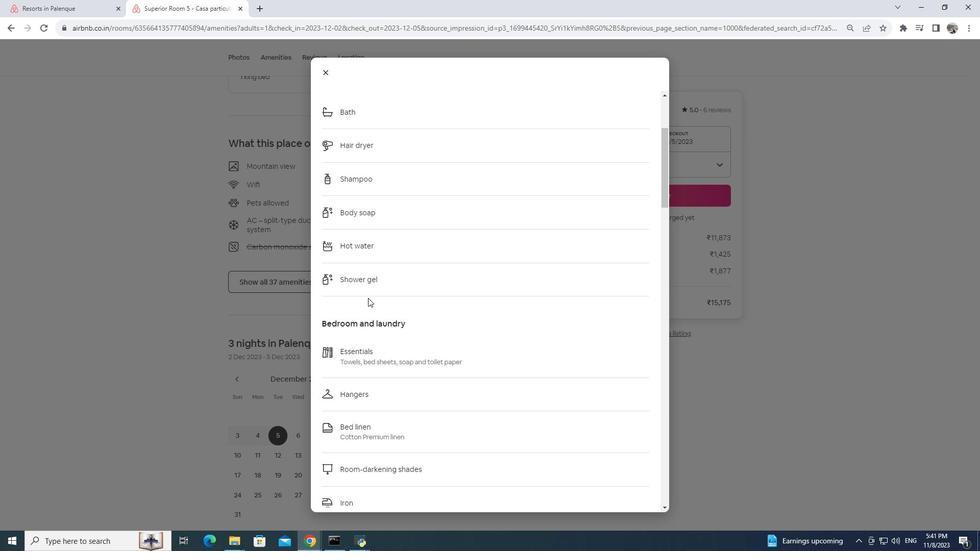 
Action: Mouse scrolled (368, 297) with delta (0, 0)
Screenshot: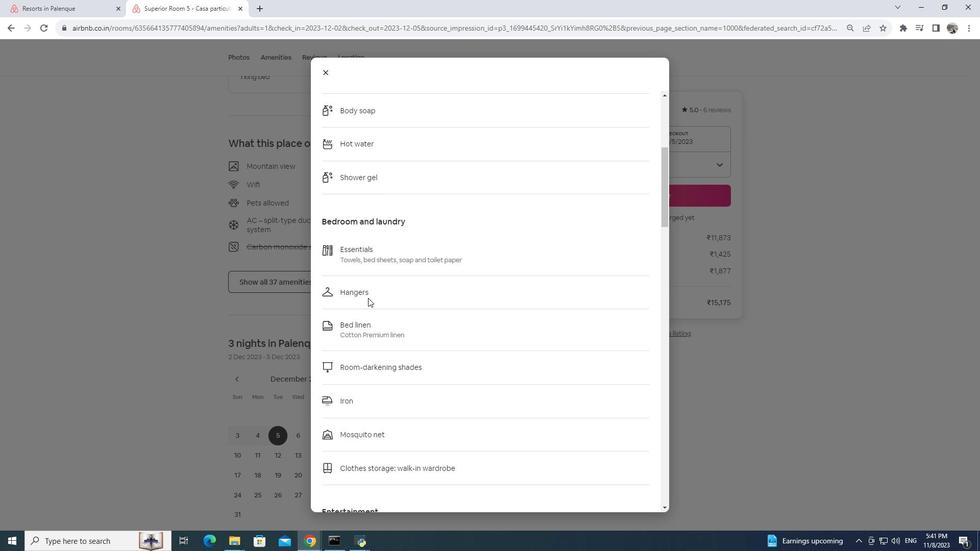 
Action: Mouse scrolled (368, 297) with delta (0, 0)
Screenshot: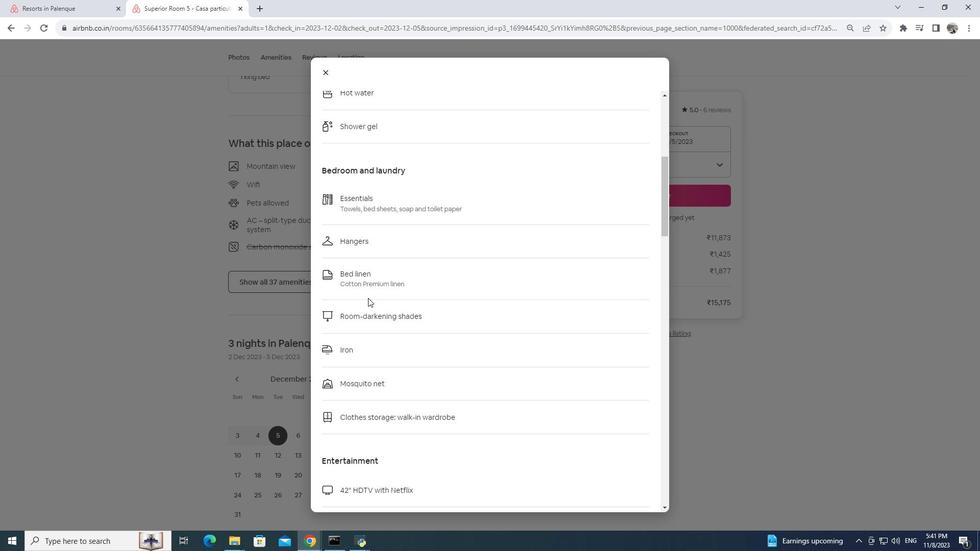 
Action: Mouse scrolled (368, 297) with delta (0, 0)
Screenshot: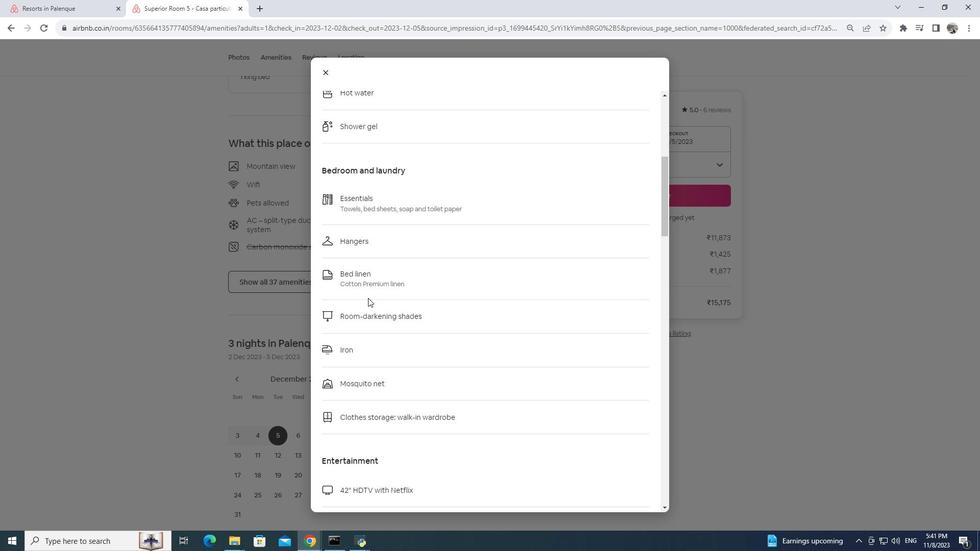 
Action: Mouse scrolled (368, 297) with delta (0, 0)
Screenshot: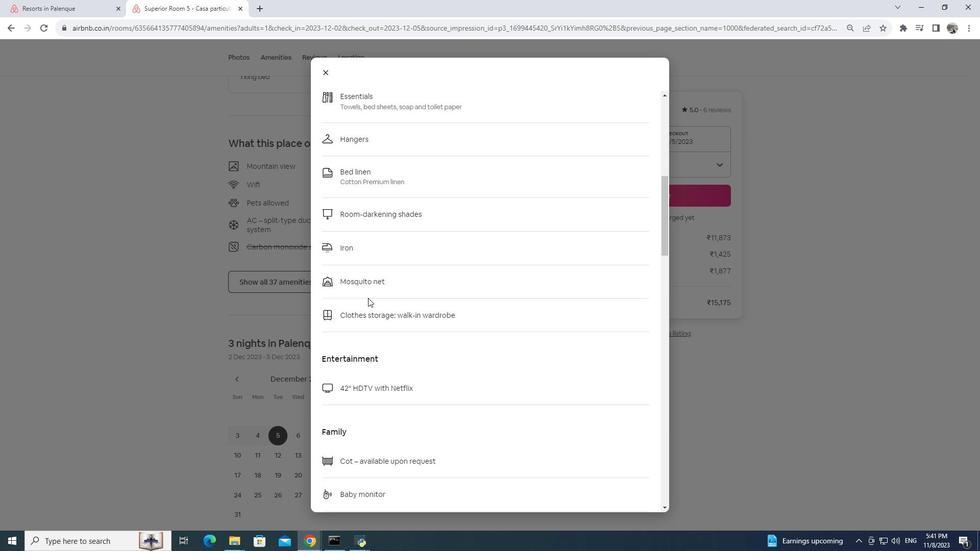 
Action: Mouse scrolled (368, 297) with delta (0, 0)
Screenshot: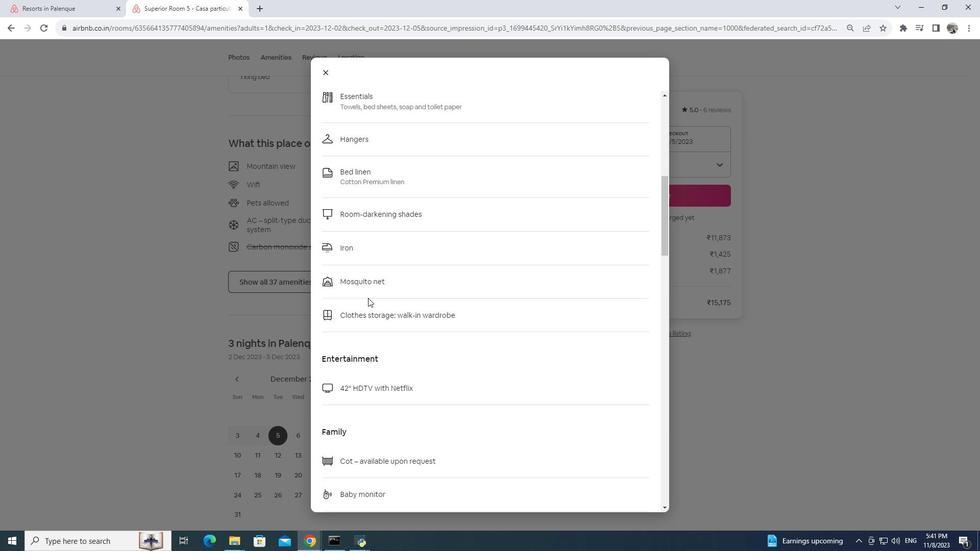 
Action: Mouse scrolled (368, 297) with delta (0, 0)
Screenshot: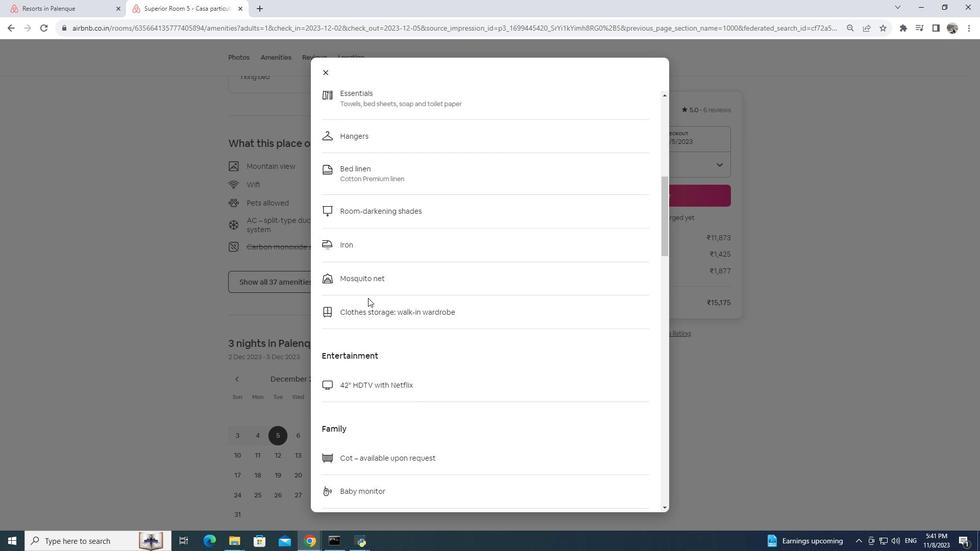 
Action: Mouse scrolled (368, 297) with delta (0, 0)
Screenshot: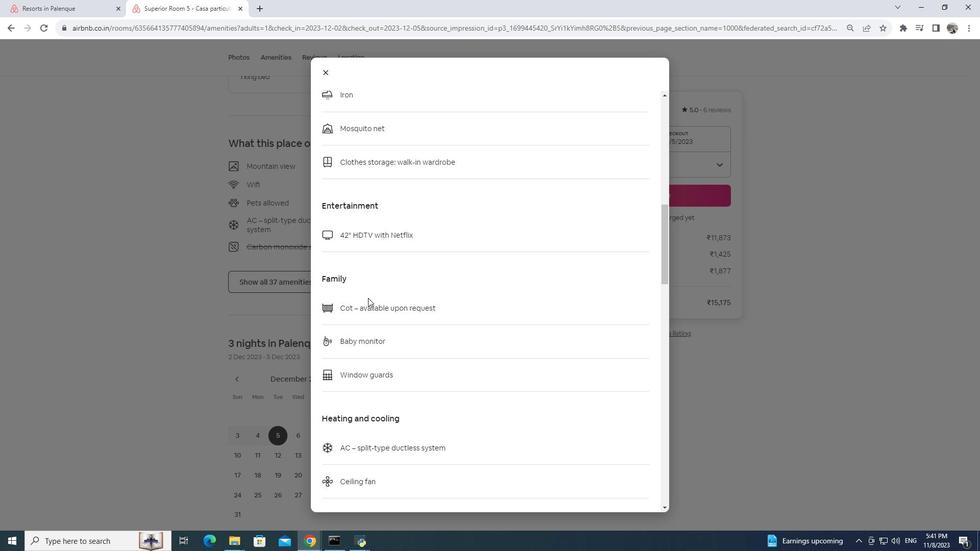 
Action: Mouse scrolled (368, 297) with delta (0, 0)
Screenshot: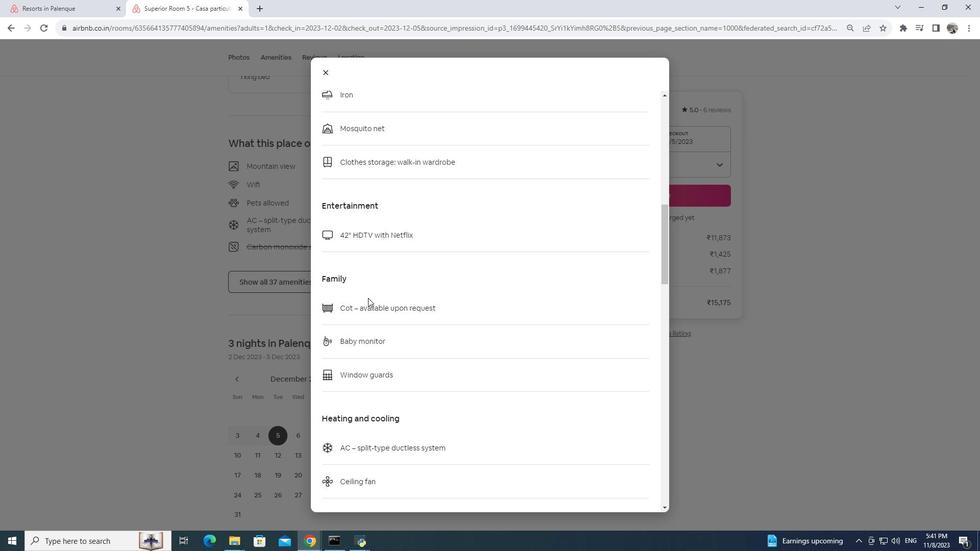 
Action: Mouse scrolled (368, 297) with delta (0, 0)
Screenshot: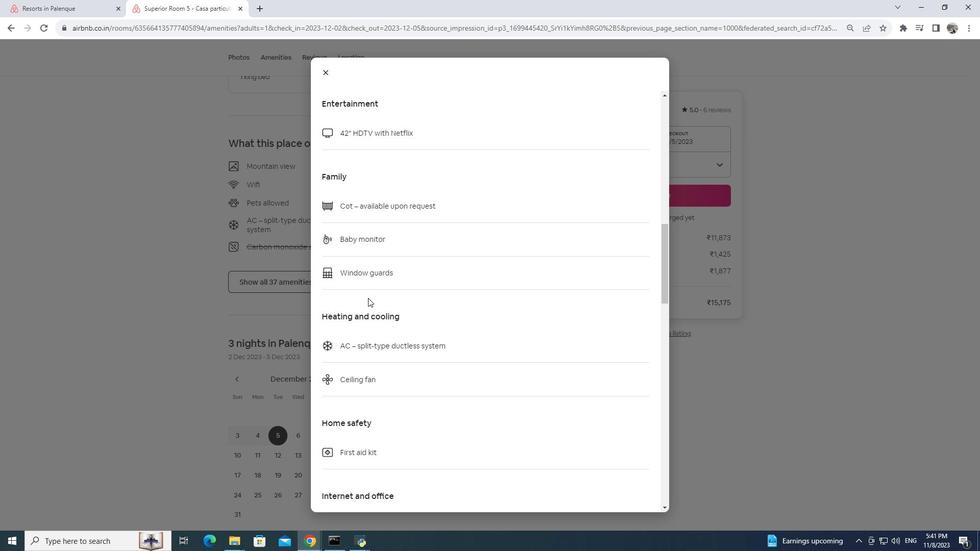 
Action: Mouse scrolled (368, 297) with delta (0, 0)
Screenshot: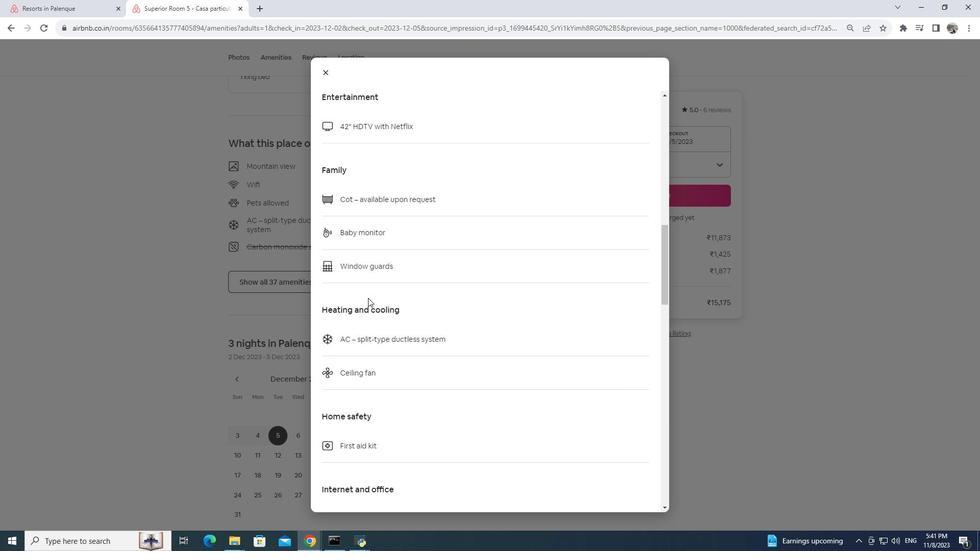 
Action: Mouse scrolled (368, 297) with delta (0, 0)
Screenshot: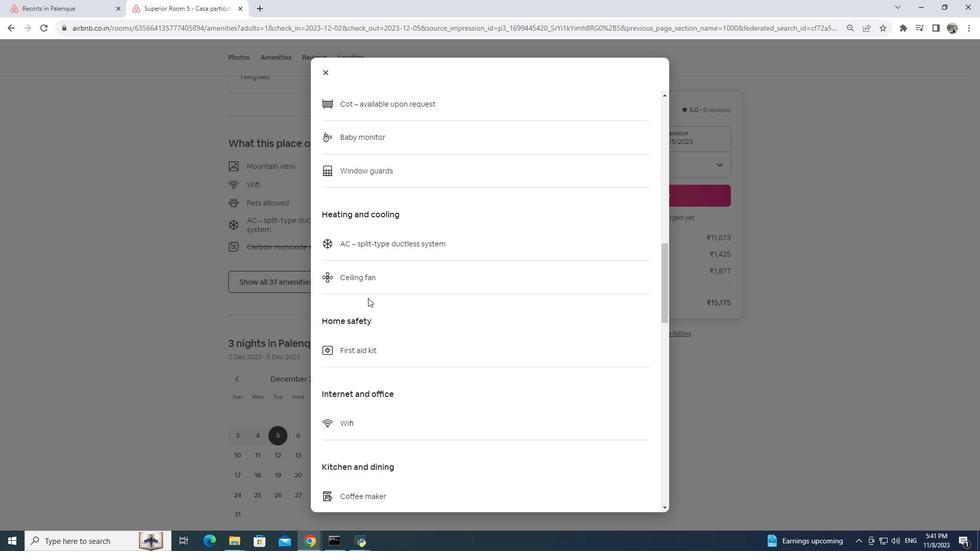 
Action: Mouse scrolled (368, 297) with delta (0, 0)
Screenshot: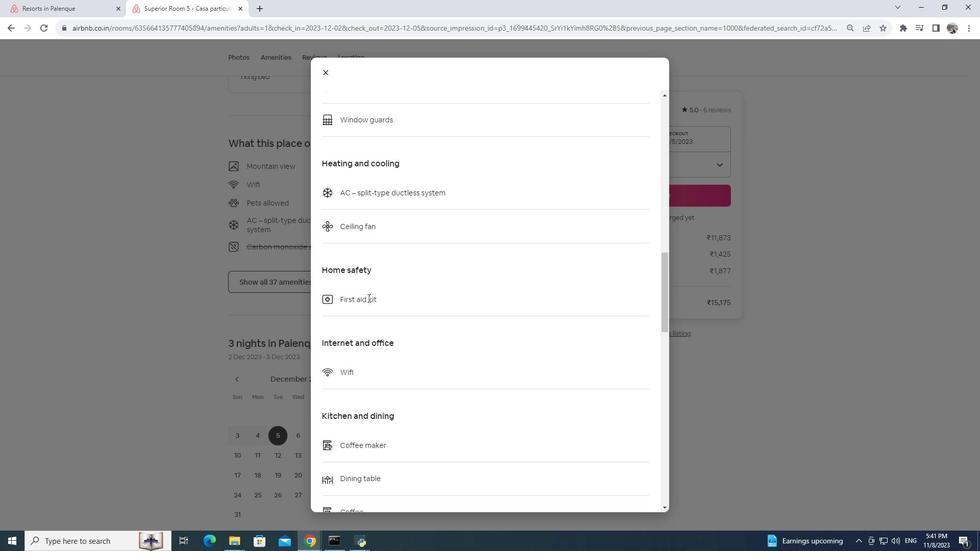 
Action: Mouse scrolled (368, 297) with delta (0, 0)
Screenshot: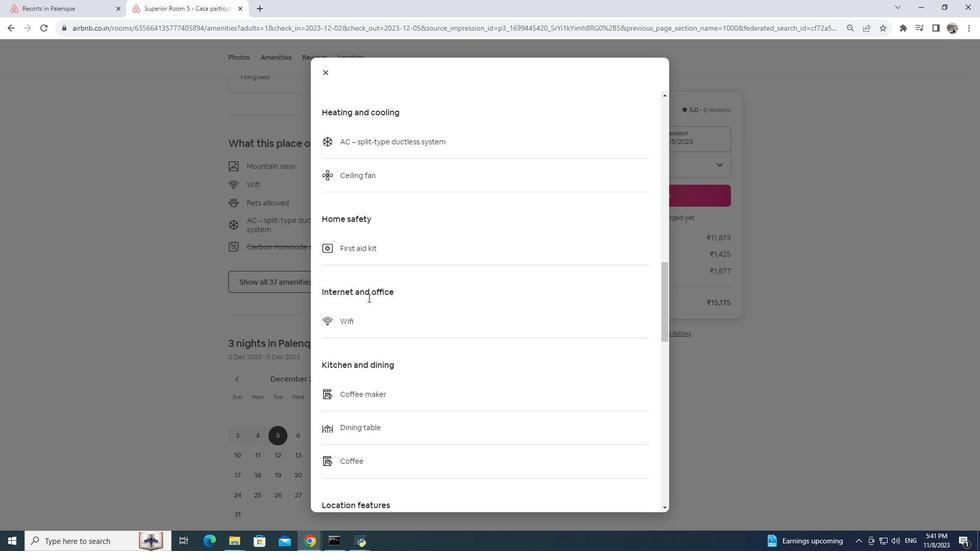 
Action: Mouse scrolled (368, 297) with delta (0, 0)
Screenshot: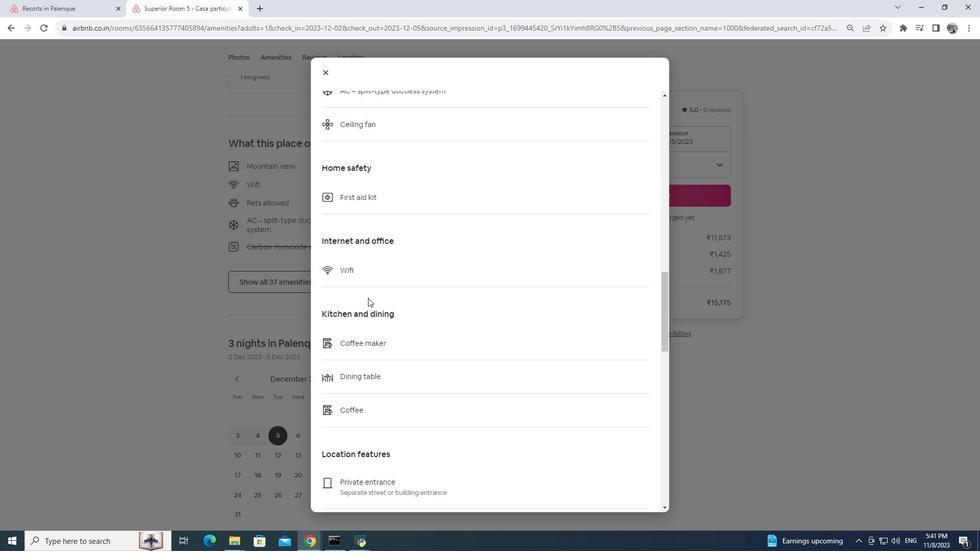 
Action: Mouse scrolled (368, 297) with delta (0, 0)
Screenshot: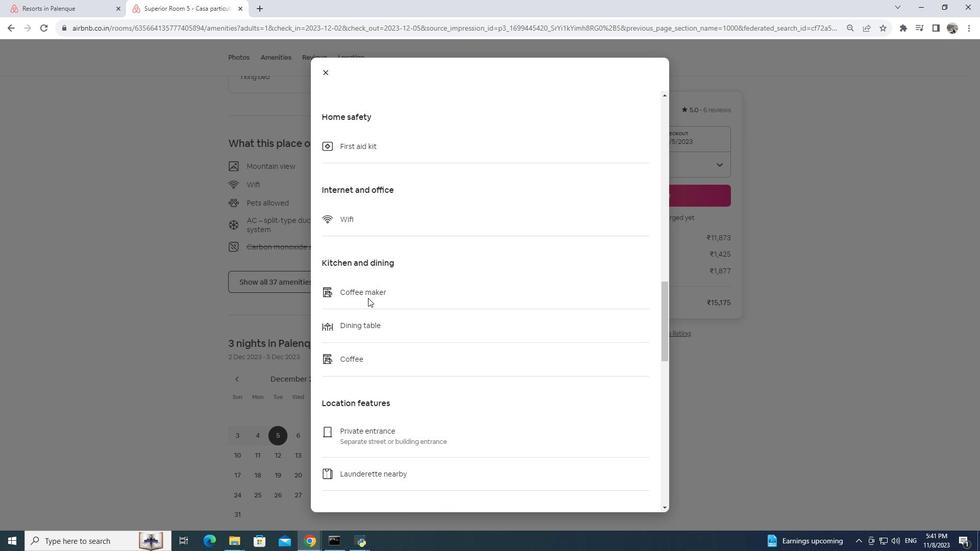 
Action: Mouse moved to (369, 297)
Screenshot: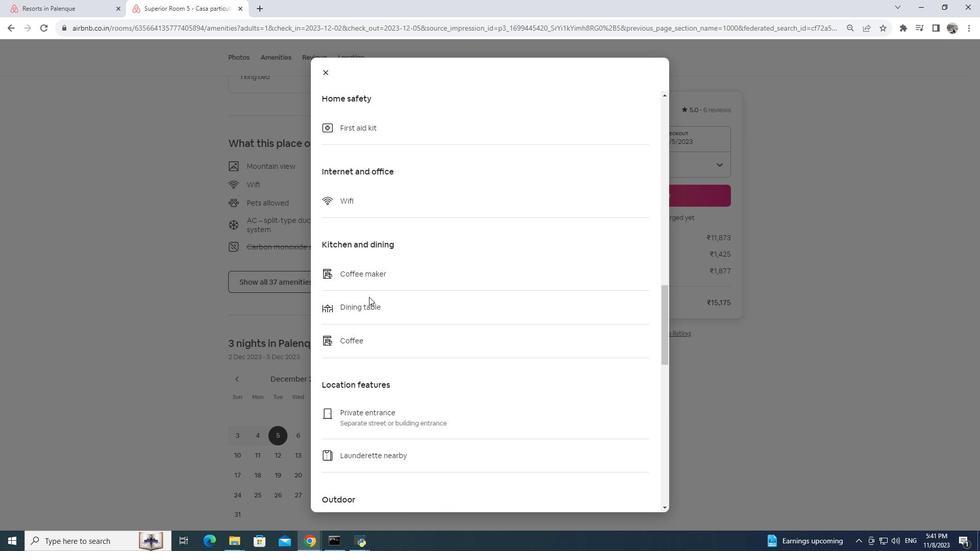 
Action: Mouse scrolled (369, 296) with delta (0, 0)
Screenshot: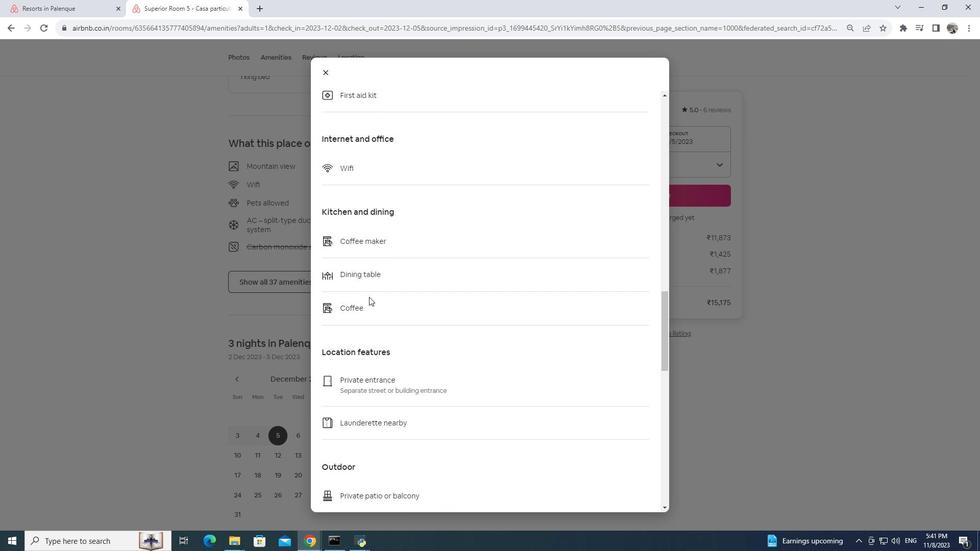 
Action: Mouse scrolled (369, 296) with delta (0, 0)
Screenshot: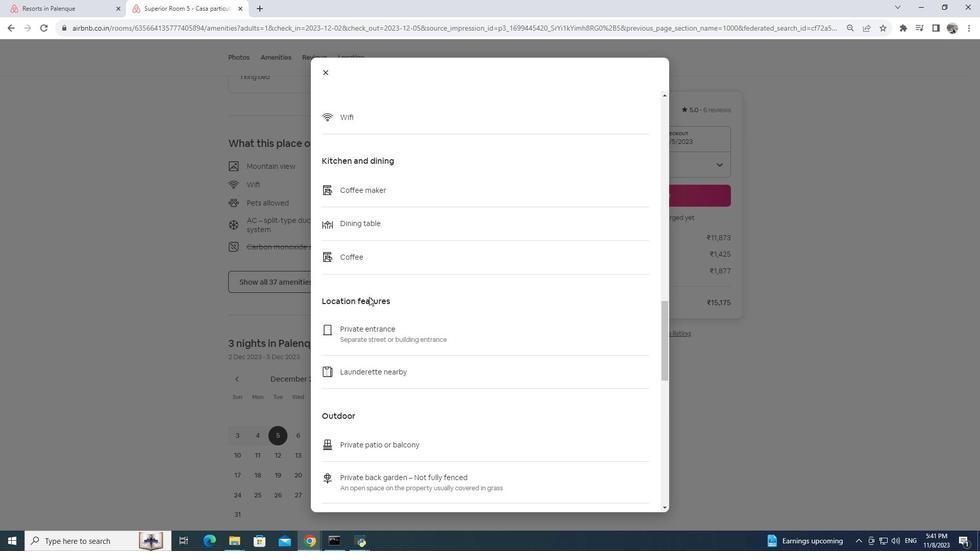 
Action: Mouse scrolled (369, 296) with delta (0, 0)
Screenshot: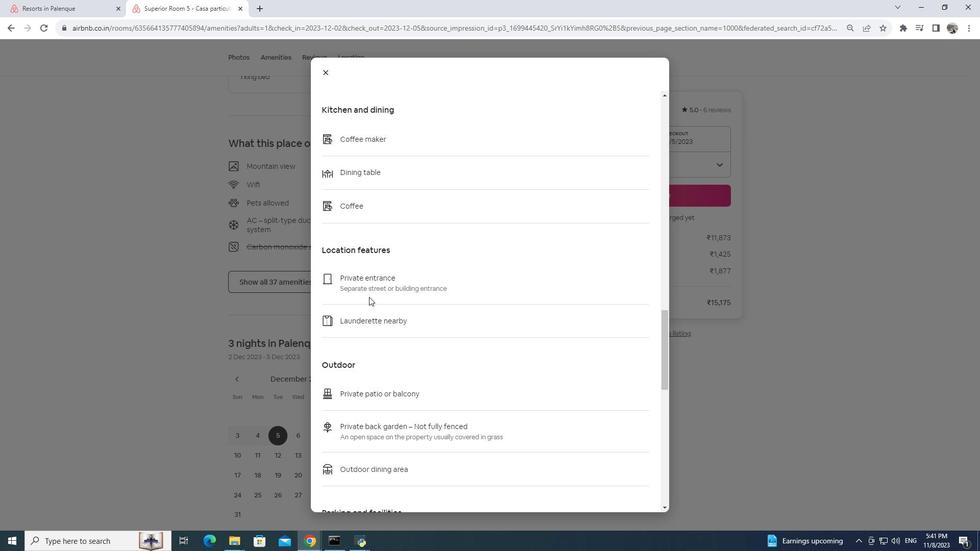 
Action: Mouse moved to (372, 290)
Screenshot: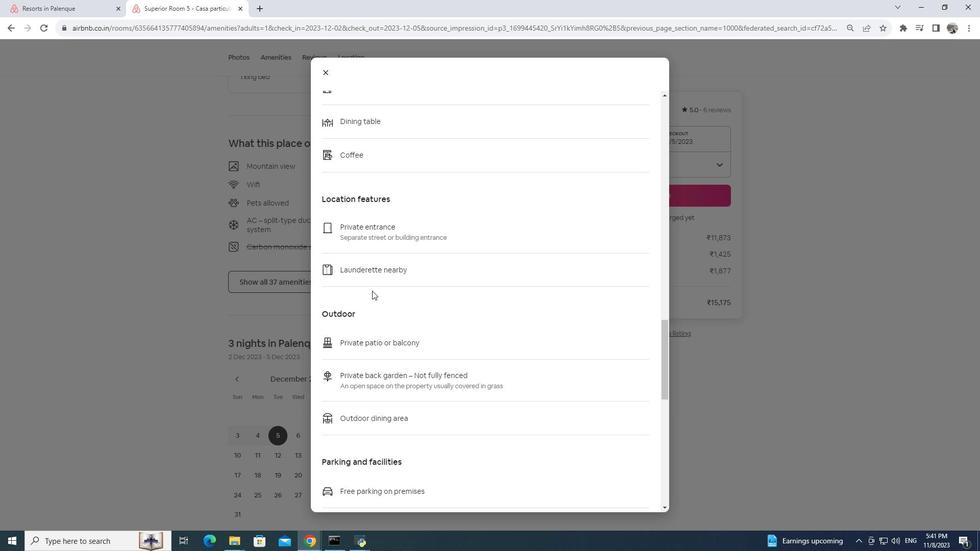 
Action: Mouse scrolled (372, 290) with delta (0, 0)
Screenshot: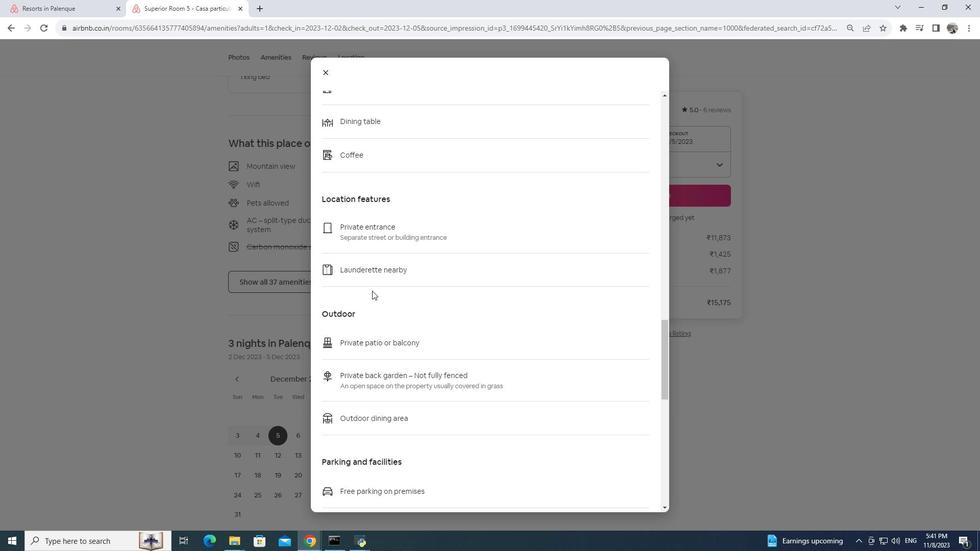 
Action: Mouse scrolled (372, 290) with delta (0, 0)
Screenshot: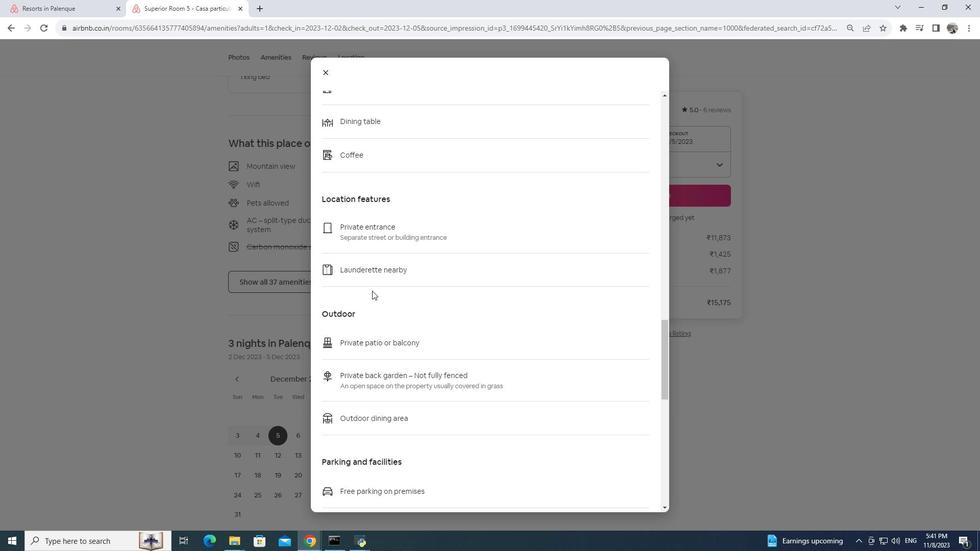 
Action: Mouse scrolled (372, 290) with delta (0, 0)
Screenshot: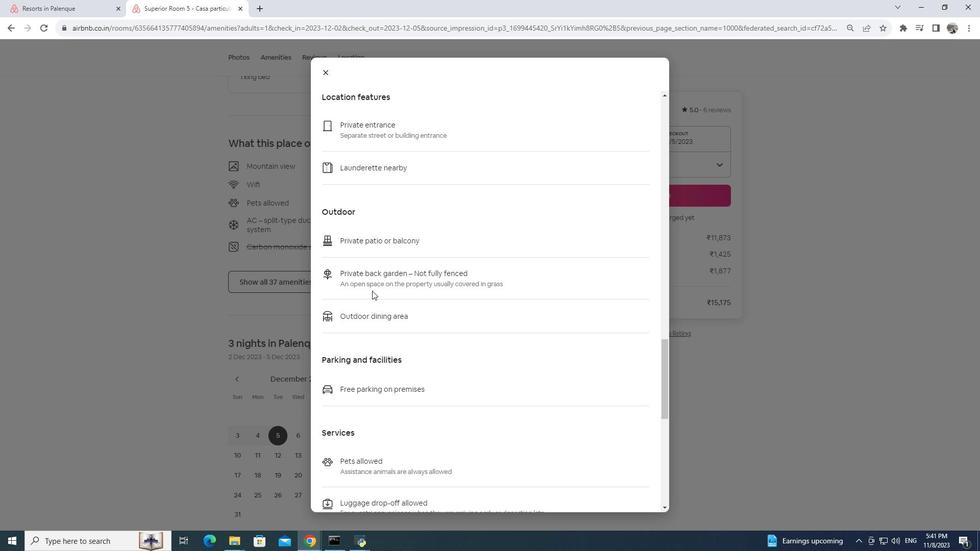 
Action: Mouse scrolled (372, 290) with delta (0, 0)
Screenshot: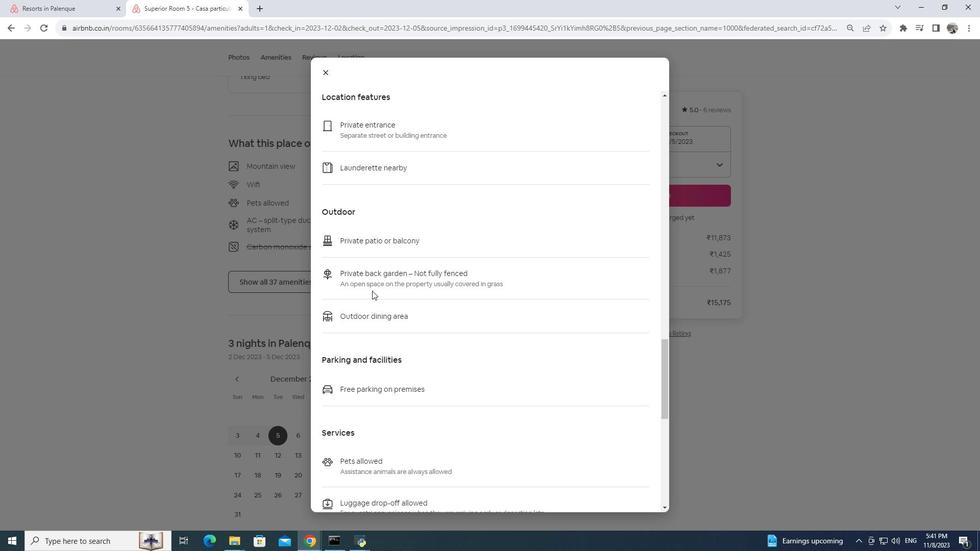 
Action: Mouse scrolled (372, 290) with delta (0, 0)
Screenshot: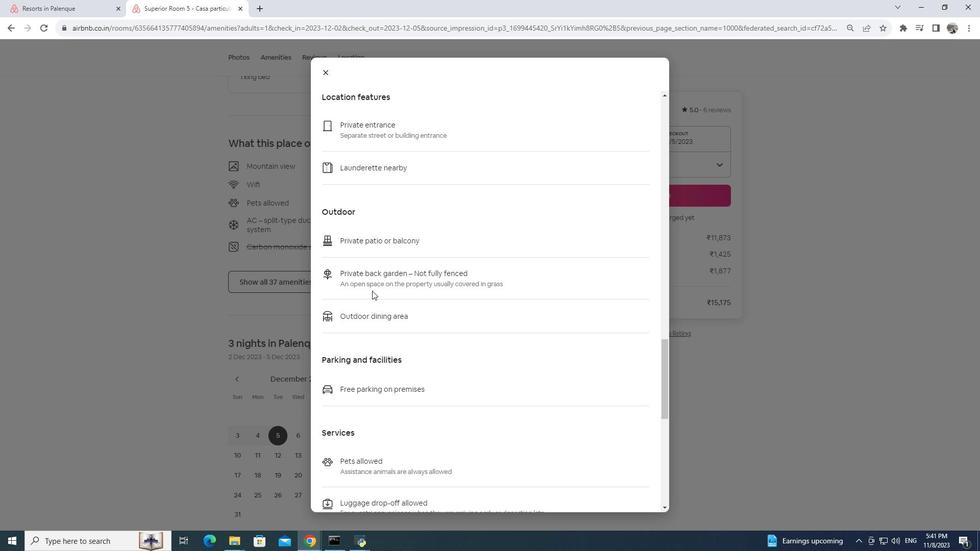 
Action: Mouse scrolled (372, 290) with delta (0, 0)
Screenshot: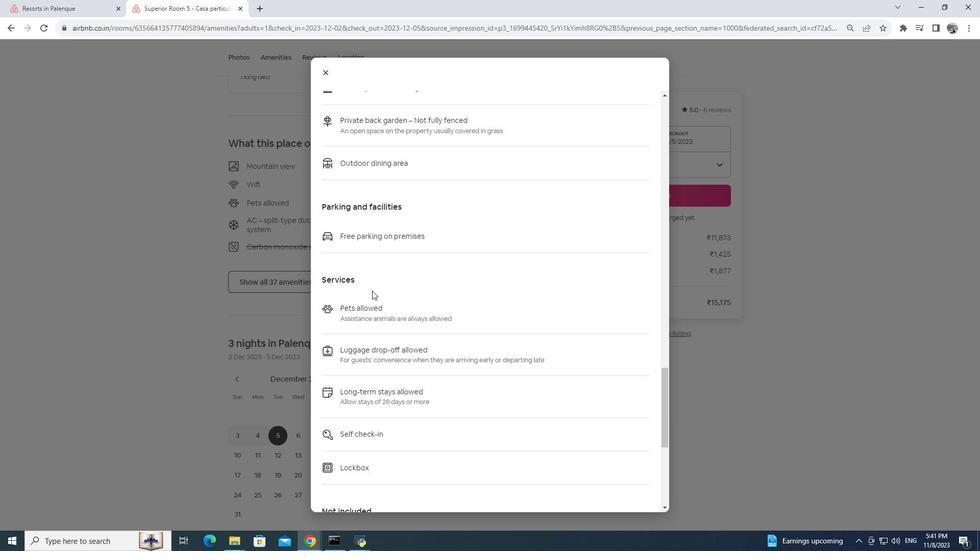 
Action: Mouse scrolled (372, 290) with delta (0, 0)
Screenshot: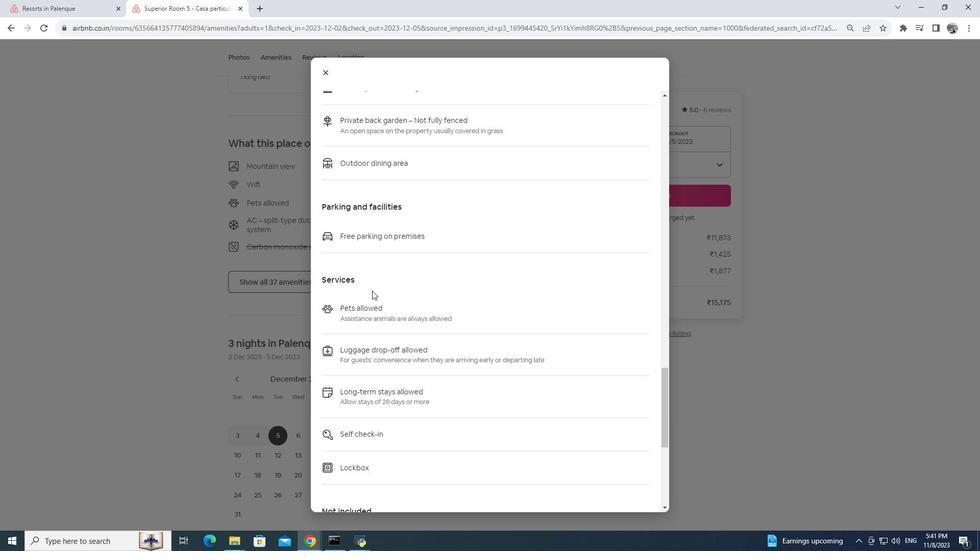 
Action: Mouse scrolled (372, 290) with delta (0, 0)
Screenshot: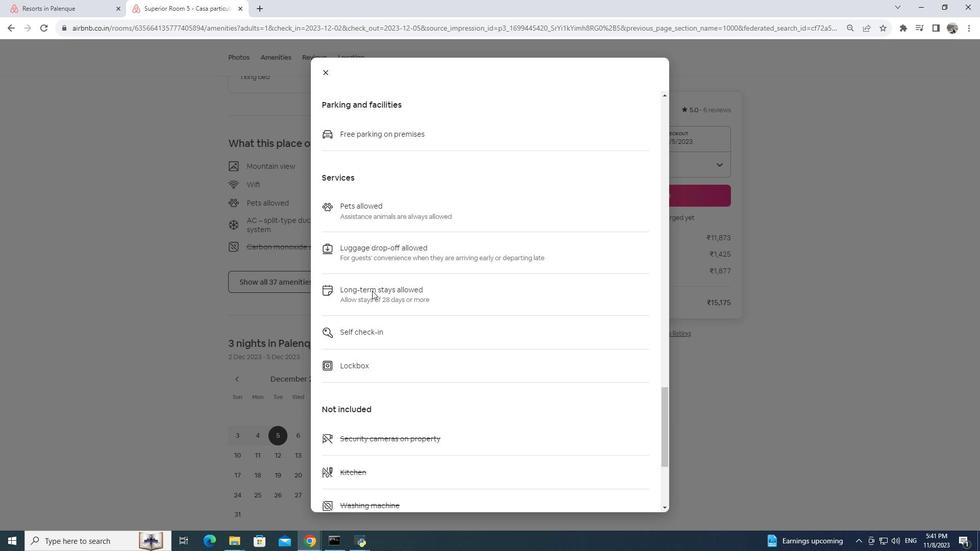 
Action: Mouse scrolled (372, 290) with delta (0, 0)
Screenshot: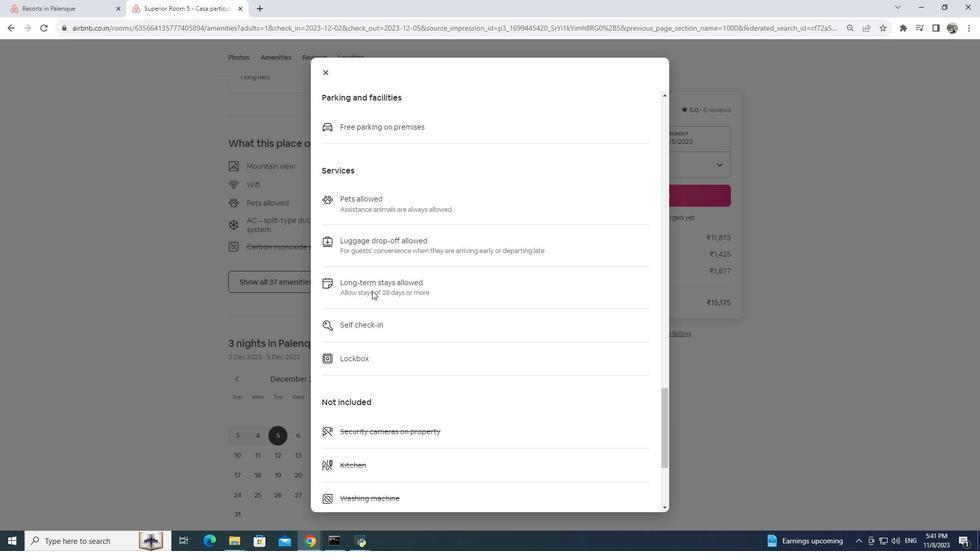 
Action: Mouse scrolled (372, 290) with delta (0, 0)
Screenshot: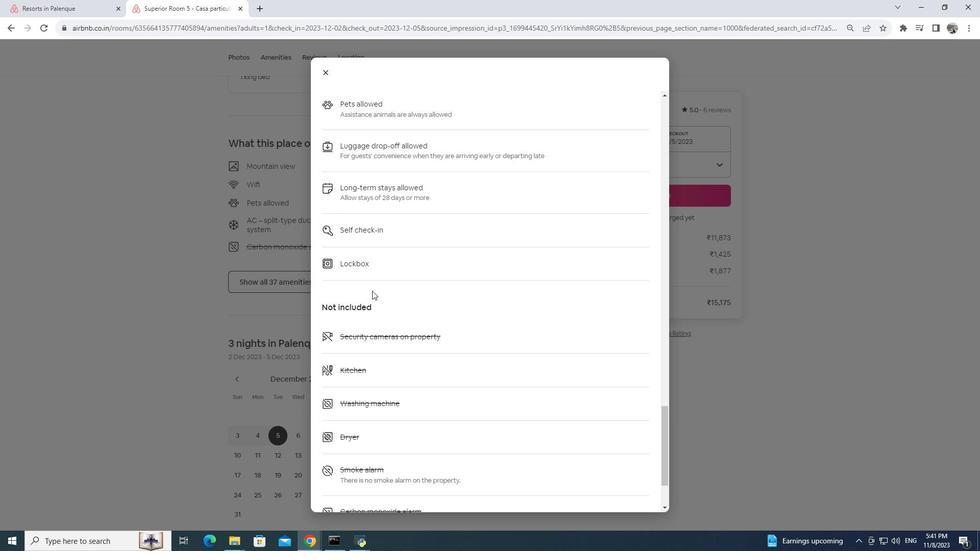 
Action: Mouse scrolled (372, 290) with delta (0, 0)
Screenshot: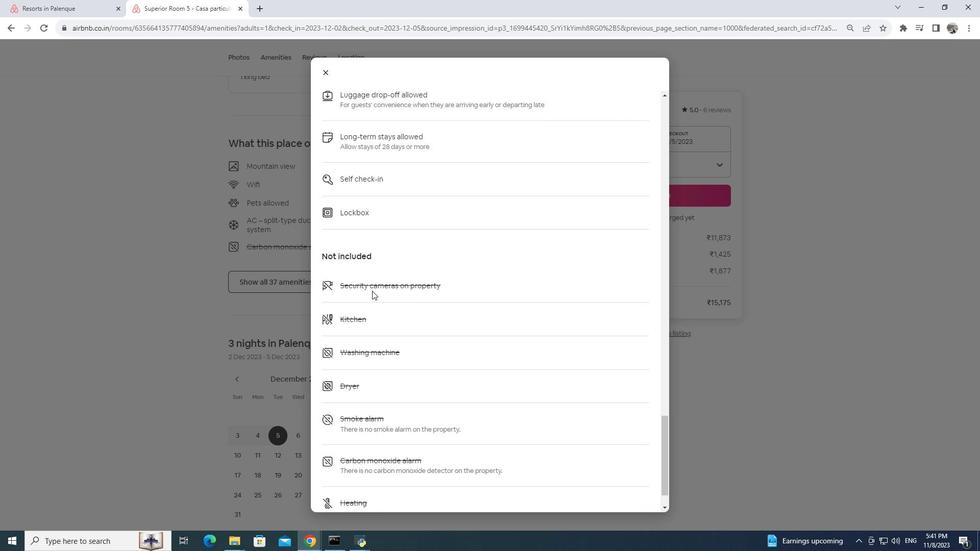 
Action: Mouse scrolled (372, 290) with delta (0, 0)
Screenshot: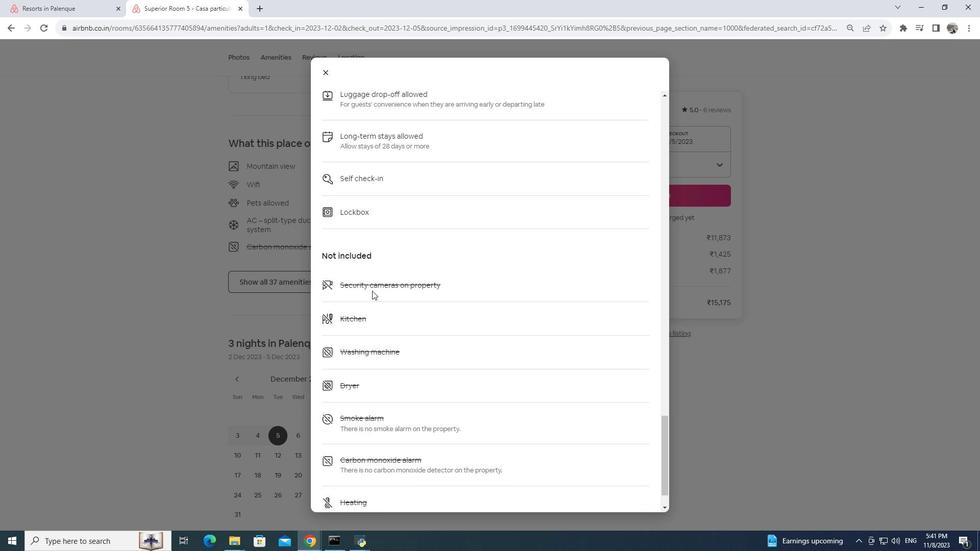
Action: Mouse scrolled (372, 290) with delta (0, 0)
Screenshot: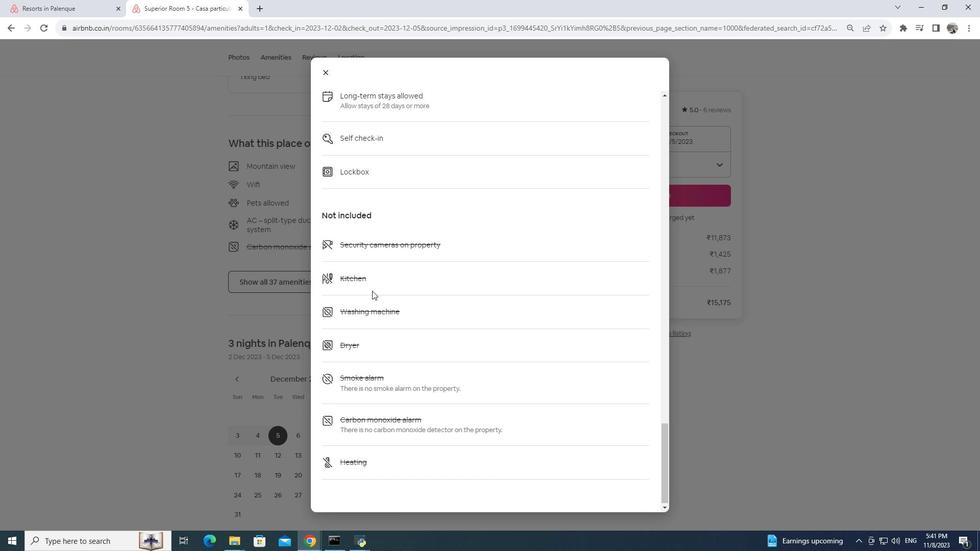
Action: Mouse scrolled (372, 290) with delta (0, 0)
Screenshot: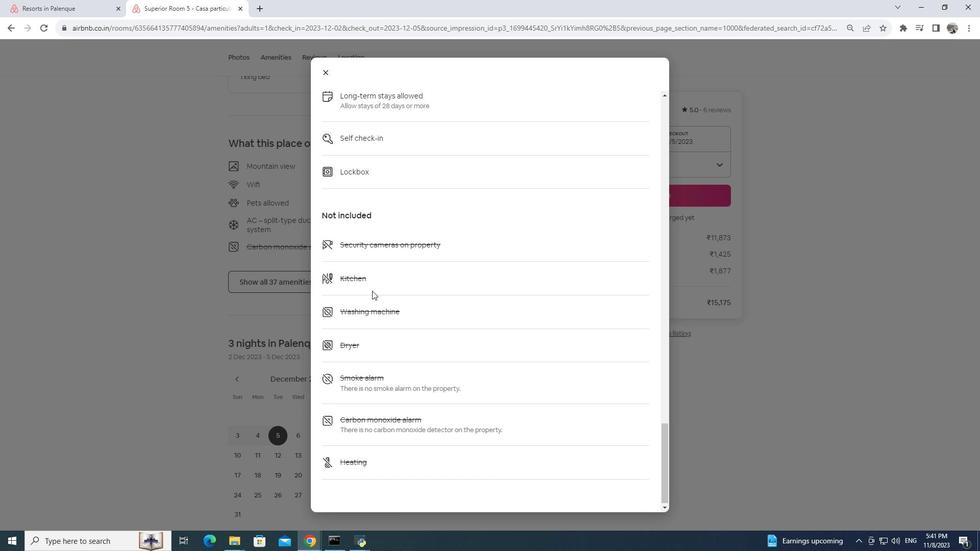 
Action: Mouse scrolled (372, 290) with delta (0, 0)
Screenshot: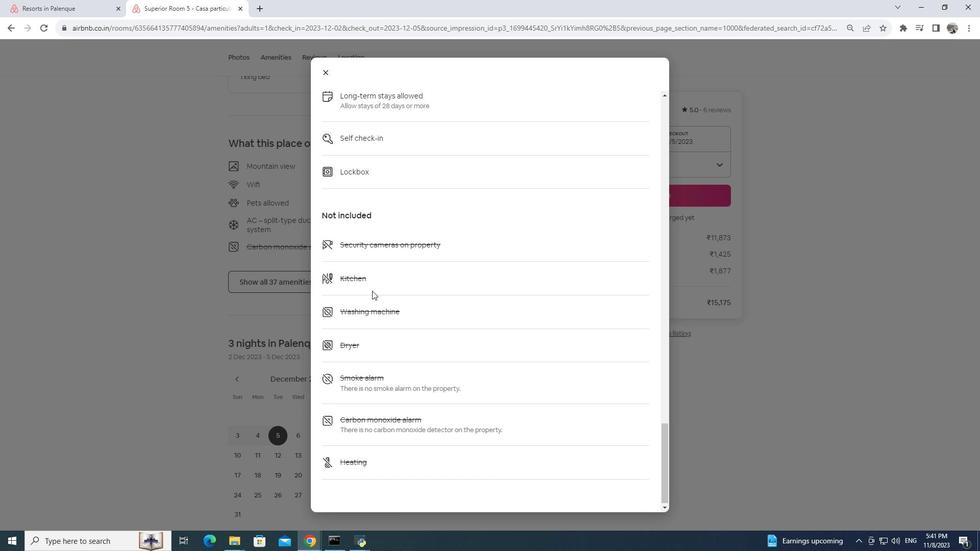 
Action: Mouse moved to (322, 70)
Screenshot: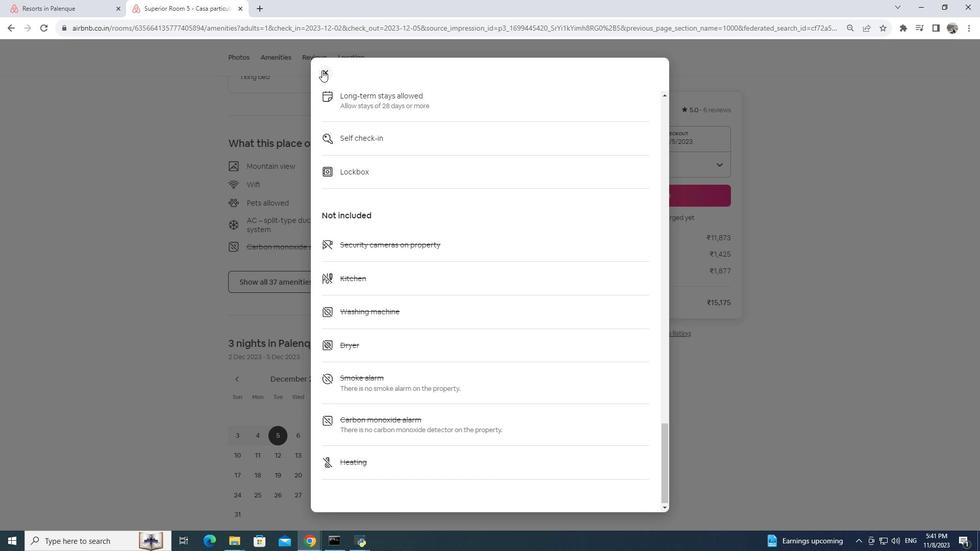 
Action: Mouse pressed left at (322, 70)
Screenshot: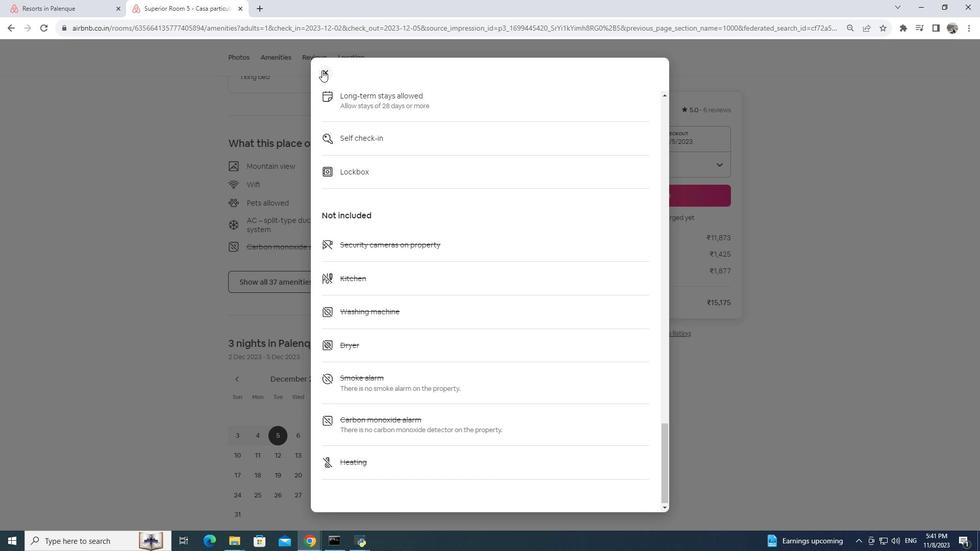 
Action: Mouse moved to (283, 274)
Screenshot: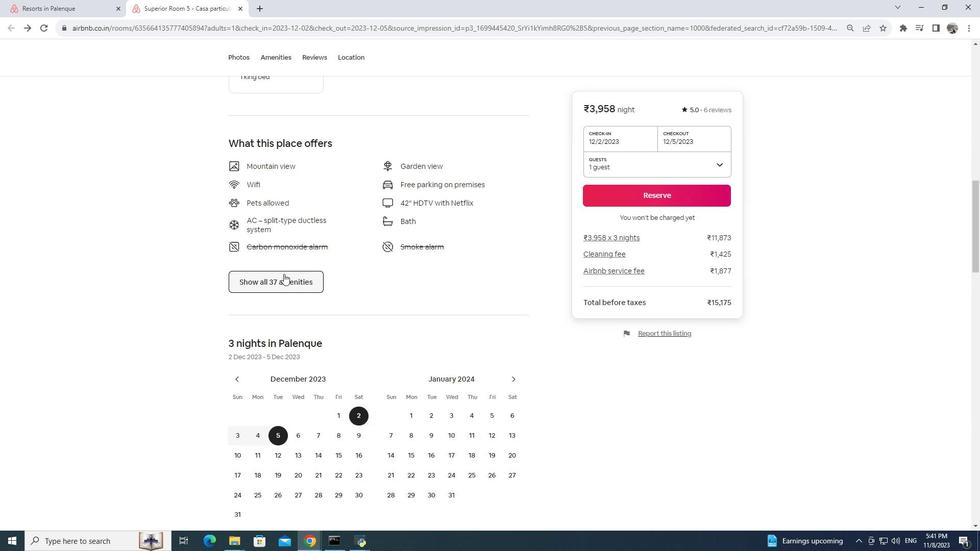 
Action: Mouse scrolled (283, 273) with delta (0, 0)
Screenshot: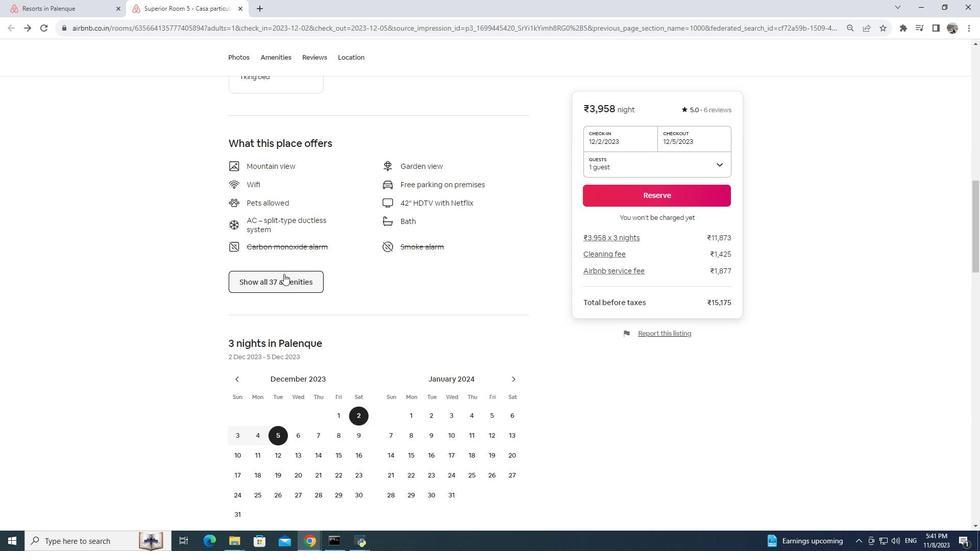 
Action: Mouse scrolled (283, 273) with delta (0, 0)
Screenshot: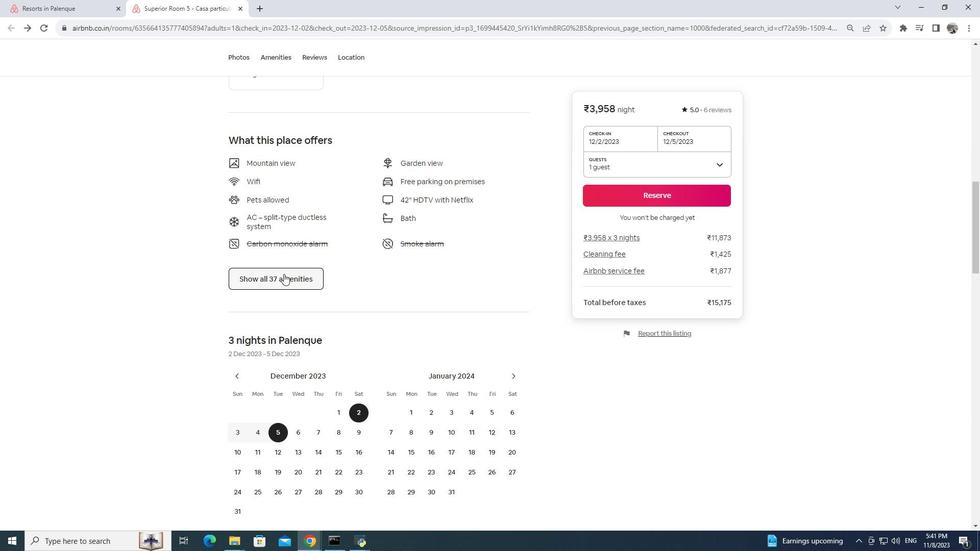 
Action: Mouse scrolled (283, 273) with delta (0, 0)
Screenshot: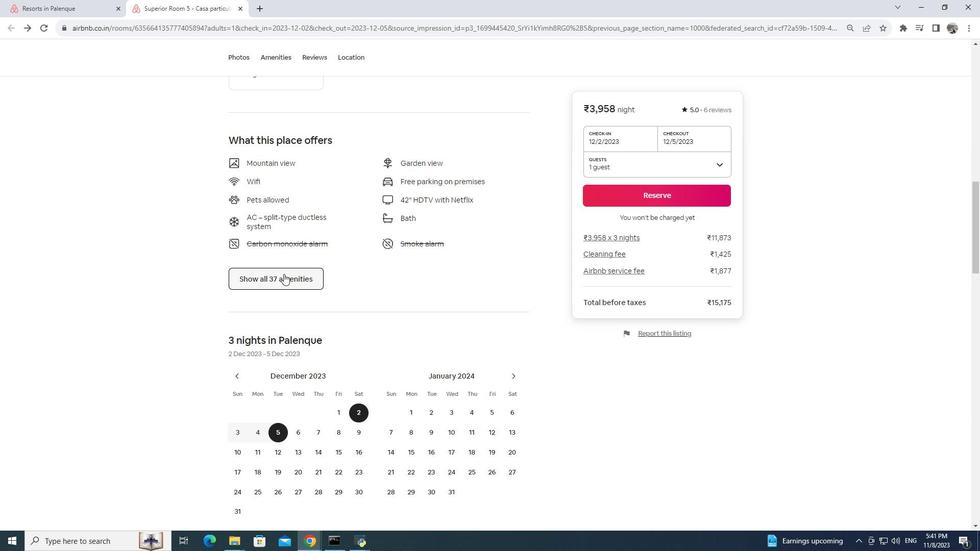 
Action: Mouse scrolled (283, 273) with delta (0, 0)
Screenshot: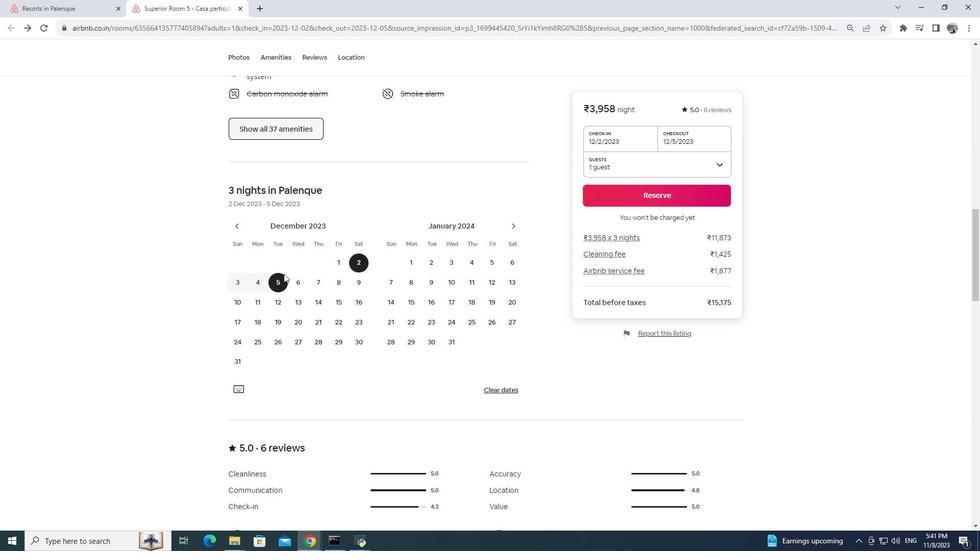 
Action: Mouse scrolled (283, 273) with delta (0, 0)
Screenshot: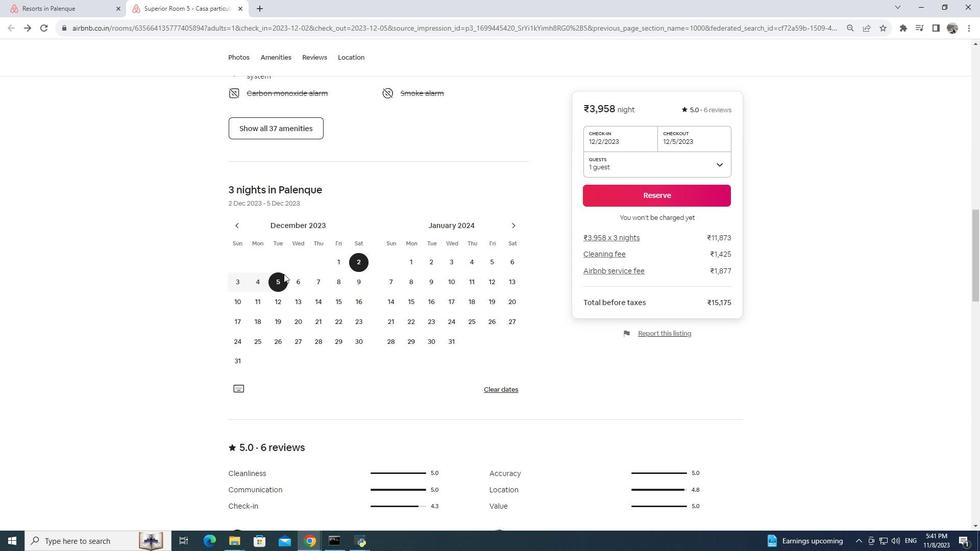 
Action: Mouse scrolled (283, 273) with delta (0, 0)
Screenshot: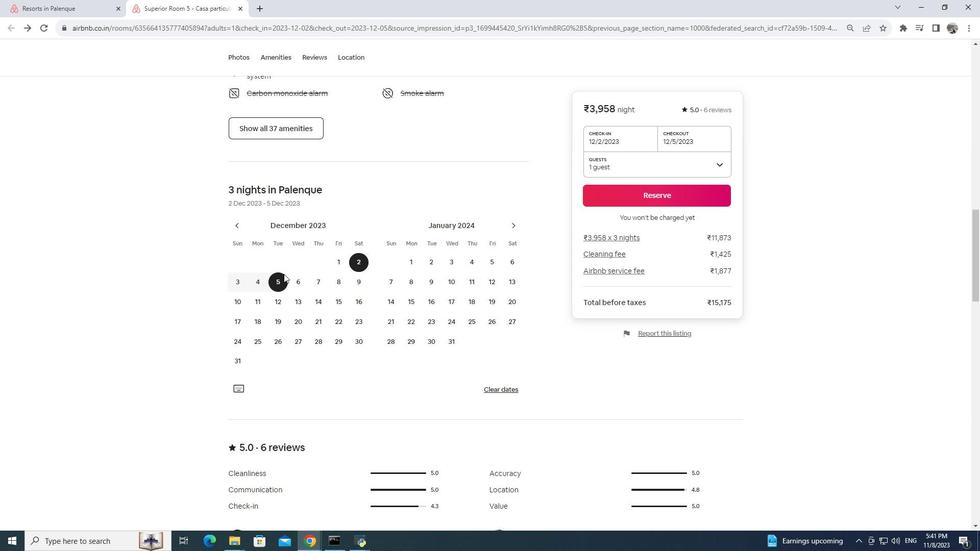 
Action: Mouse scrolled (283, 273) with delta (0, 0)
Screenshot: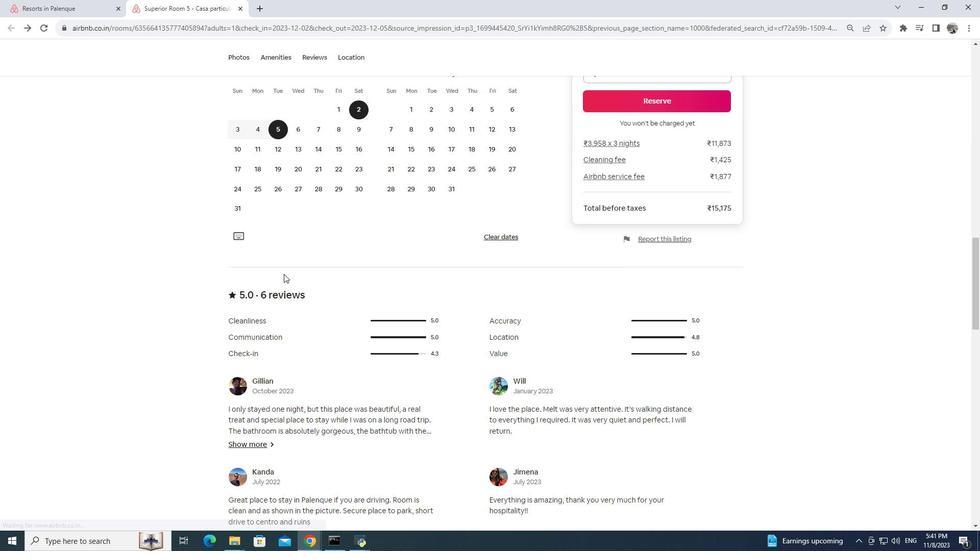 
Action: Mouse scrolled (283, 273) with delta (0, 0)
Screenshot: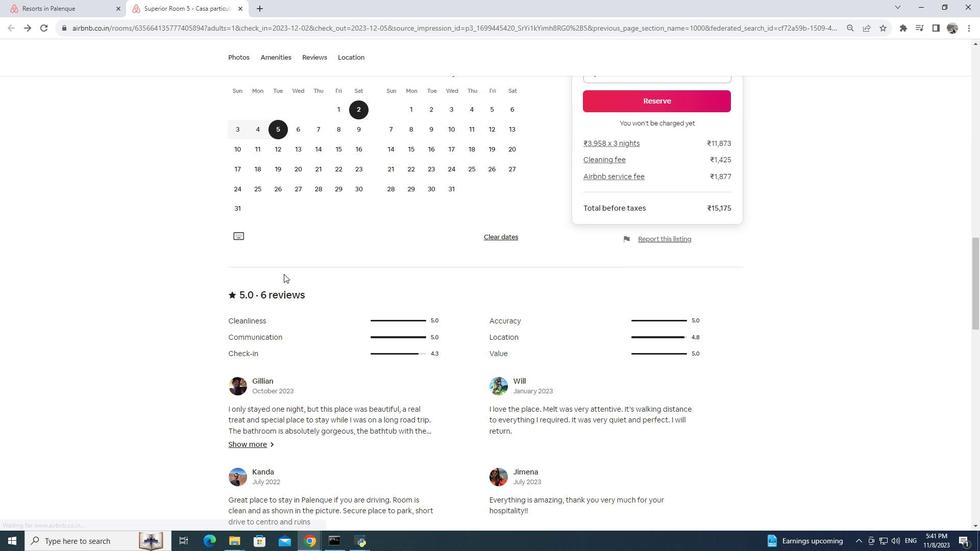 
Action: Mouse scrolled (283, 273) with delta (0, 0)
Screenshot: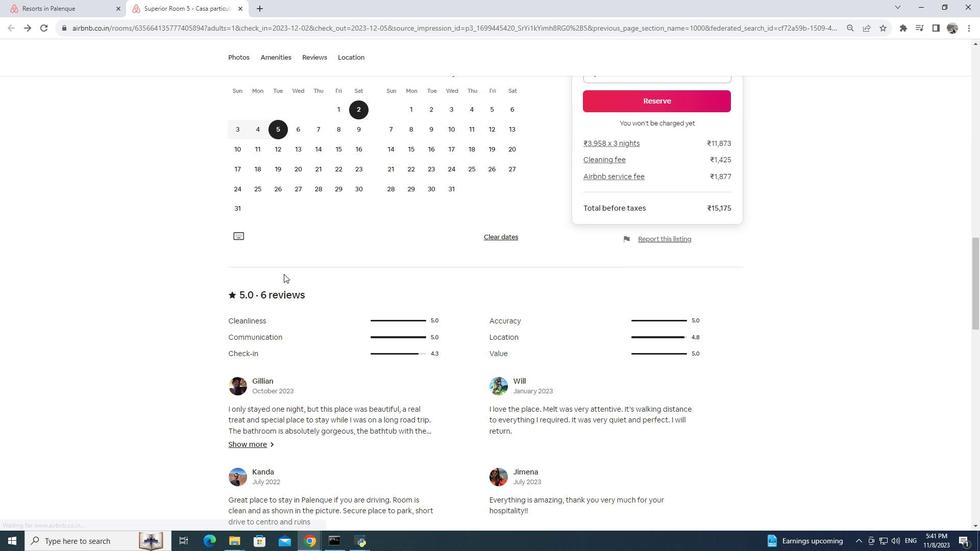 
Action: Mouse scrolled (283, 273) with delta (0, 0)
Screenshot: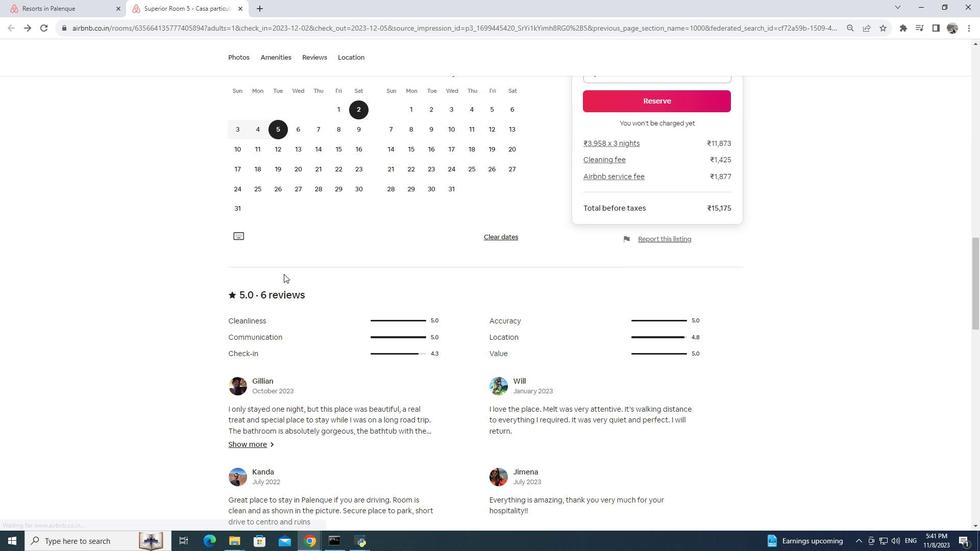
Action: Mouse scrolled (283, 273) with delta (0, 0)
Screenshot: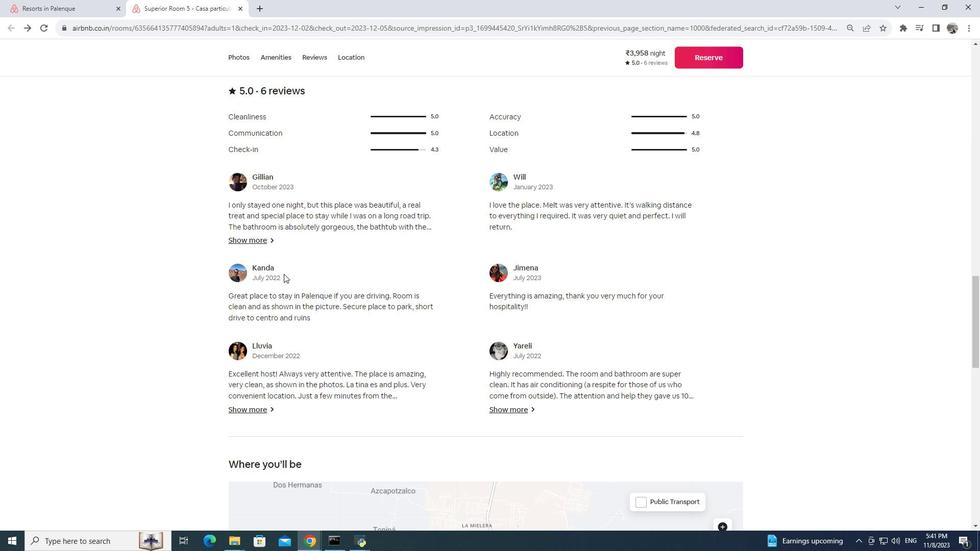 
Action: Mouse scrolled (283, 273) with delta (0, 0)
Screenshot: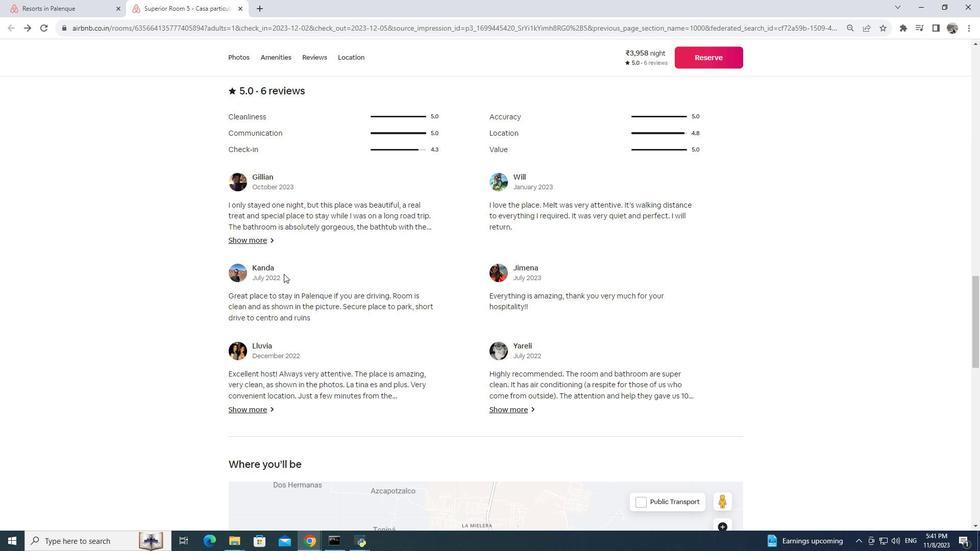 
Action: Mouse moved to (258, 309)
Screenshot: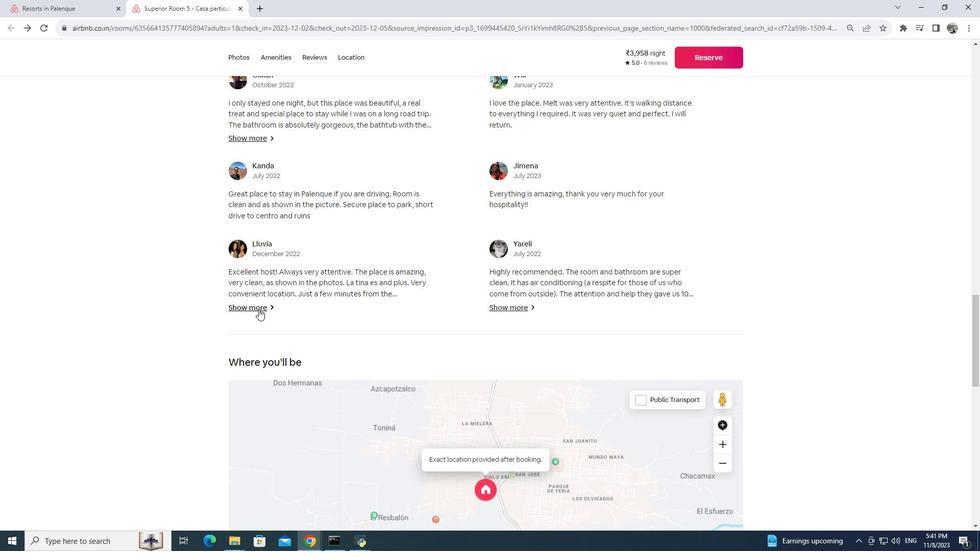 
Action: Mouse pressed left at (258, 309)
Screenshot: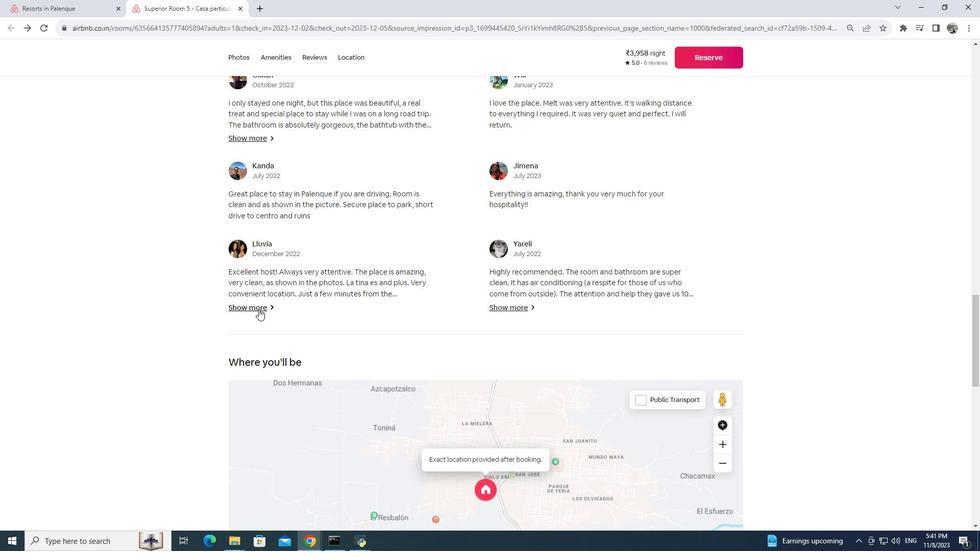 
Action: Mouse moved to (303, 275)
Screenshot: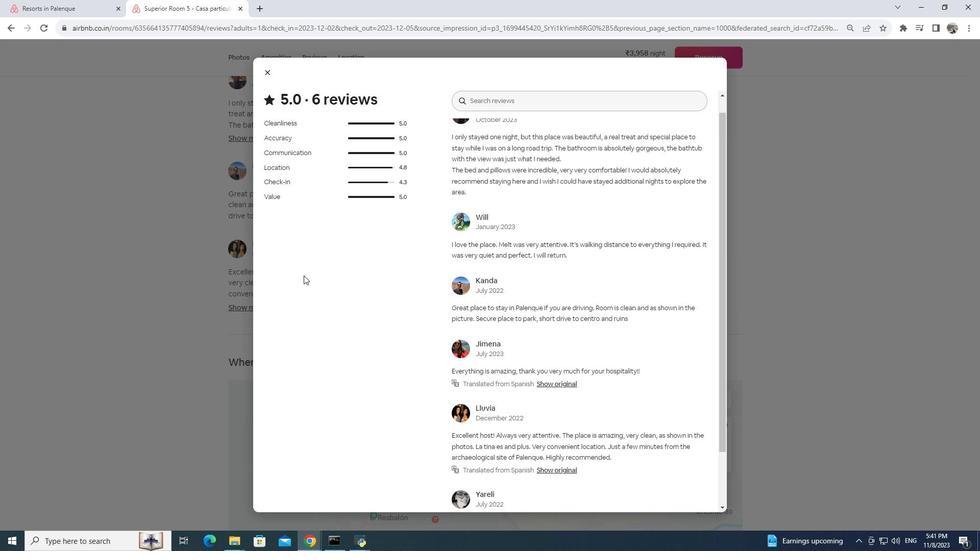 
Action: Mouse scrolled (303, 275) with delta (0, 0)
Screenshot: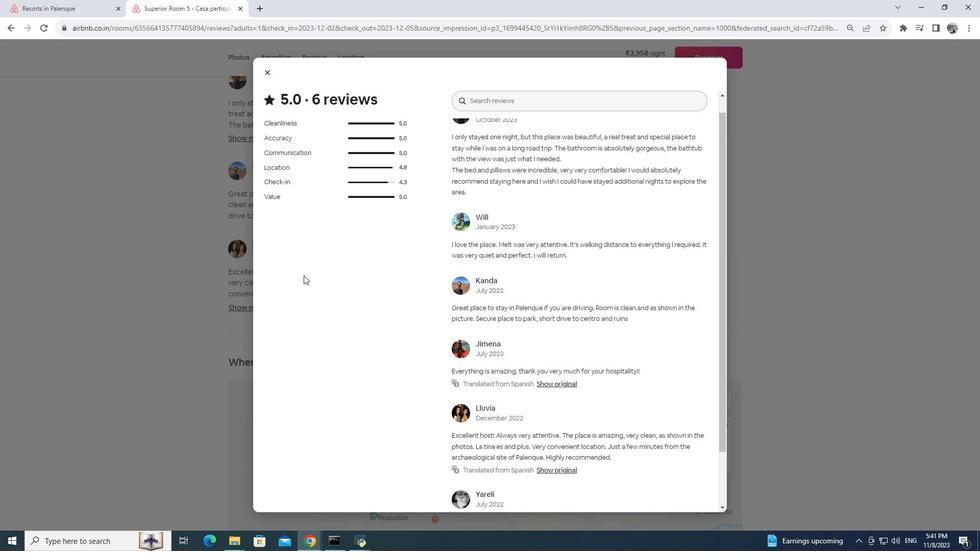 
Action: Mouse moved to (303, 275)
Screenshot: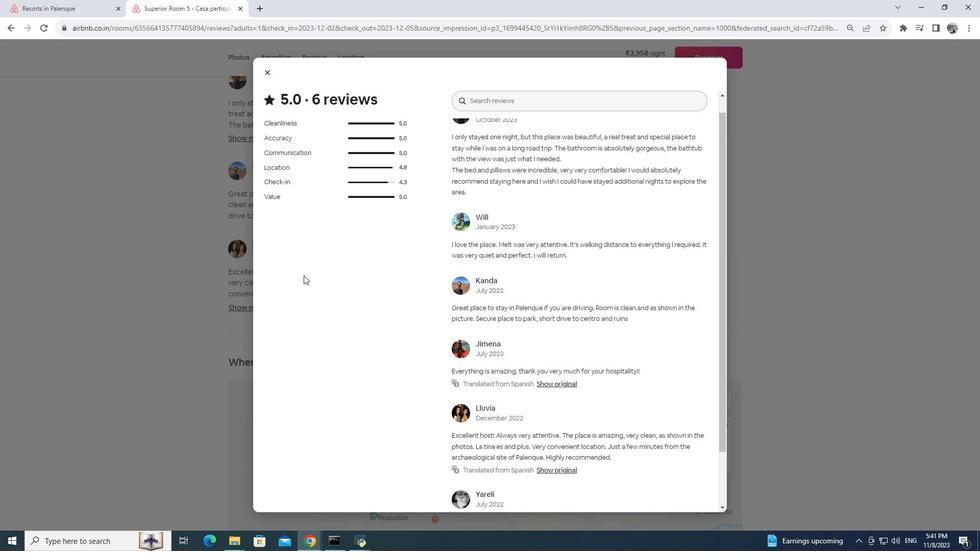 
Action: Mouse scrolled (303, 275) with delta (0, 0)
Screenshot: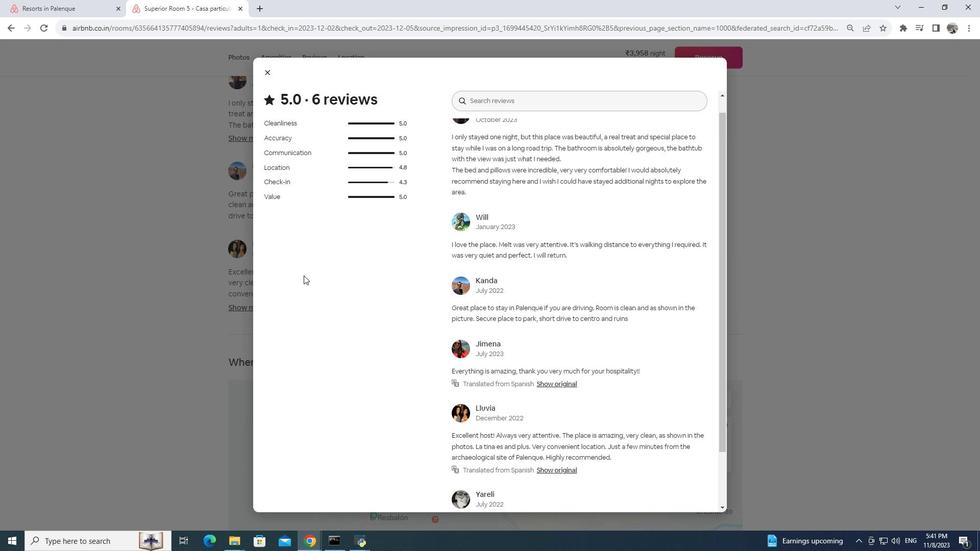
Action: Mouse scrolled (303, 275) with delta (0, 0)
Screenshot: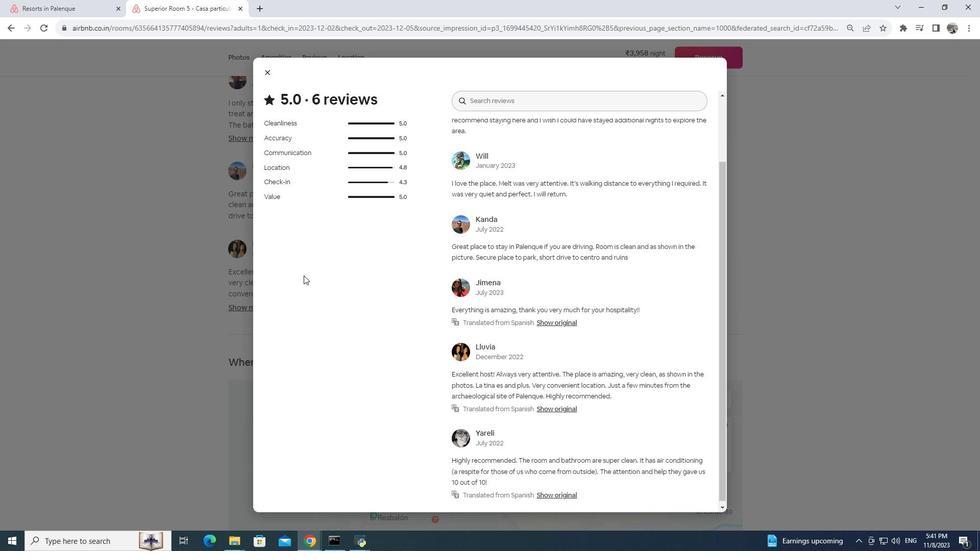 
Action: Mouse moved to (303, 275)
Screenshot: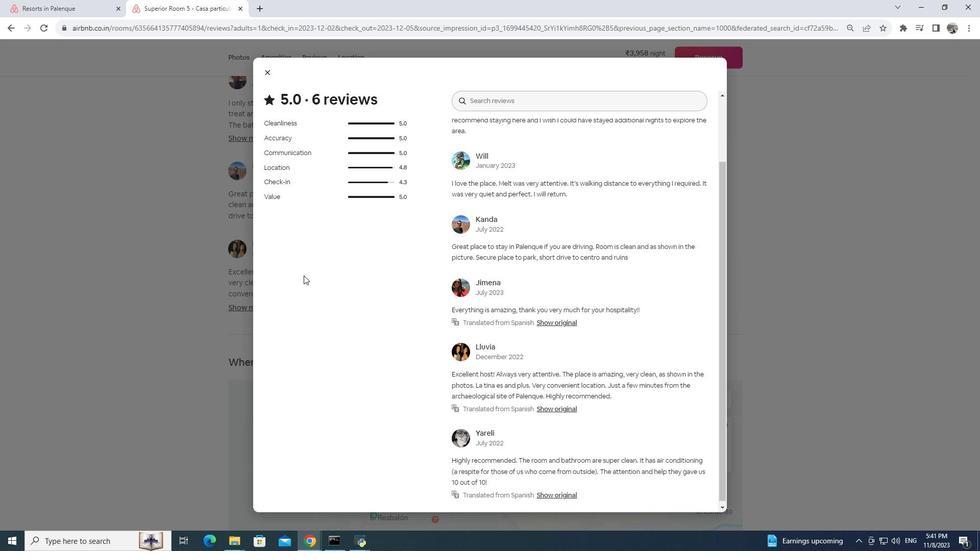 
Action: Mouse scrolled (303, 275) with delta (0, 0)
Screenshot: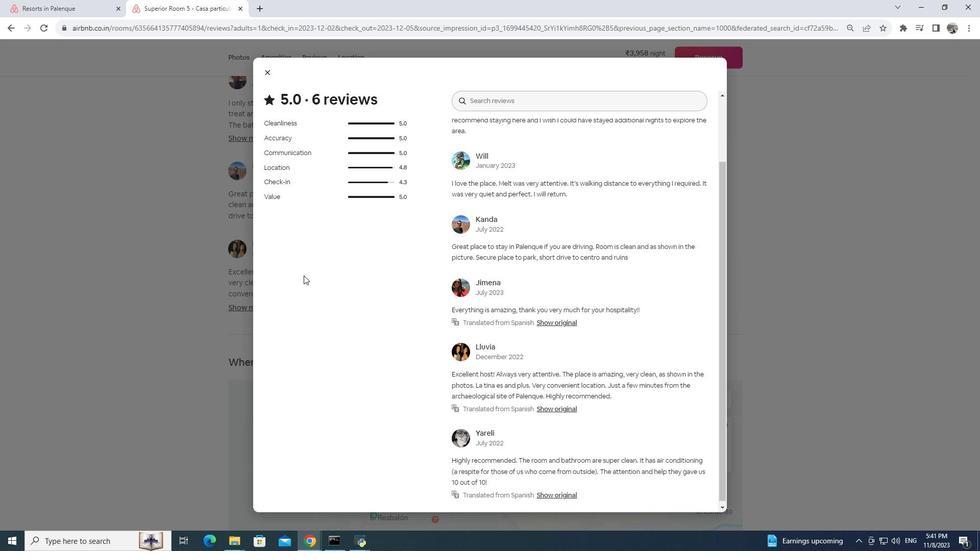 
Action: Mouse moved to (303, 276)
Screenshot: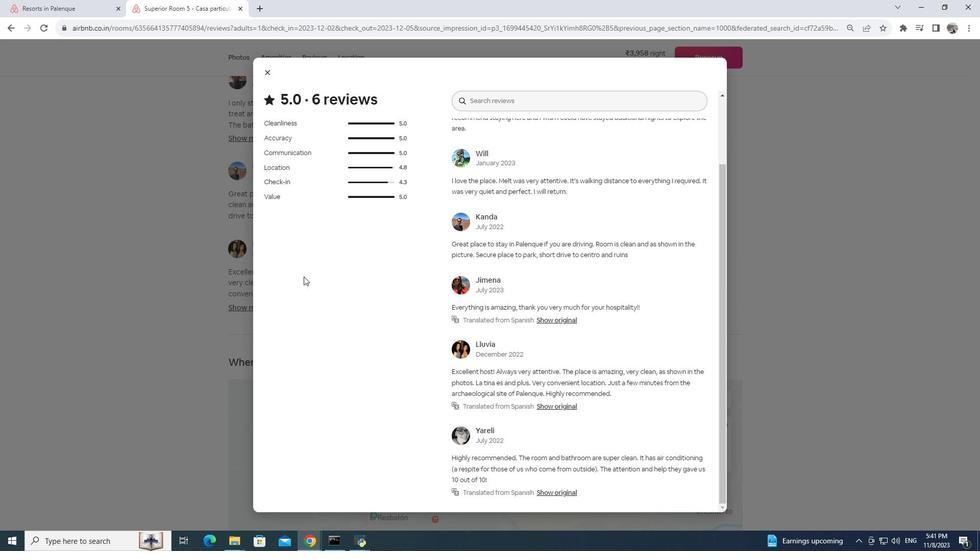 
Action: Mouse scrolled (303, 276) with delta (0, 0)
Screenshot: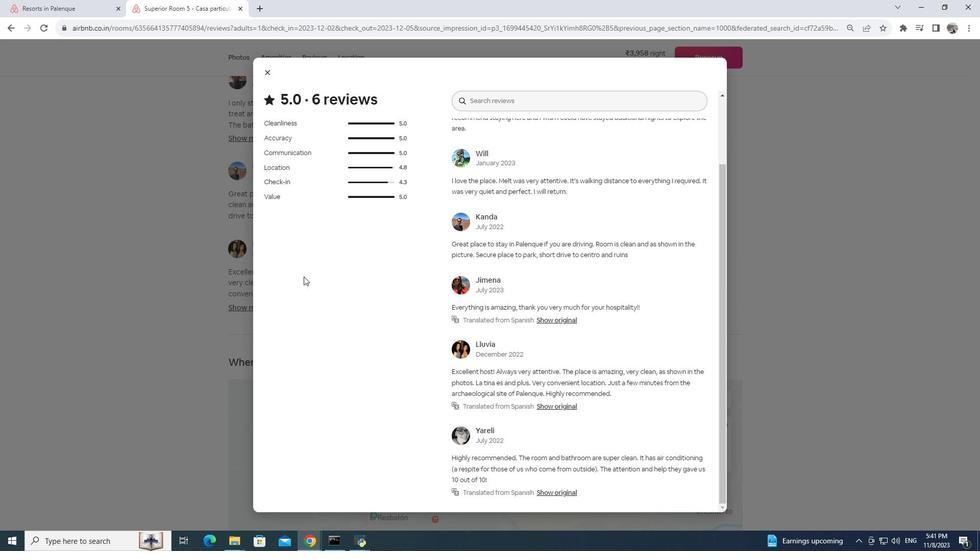 
Action: Mouse scrolled (303, 276) with delta (0, 0)
Screenshot: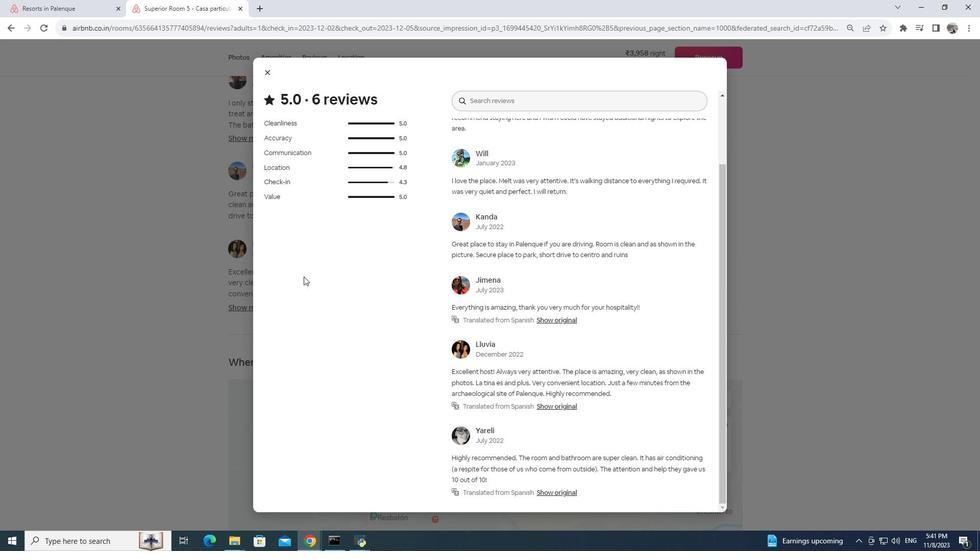 
Action: Mouse scrolled (303, 276) with delta (0, 0)
Screenshot: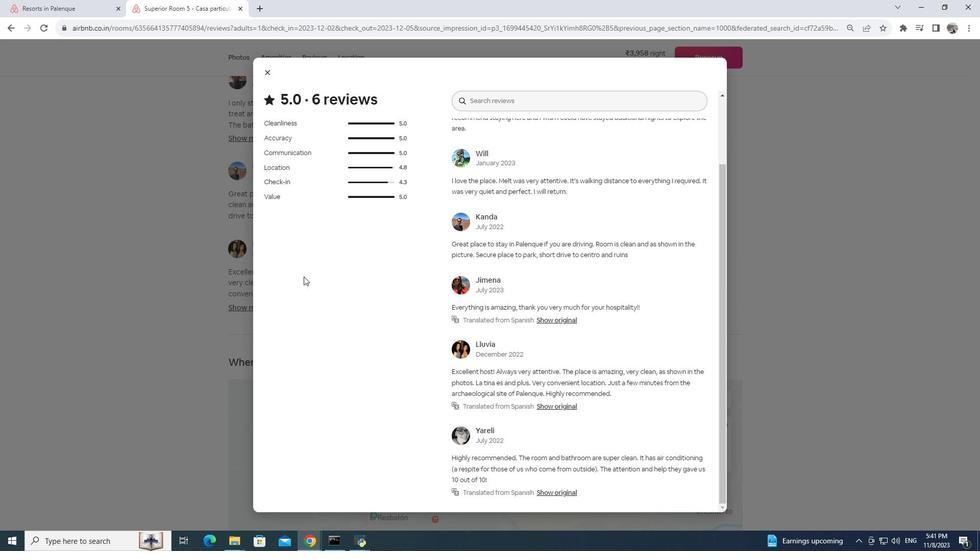 
Action: Mouse scrolled (303, 276) with delta (0, 0)
Screenshot: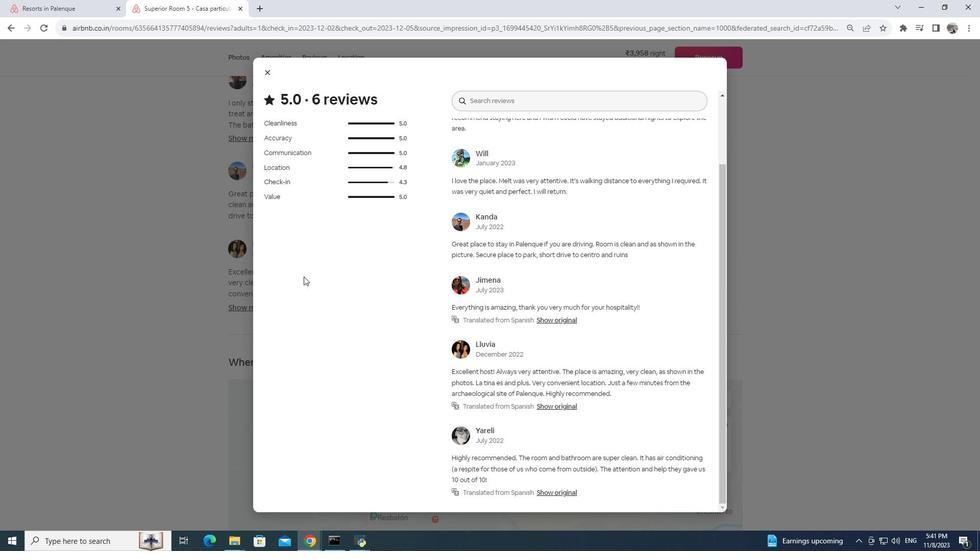 
Action: Mouse scrolled (303, 276) with delta (0, 0)
Screenshot: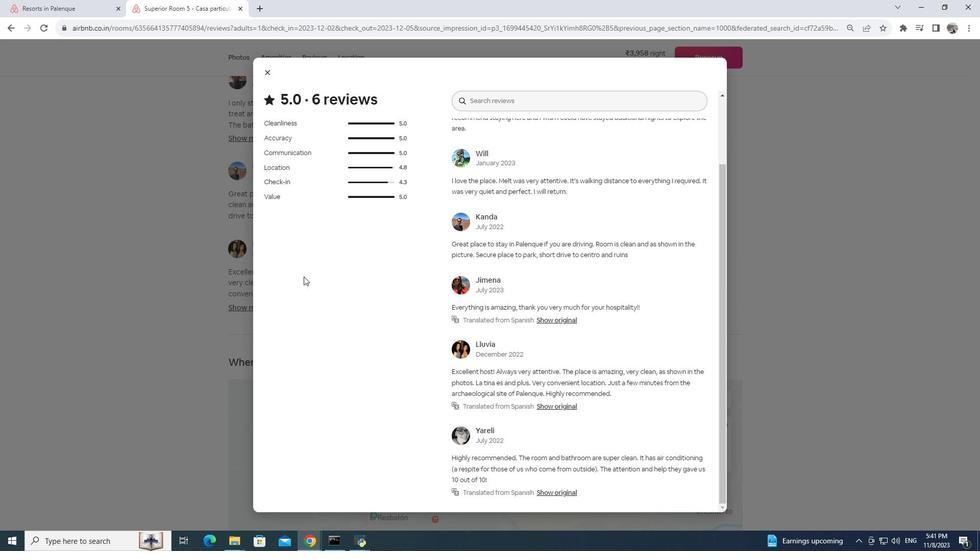 
Action: Mouse scrolled (303, 276) with delta (0, 0)
Screenshot: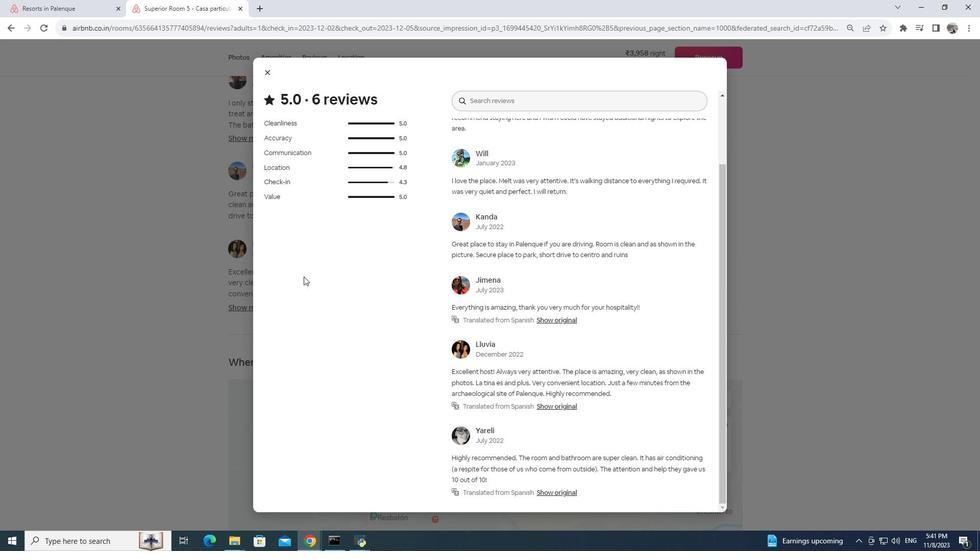 
Action: Mouse moved to (271, 73)
Screenshot: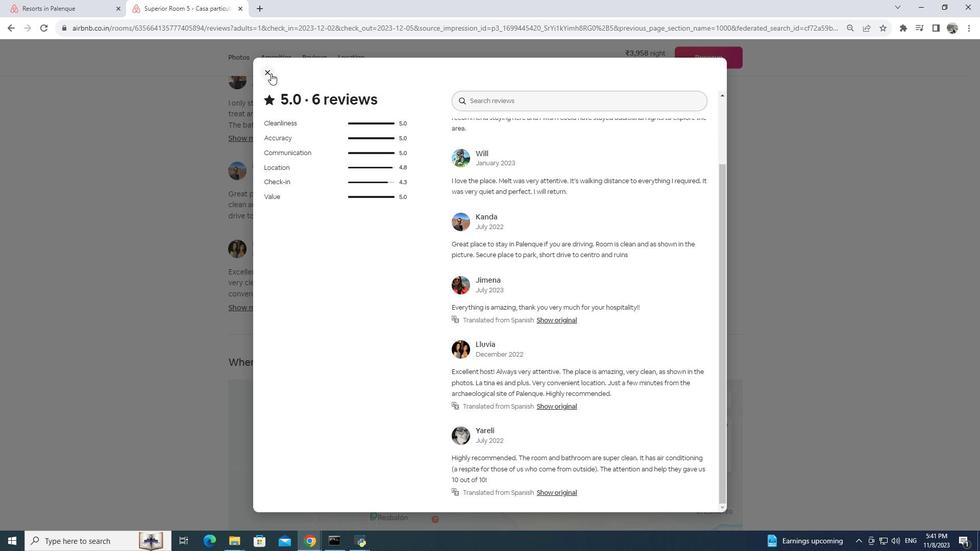 
Action: Mouse pressed left at (271, 73)
Screenshot: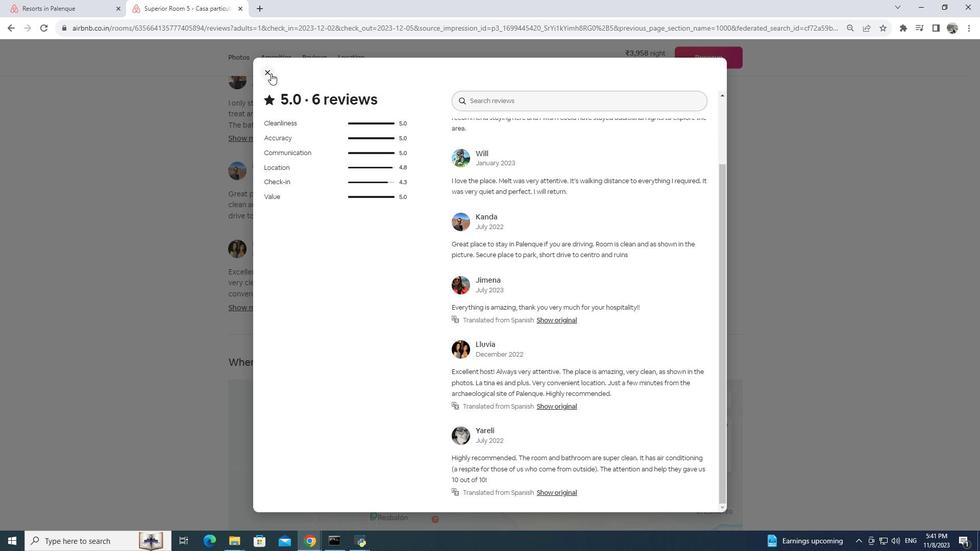 
Action: Mouse moved to (324, 246)
Screenshot: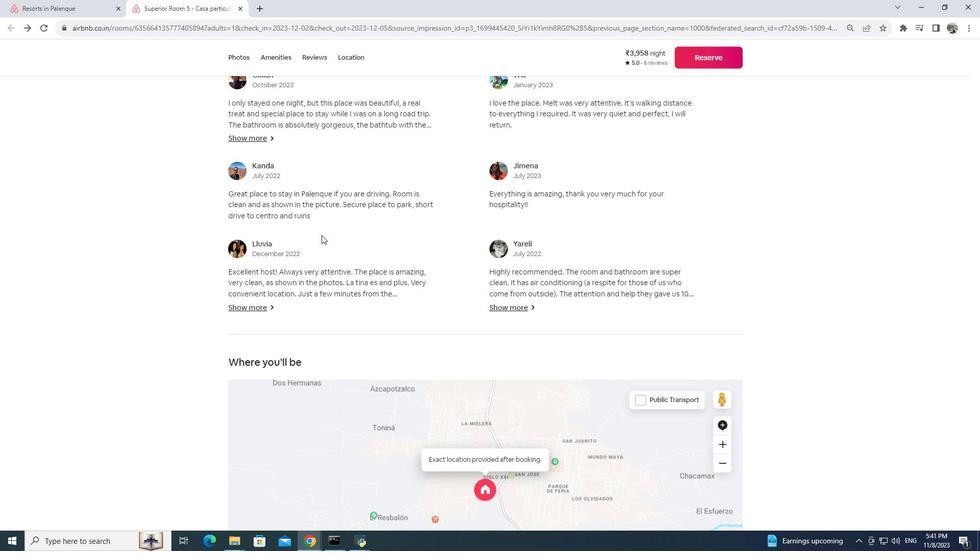 
Action: Mouse scrolled (324, 245) with delta (0, 0)
Screenshot: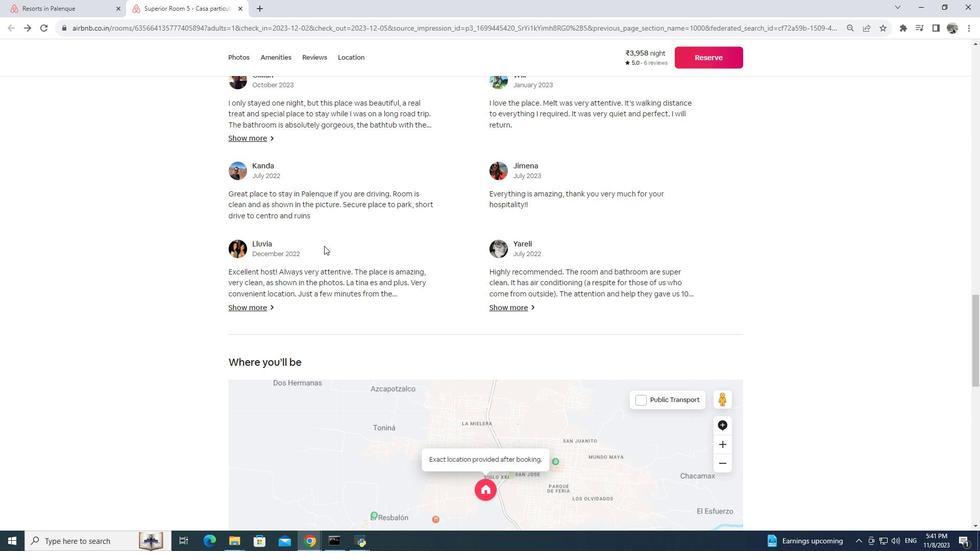
Action: Mouse scrolled (324, 245) with delta (0, 0)
Screenshot: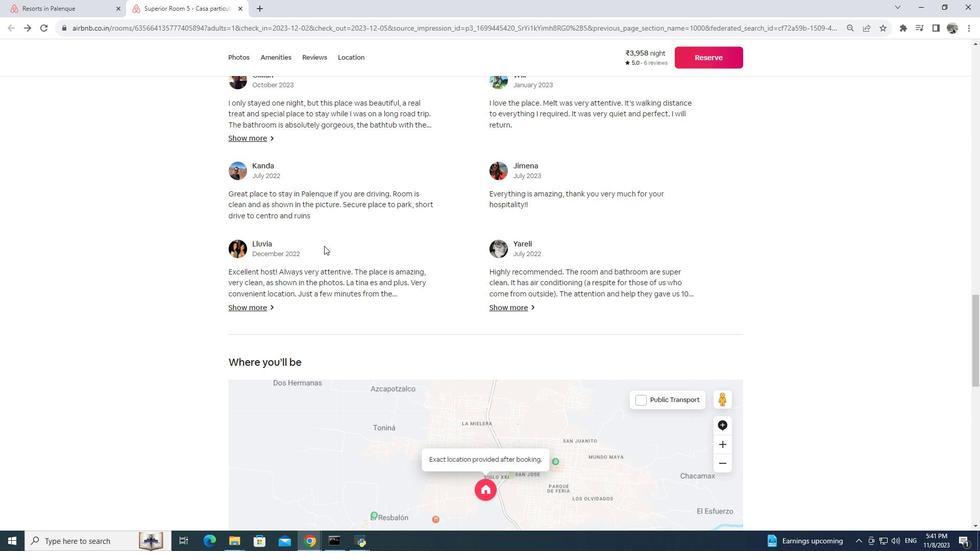 
Action: Mouse scrolled (324, 245) with delta (0, 0)
Screenshot: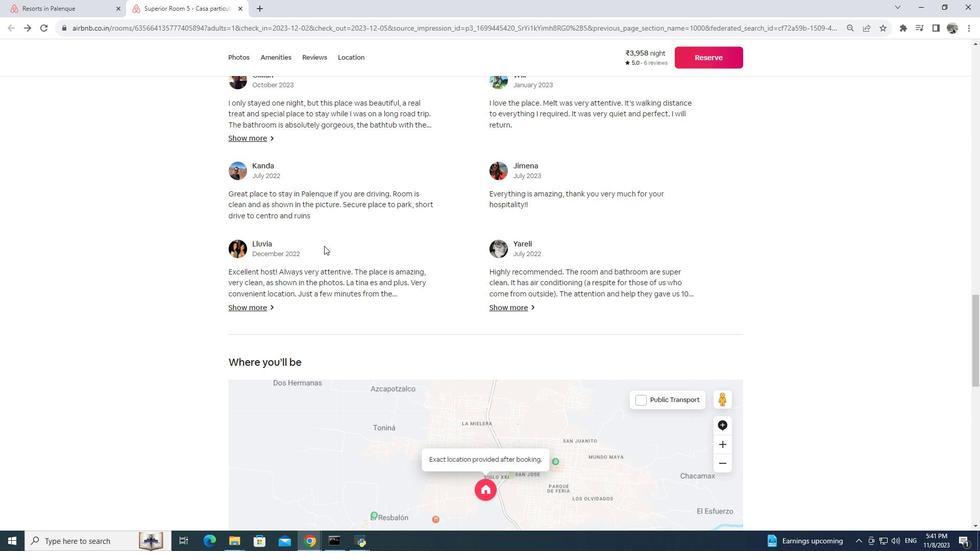 
Action: Mouse scrolled (324, 245) with delta (0, 0)
Screenshot: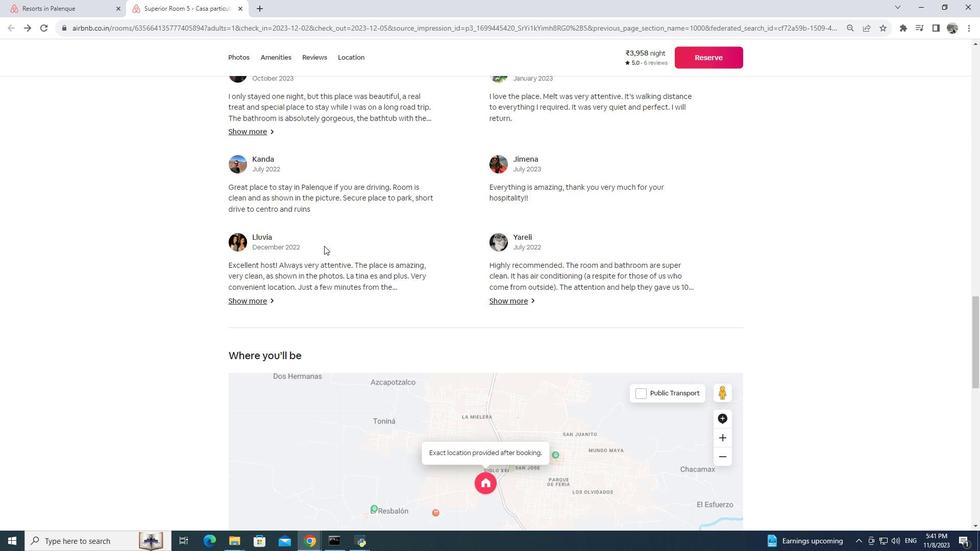 
Action: Mouse scrolled (324, 245) with delta (0, 0)
Screenshot: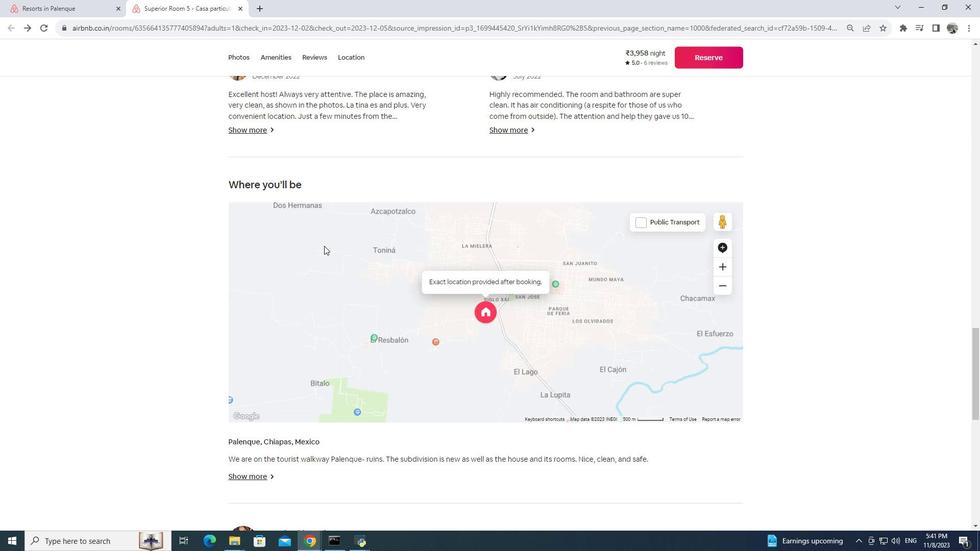 
Action: Mouse moved to (248, 400)
Screenshot: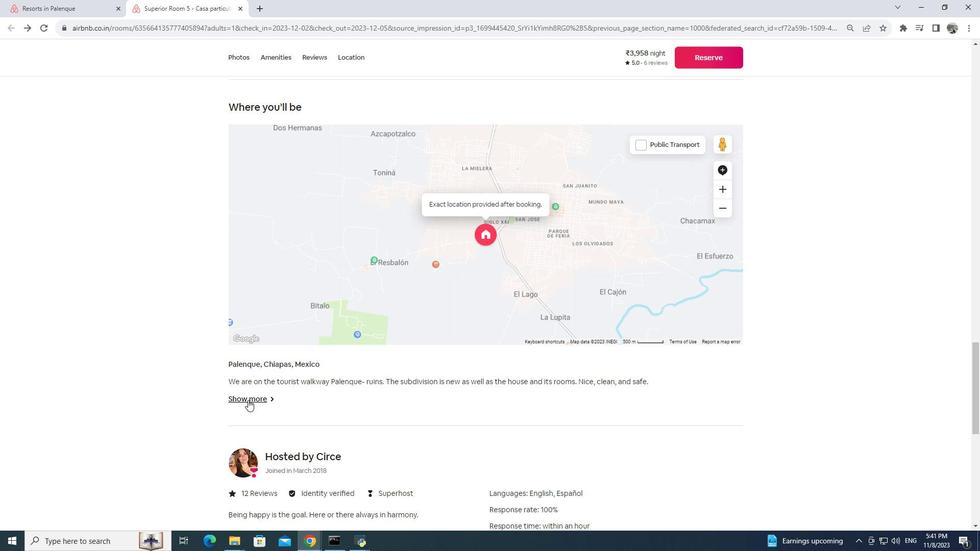 
Action: Mouse pressed left at (248, 400)
Screenshot: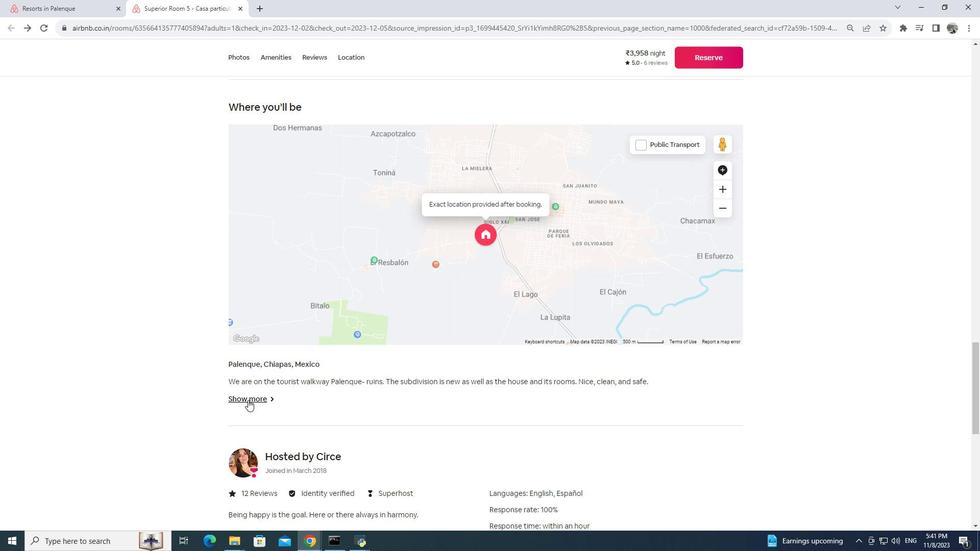 
Action: Mouse moved to (75, 259)
Screenshot: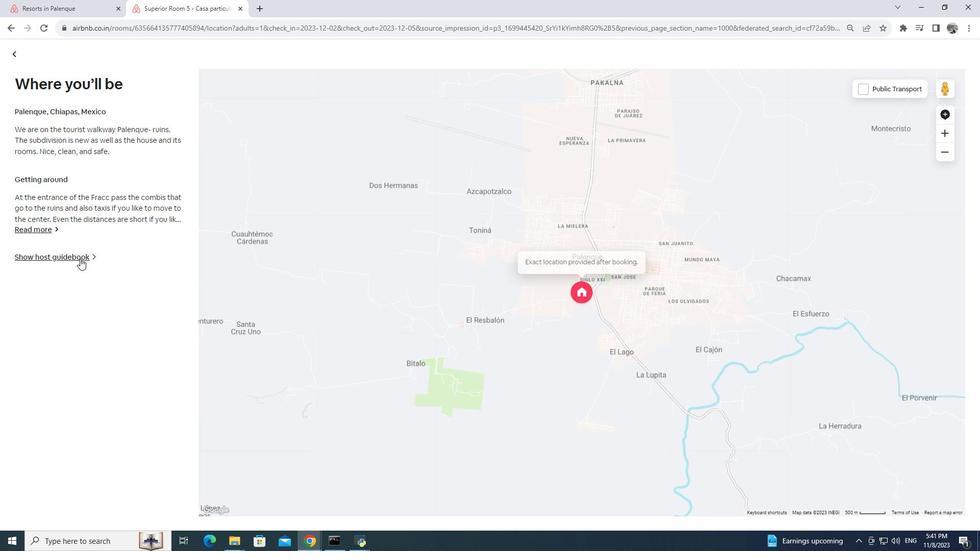 
Action: Mouse pressed left at (75, 259)
Screenshot: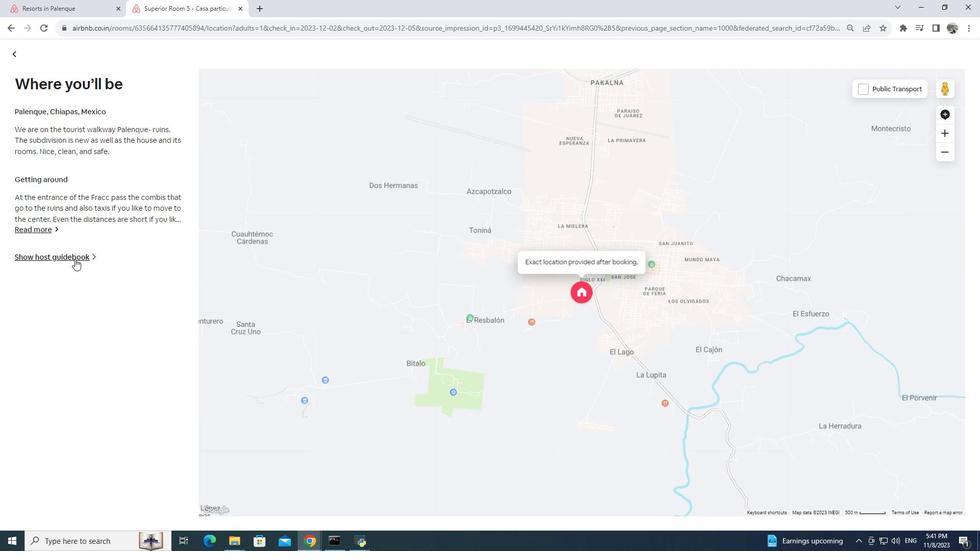 
Action: Mouse moved to (362, 7)
Screenshot: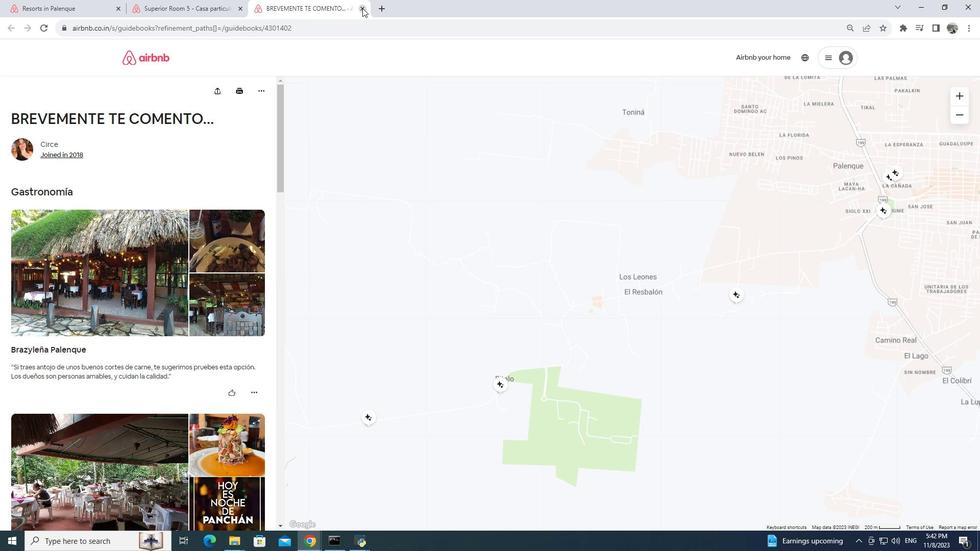 
Action: Mouse pressed left at (362, 7)
Screenshot: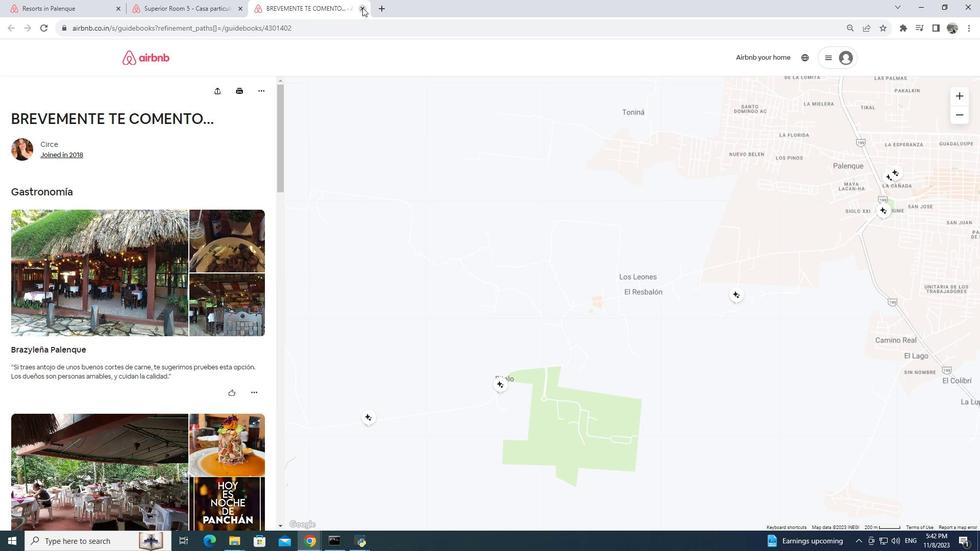 
Action: Mouse moved to (11, 50)
Screenshot: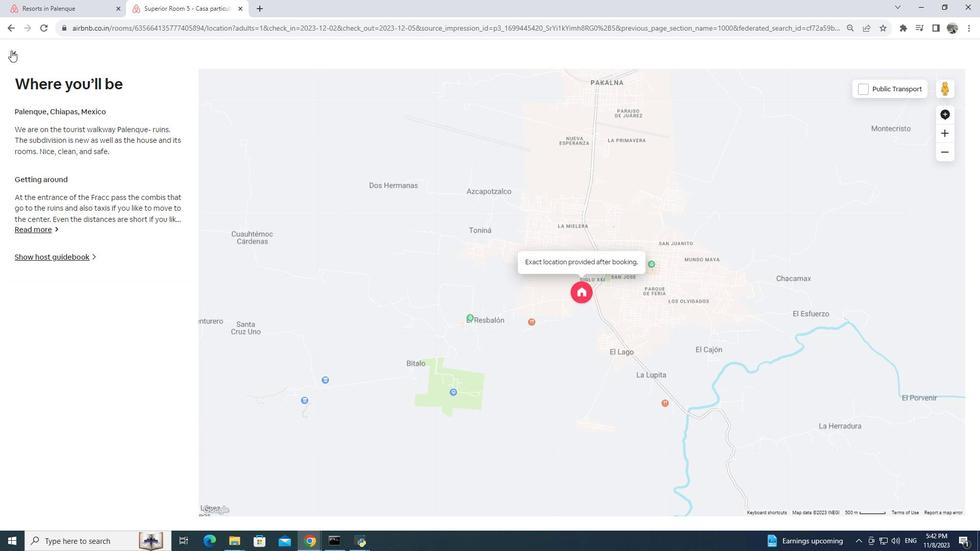 
Action: Mouse pressed left at (11, 50)
Screenshot: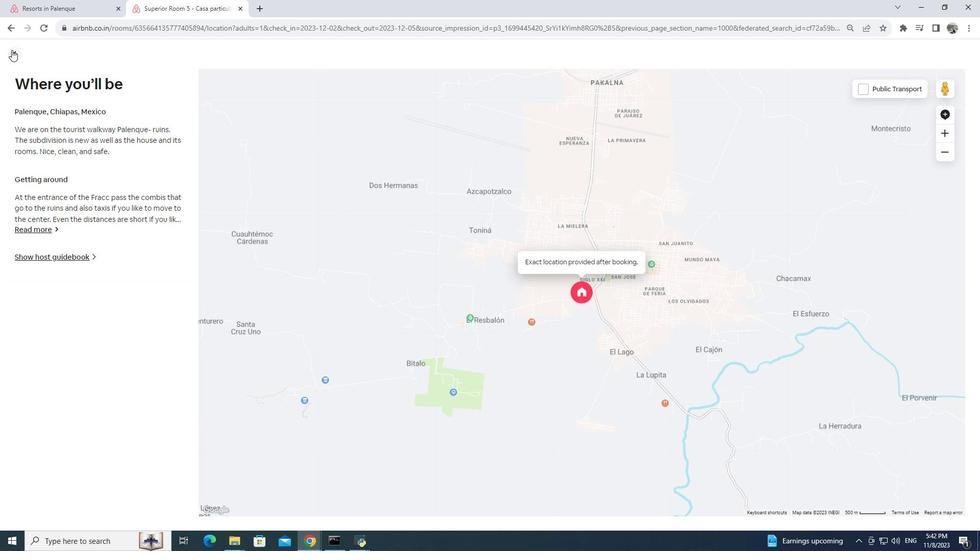 
Action: Mouse moved to (153, 417)
Screenshot: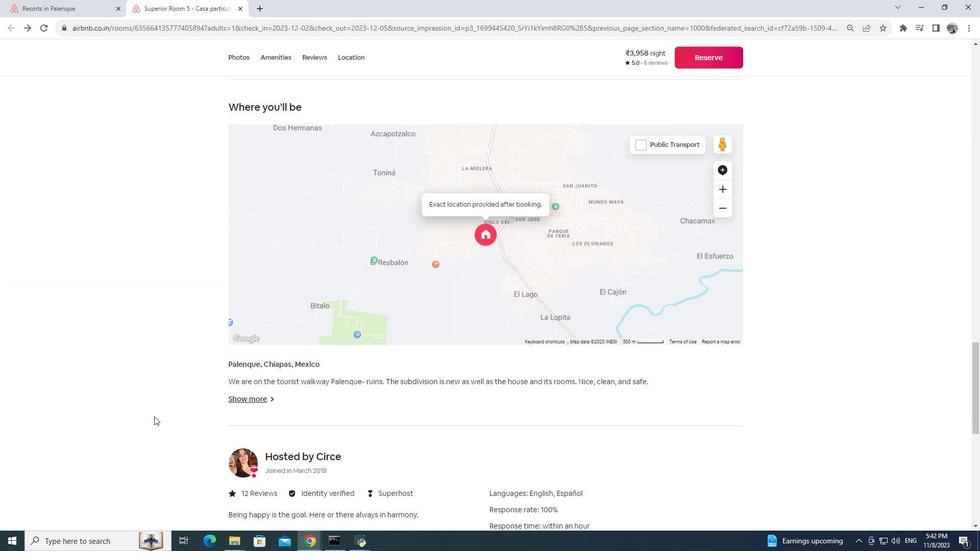 
Action: Mouse scrolled (153, 416) with delta (0, 0)
Screenshot: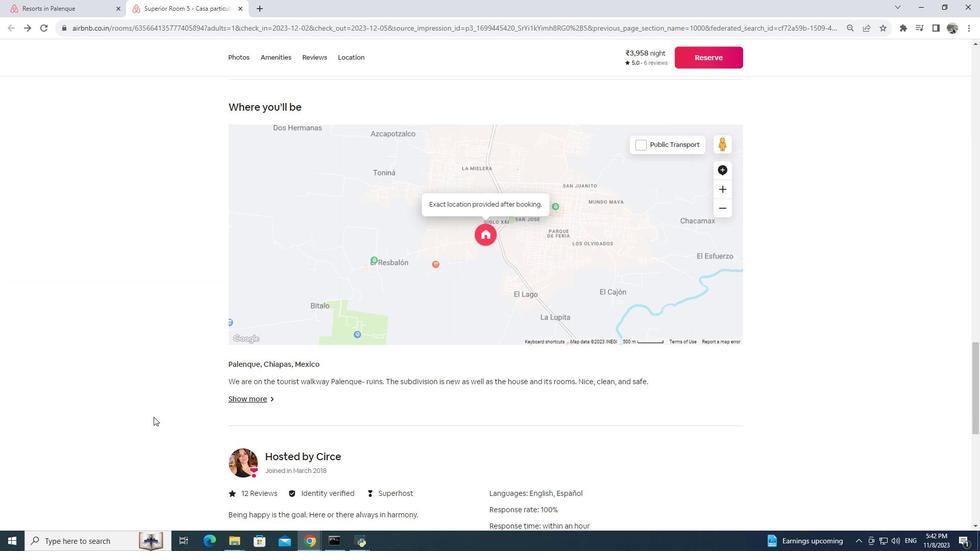 
Action: Mouse scrolled (153, 416) with delta (0, 0)
Screenshot: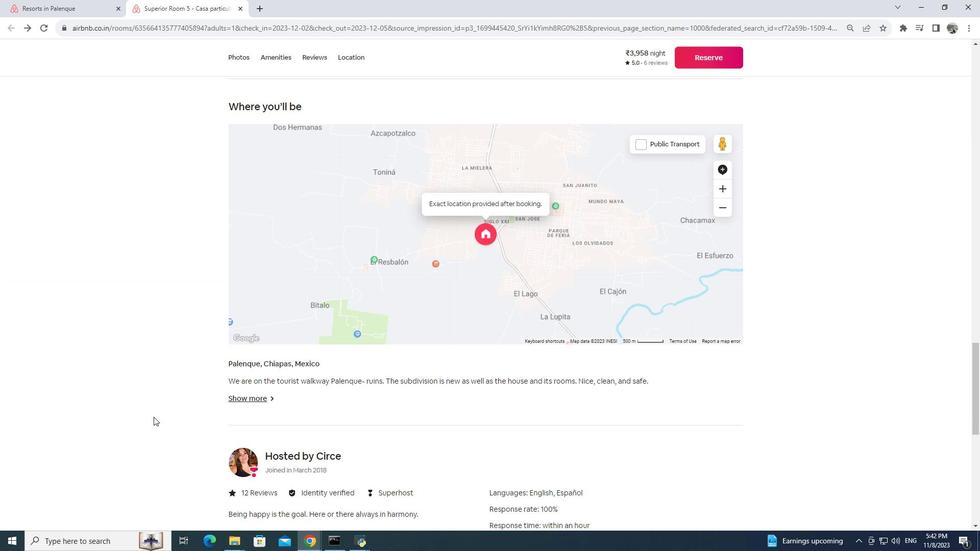 
Action: Mouse scrolled (153, 416) with delta (0, 0)
Screenshot: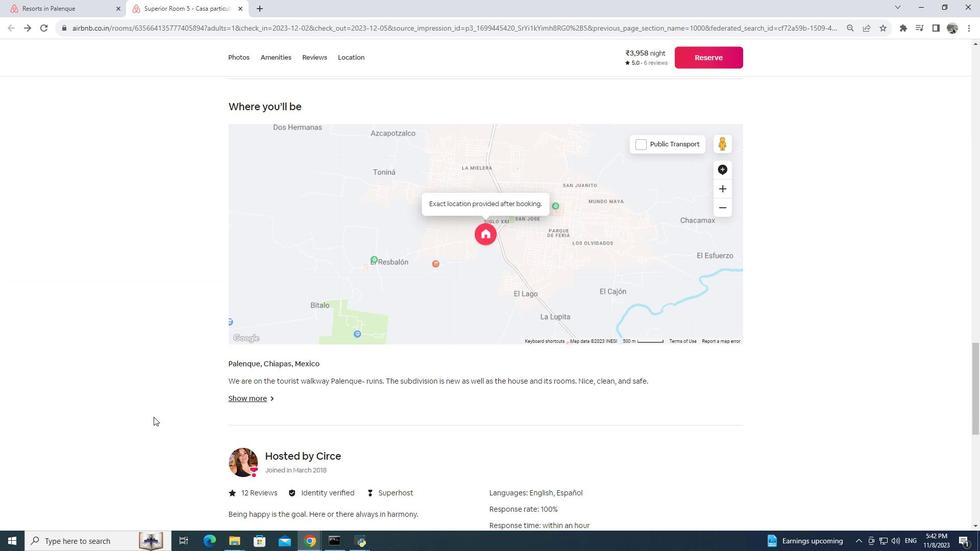 
Action: Mouse scrolled (153, 416) with delta (0, 0)
Screenshot: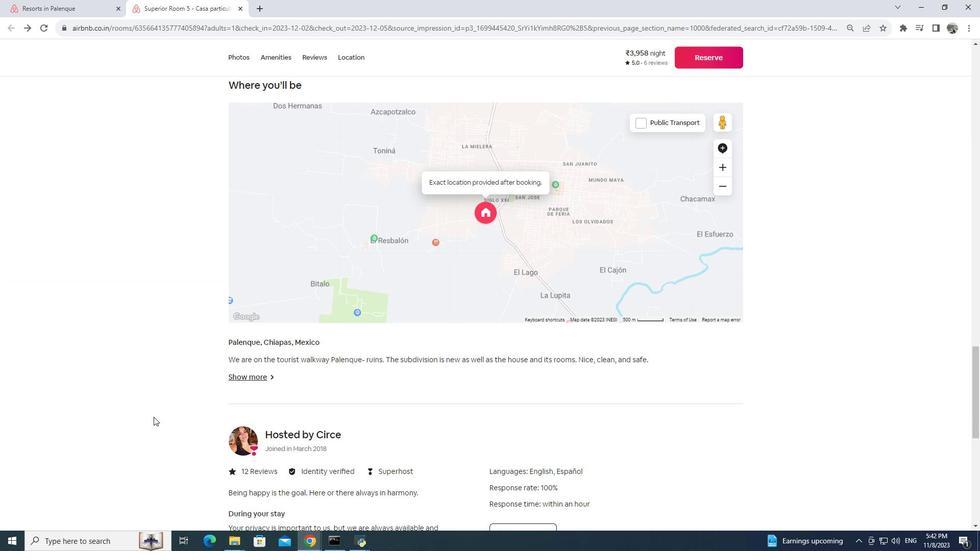 
Action: Mouse moved to (166, 408)
Screenshot: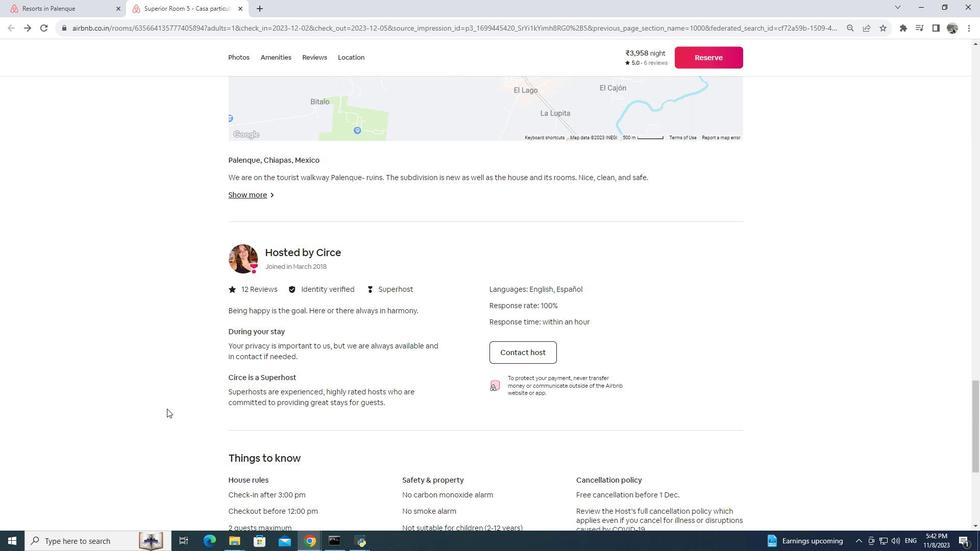 
Action: Mouse scrolled (166, 408) with delta (0, 0)
Screenshot: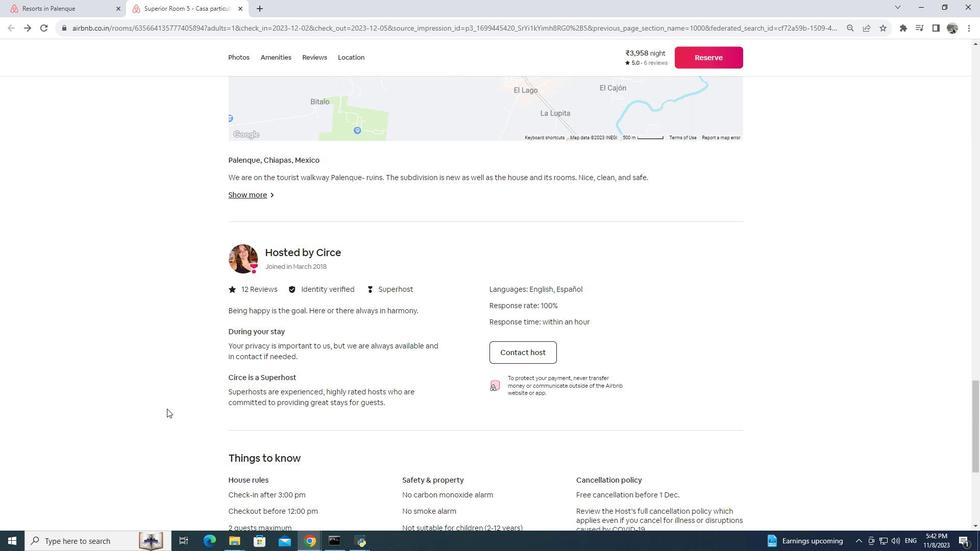 
Action: Mouse scrolled (166, 408) with delta (0, 0)
Screenshot: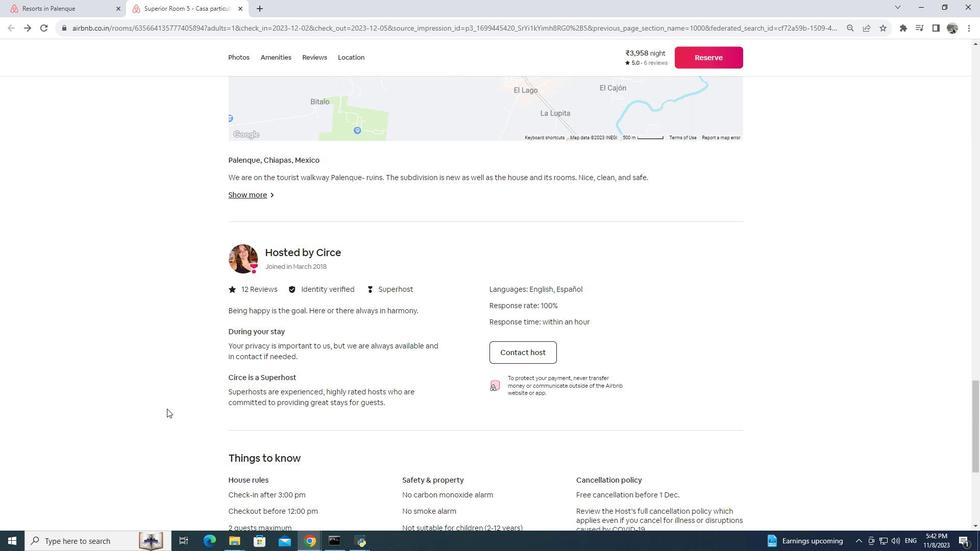 
Action: Mouse scrolled (166, 408) with delta (0, 0)
Screenshot: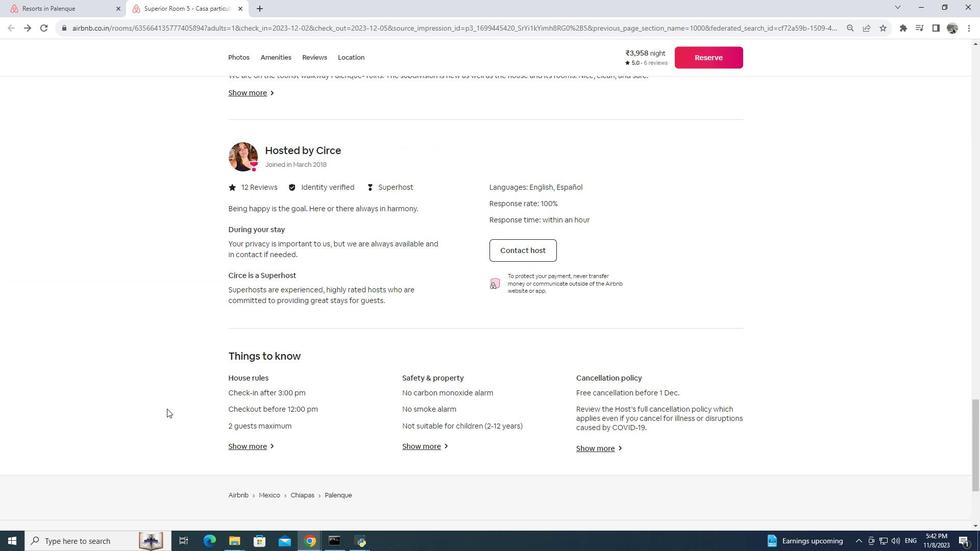 
Action: Mouse scrolled (166, 408) with delta (0, 0)
Screenshot: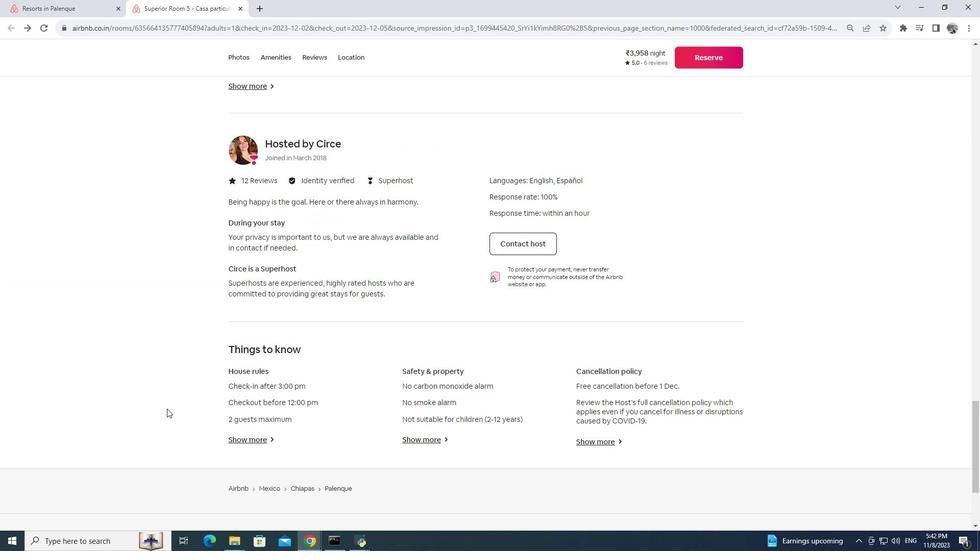 
Action: Mouse moved to (260, 342)
Screenshot: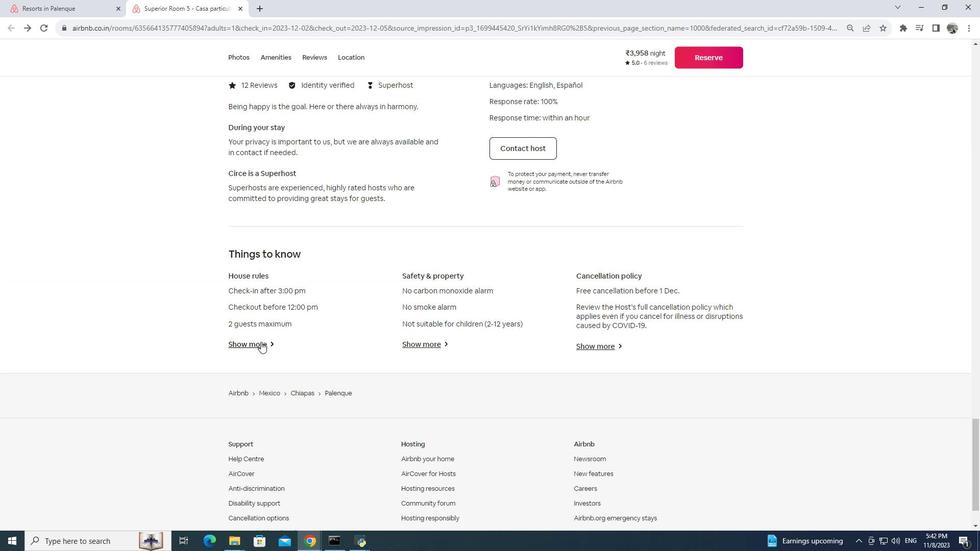 
Action: Mouse pressed left at (260, 342)
Screenshot: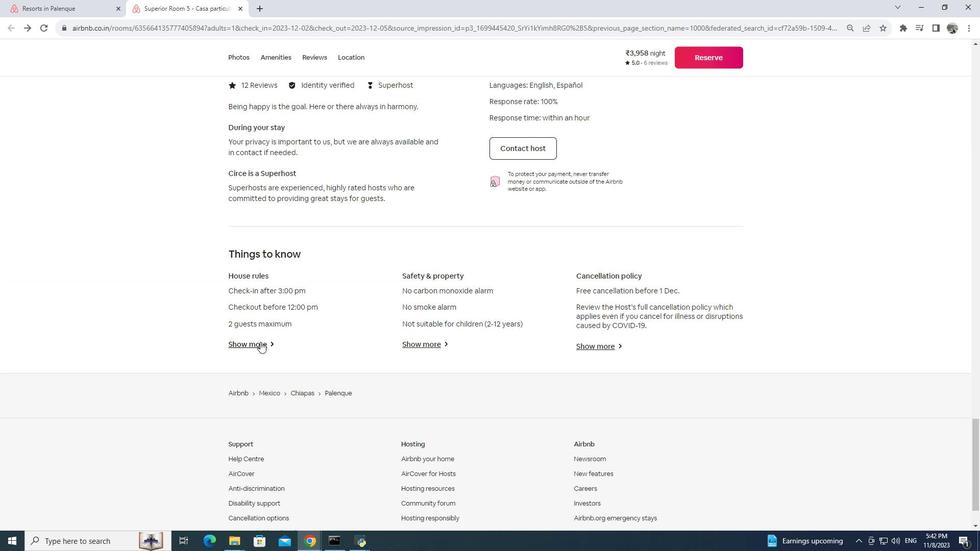 
Action: Mouse moved to (431, 366)
Screenshot: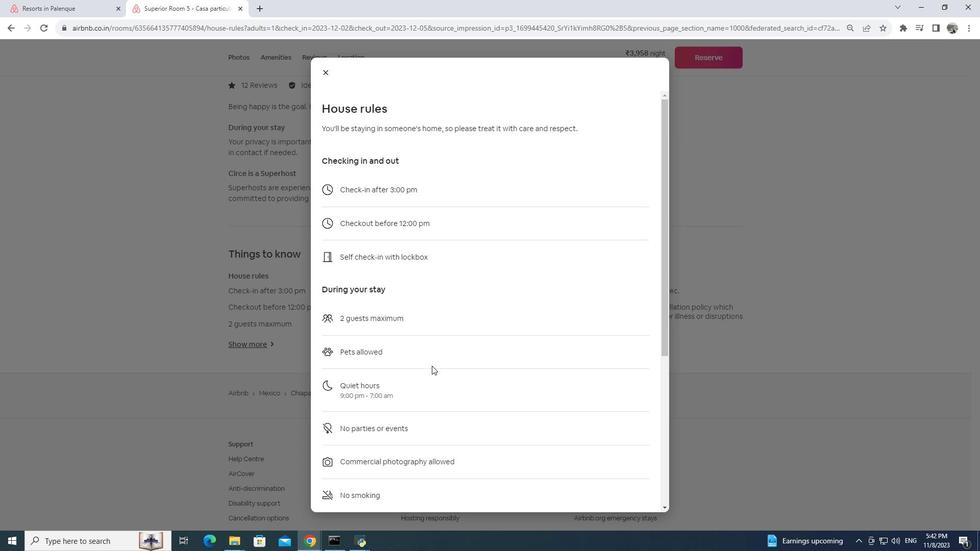 
Action: Mouse scrolled (431, 365) with delta (0, 0)
Screenshot: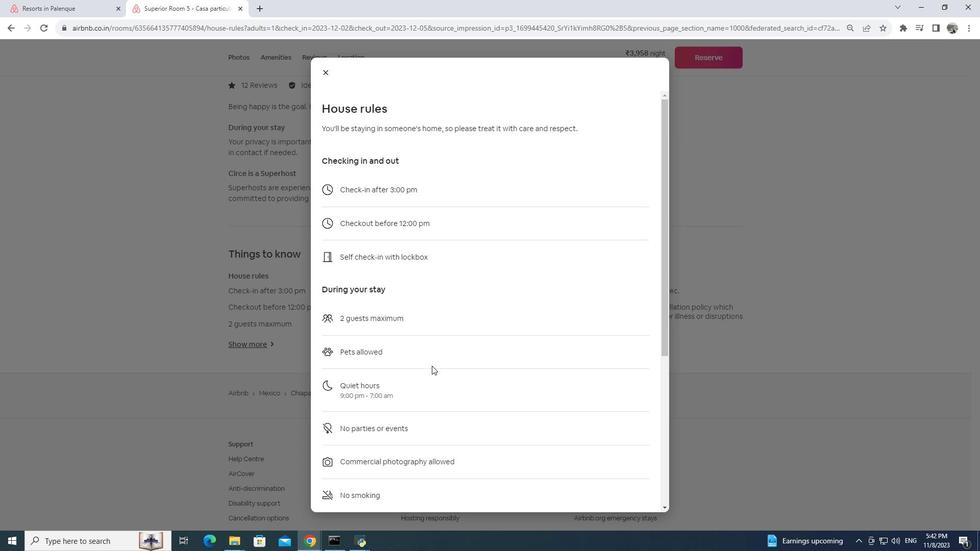 
Action: Mouse scrolled (431, 365) with delta (0, 0)
Screenshot: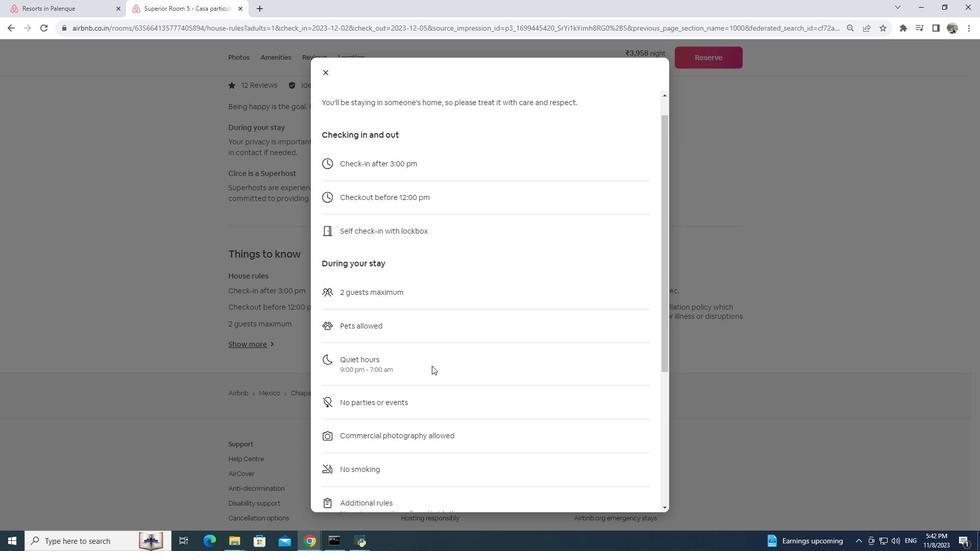 
Action: Mouse scrolled (431, 365) with delta (0, 0)
Screenshot: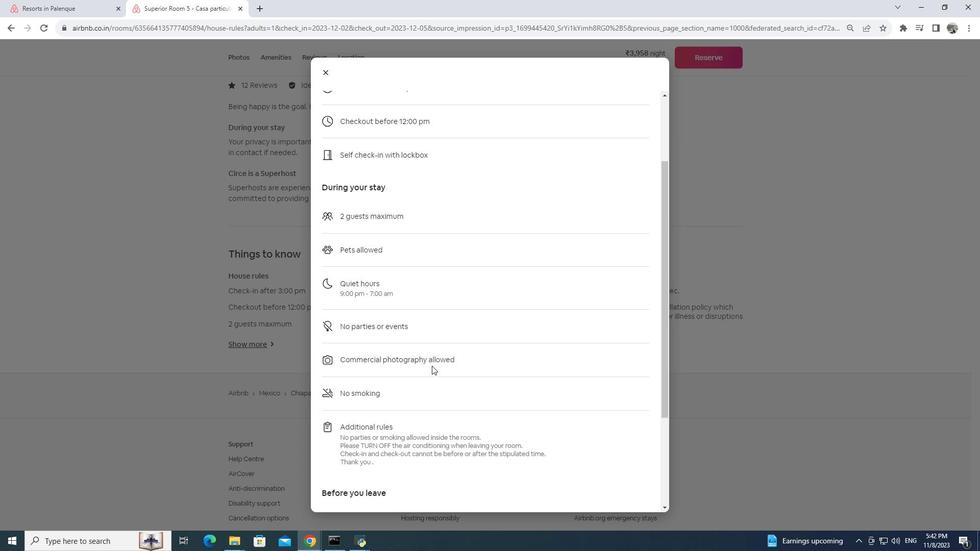 
Action: Mouse scrolled (431, 365) with delta (0, 0)
Screenshot: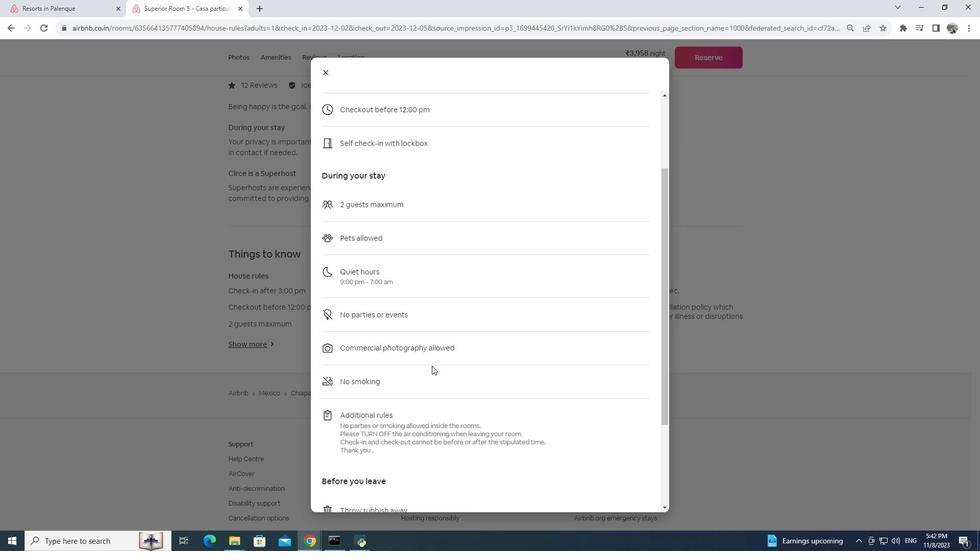 
Action: Mouse moved to (432, 364)
Screenshot: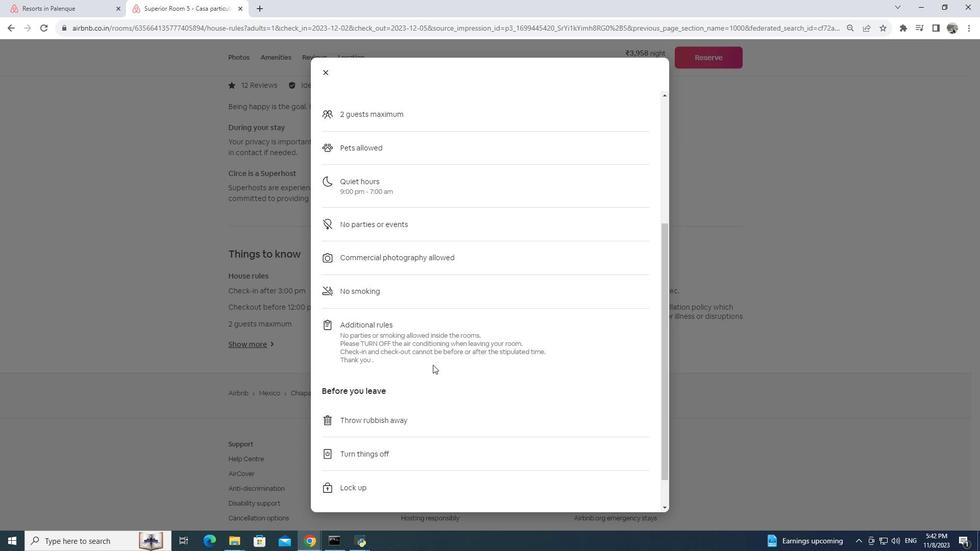 
Action: Mouse scrolled (432, 363) with delta (0, 0)
Screenshot: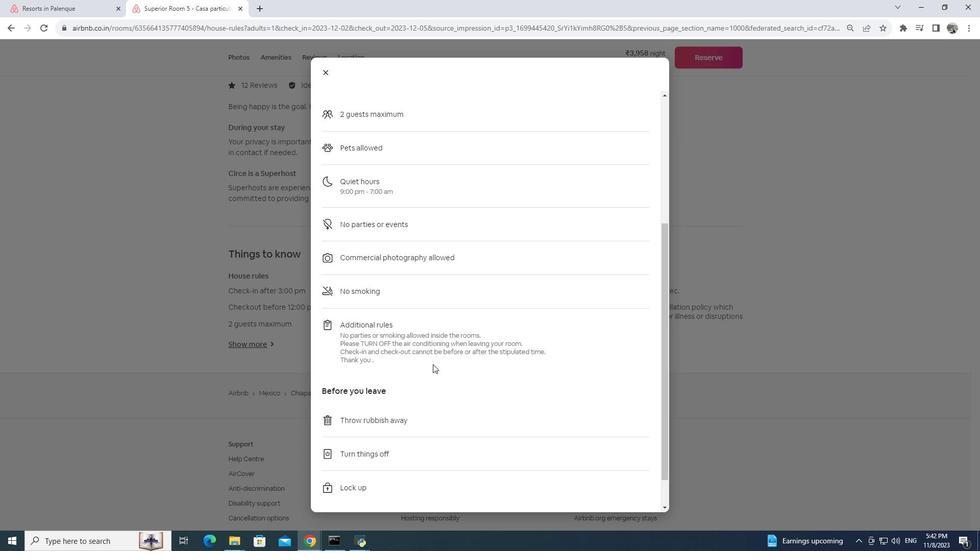 
Action: Mouse scrolled (432, 363) with delta (0, 0)
Screenshot: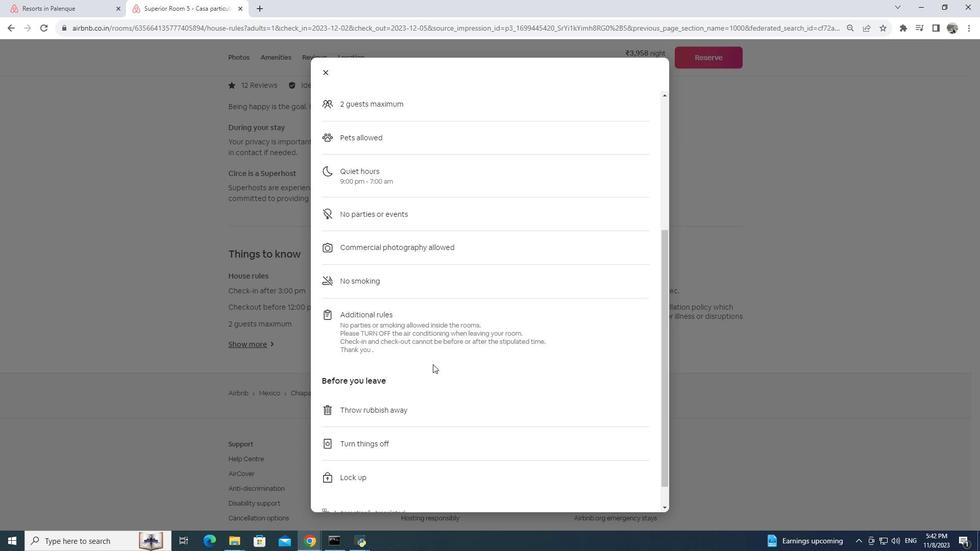 
Action: Mouse scrolled (432, 363) with delta (0, 0)
Screenshot: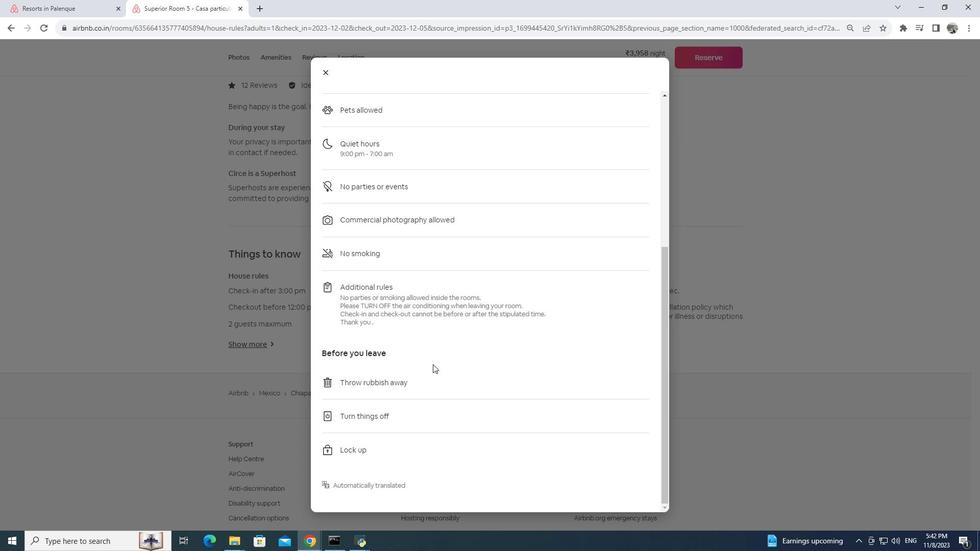 
Action: Mouse scrolled (432, 363) with delta (0, 0)
Screenshot: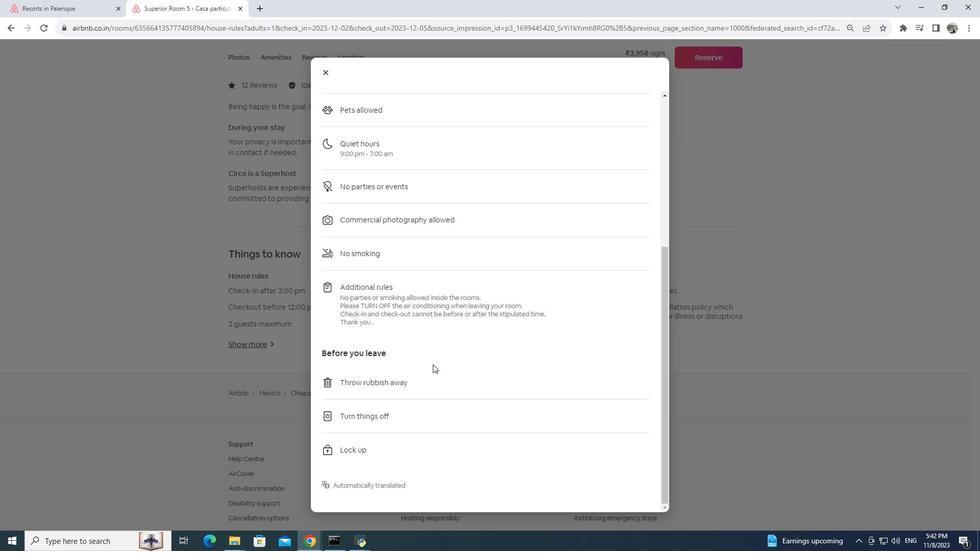 
Action: Mouse scrolled (432, 363) with delta (0, 0)
Screenshot: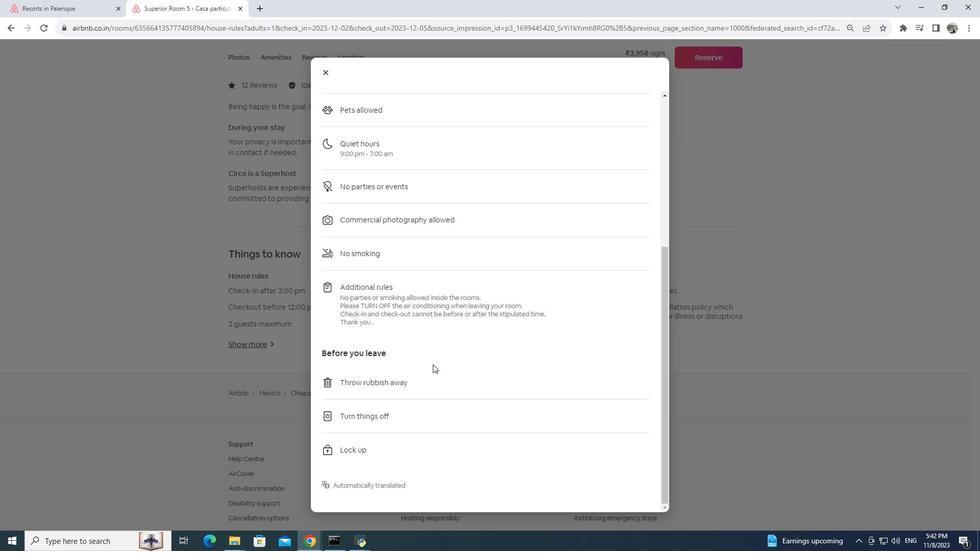 
Action: Mouse scrolled (432, 363) with delta (0, 0)
Screenshot: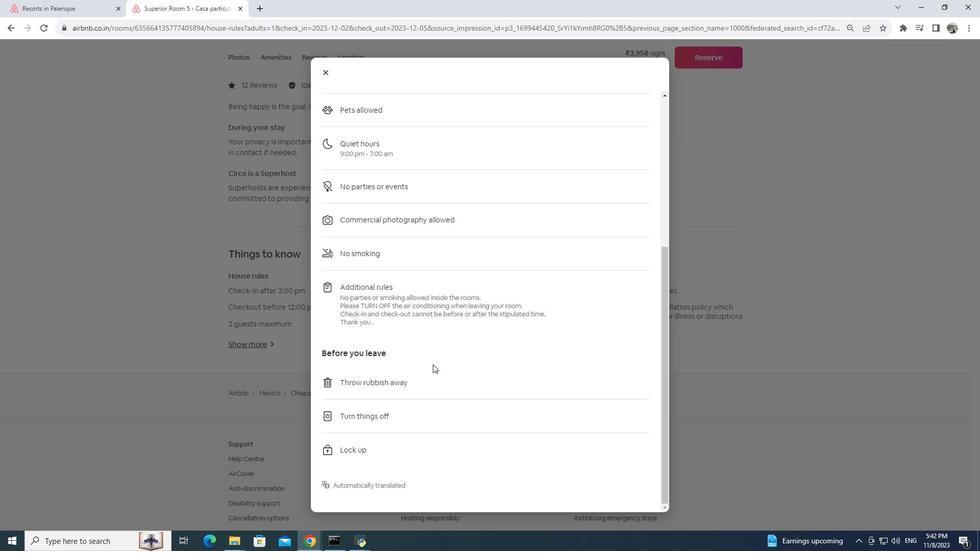 
Action: Mouse moved to (324, 72)
Screenshot: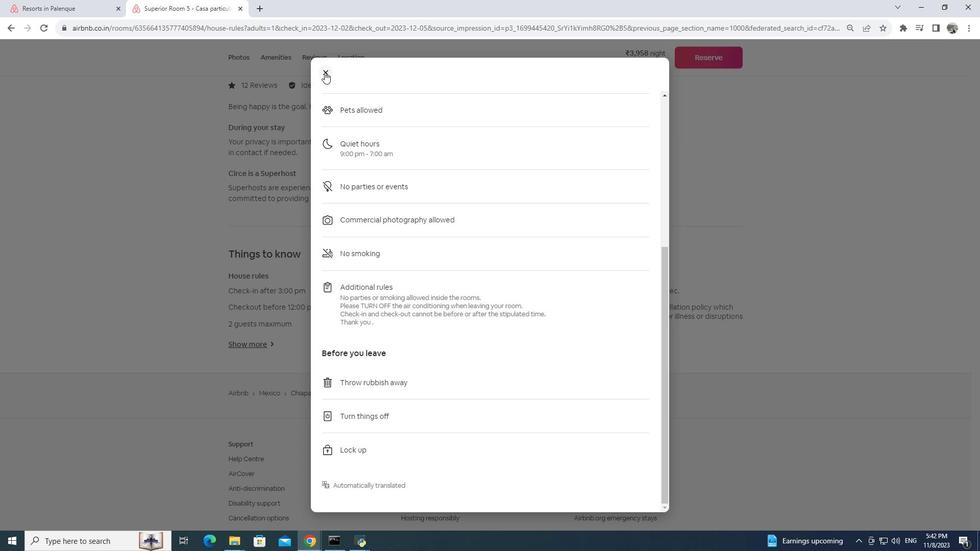 
Action: Mouse pressed left at (324, 72)
Screenshot: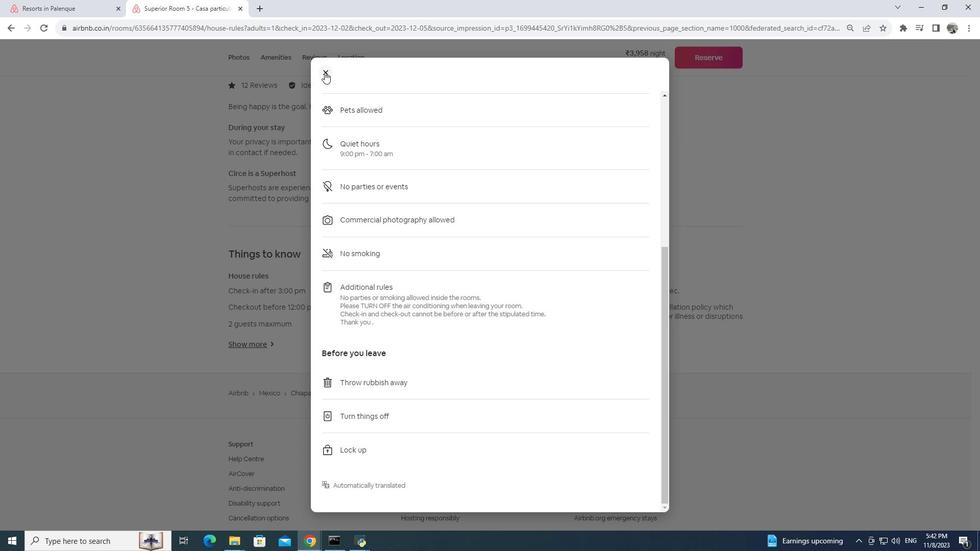 
Action: Mouse moved to (437, 343)
Screenshot: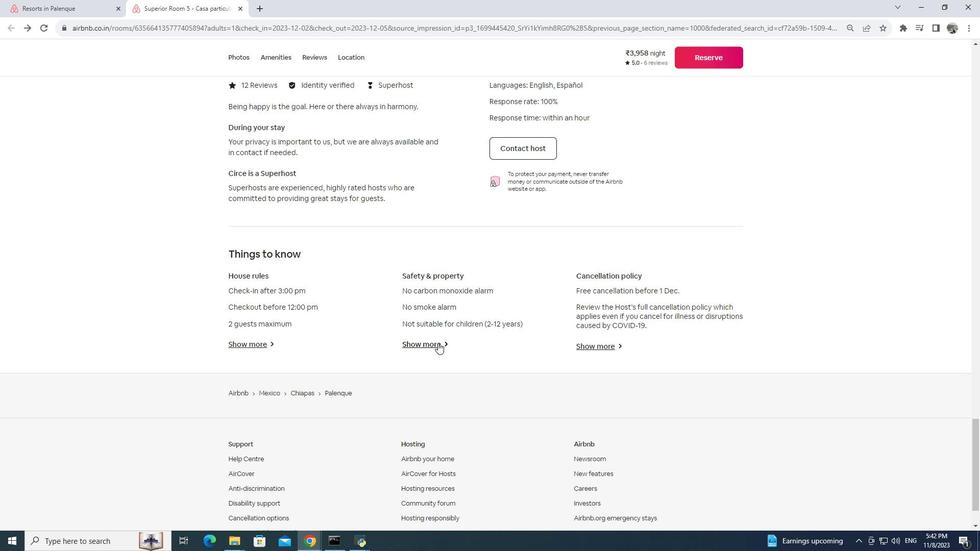 
Action: Mouse pressed left at (437, 343)
Screenshot: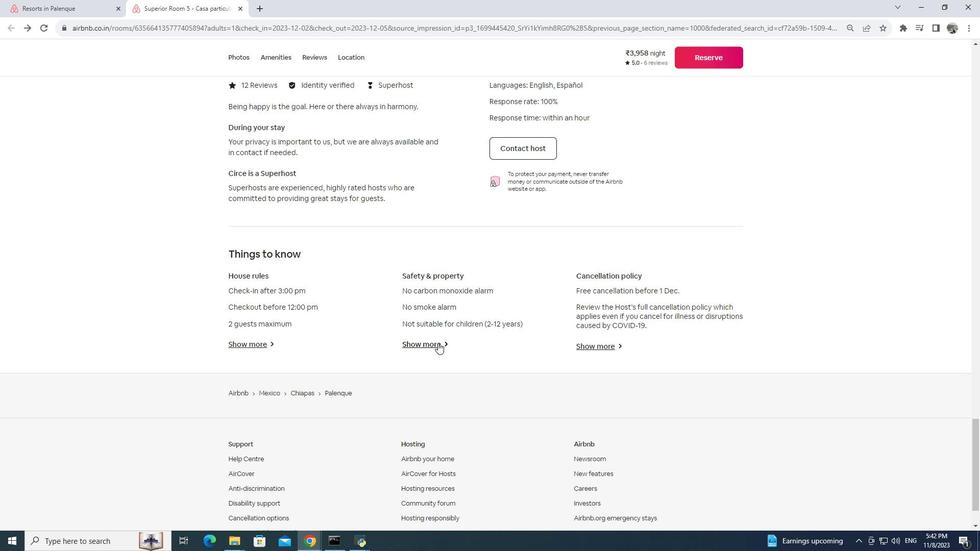 
Action: Mouse moved to (437, 342)
Screenshot: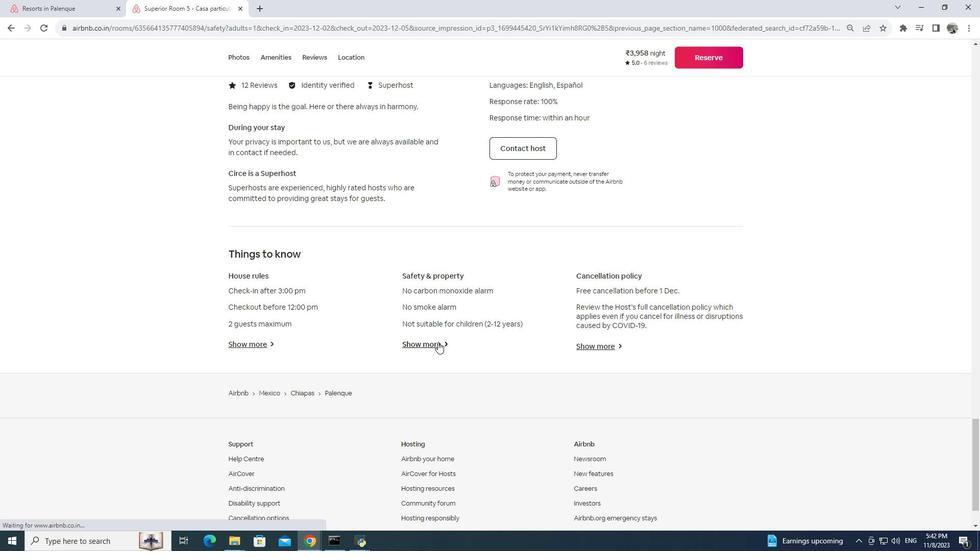 
Action: Mouse pressed left at (437, 342)
Screenshot: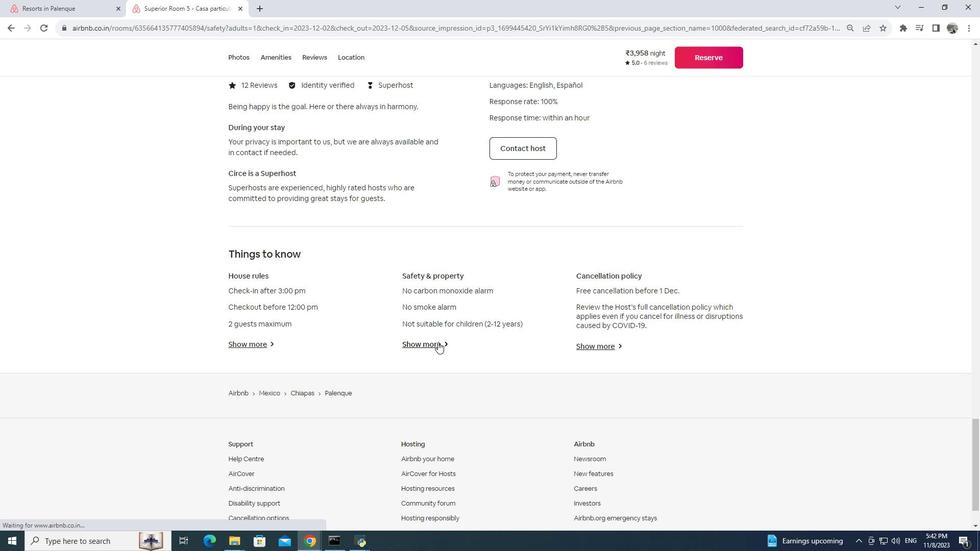 
Action: Mouse moved to (427, 345)
Screenshot: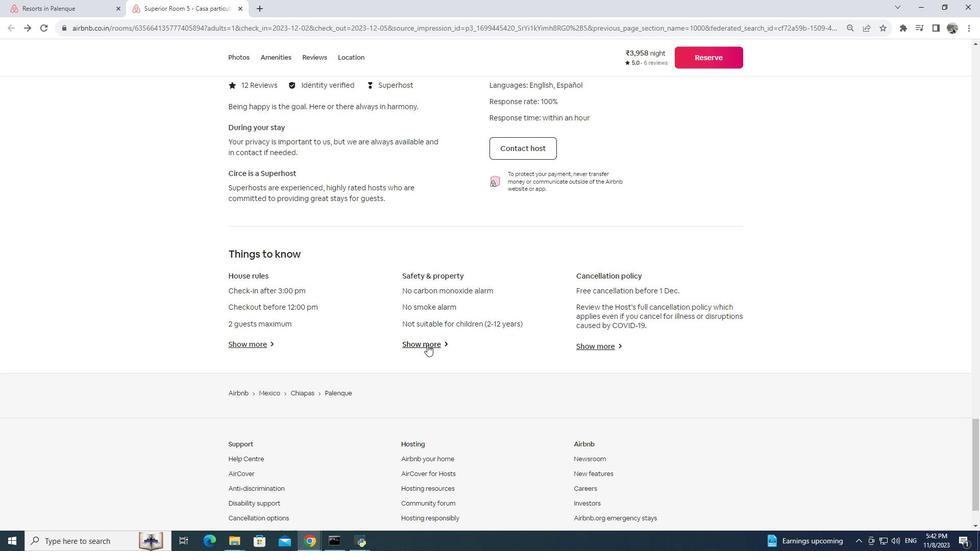 
Action: Mouse pressed left at (427, 345)
Screenshot: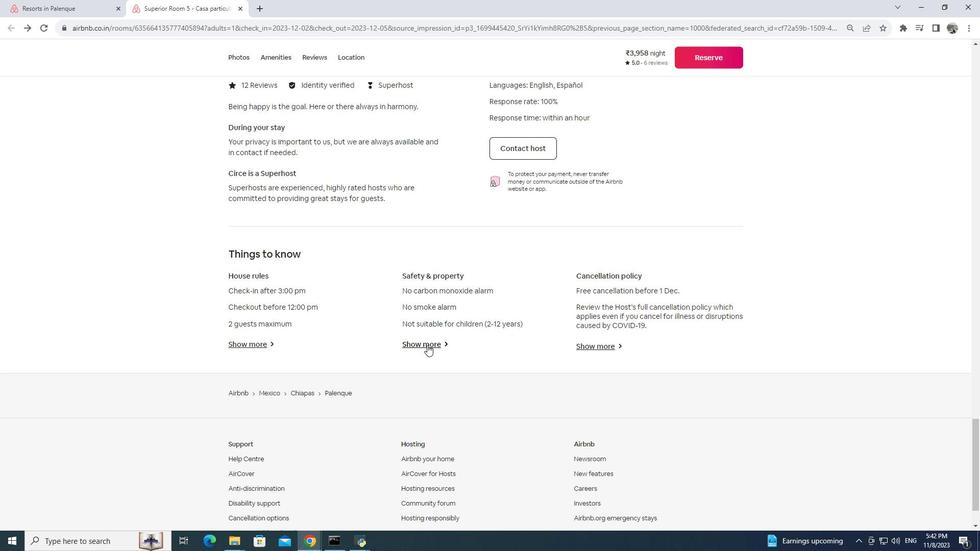 
Action: Mouse moved to (423, 333)
Screenshot: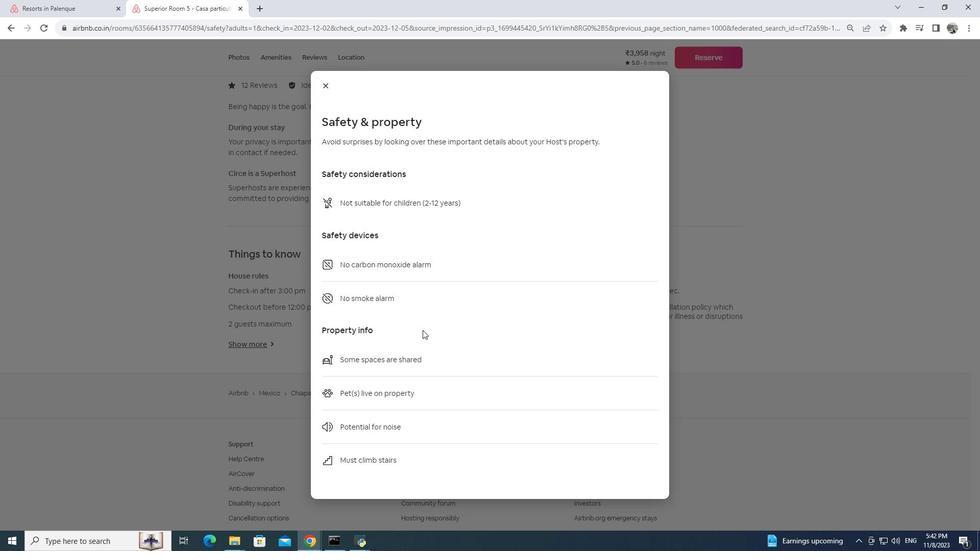 
Action: Mouse scrolled (423, 332) with delta (0, 0)
Screenshot: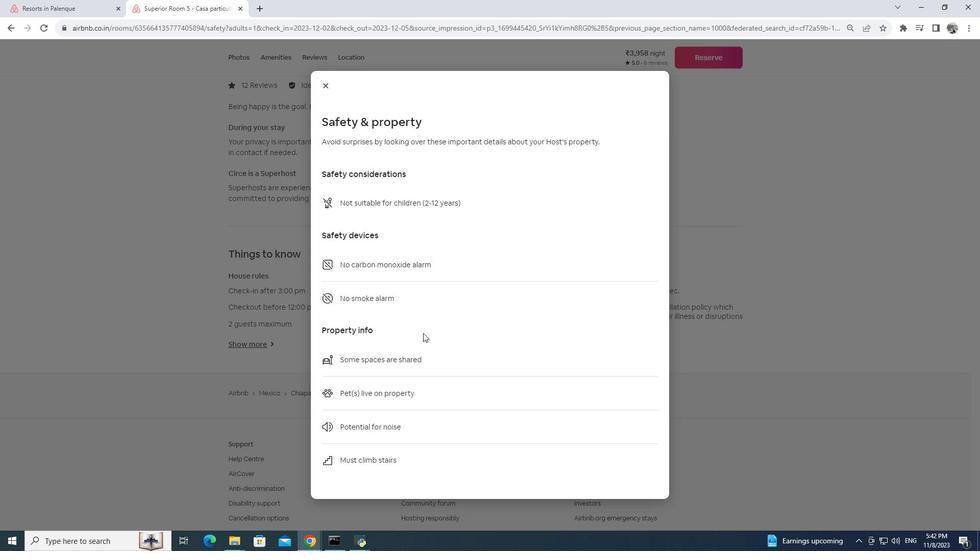 
Action: Mouse moved to (423, 333)
